 Task: Look for space in Parāsia, India from 5th September, 2023 to 13th September, 2023 for 6 adults in price range Rs.15000 to Rs.20000. Place can be entire place with 3 bedrooms having 3 beds and 3 bathrooms. Property type can be house, flat, guest house. Amenities needed are: washing machine. Booking option can be shelf check-in. Required host language is English.
Action: Mouse moved to (467, 69)
Screenshot: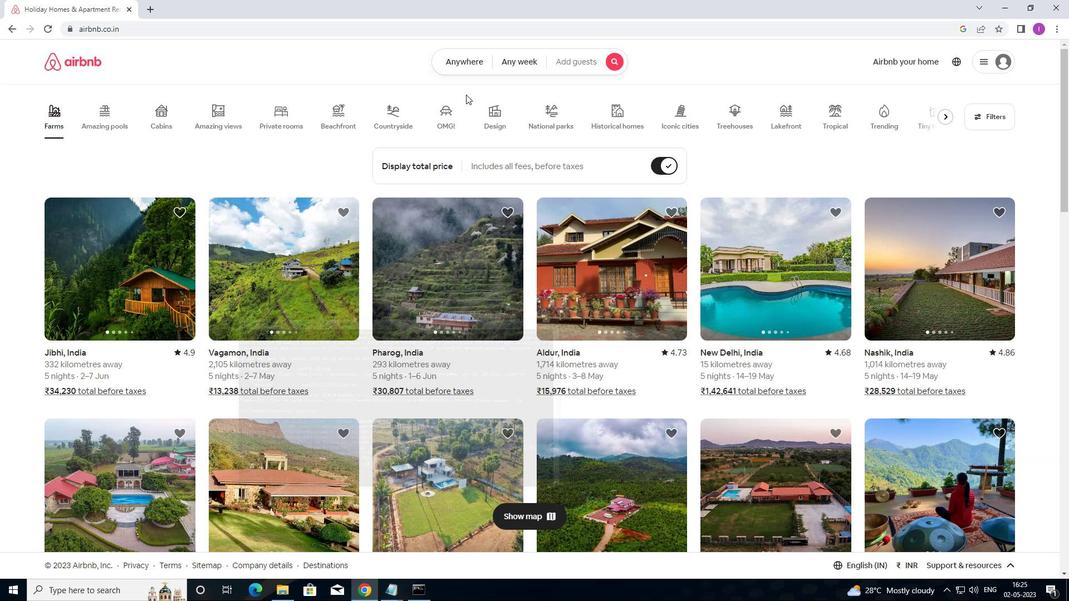 
Action: Mouse pressed left at (467, 69)
Screenshot: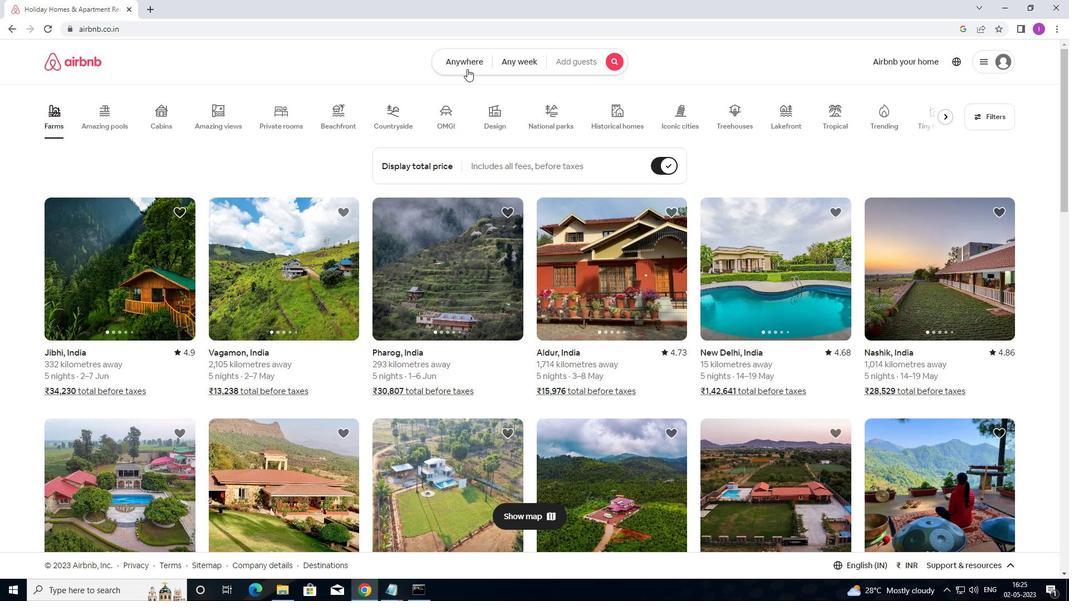 
Action: Mouse moved to (362, 109)
Screenshot: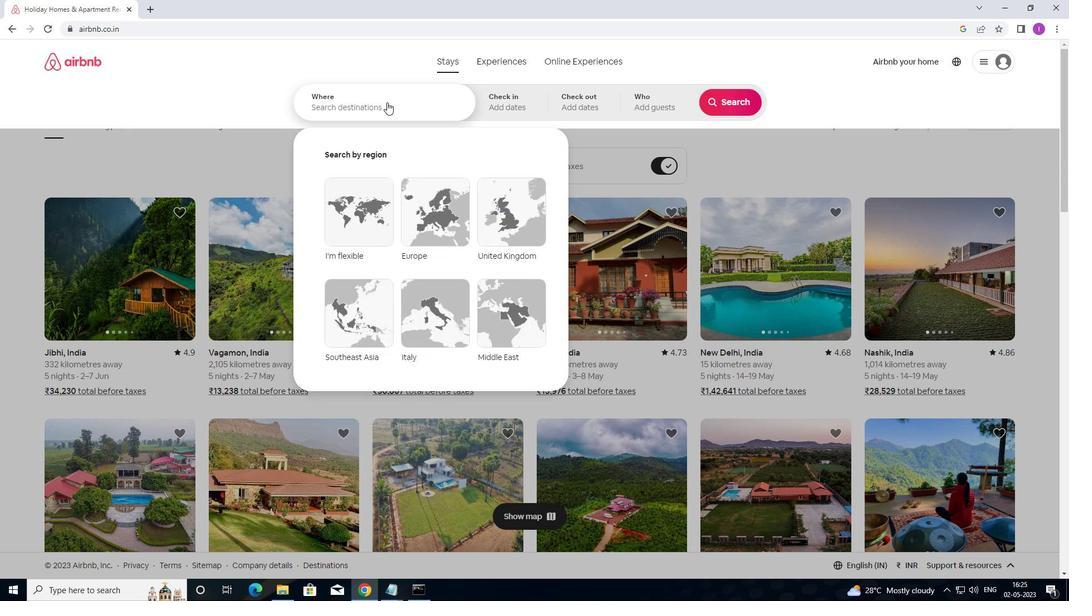 
Action: Mouse pressed left at (362, 109)
Screenshot: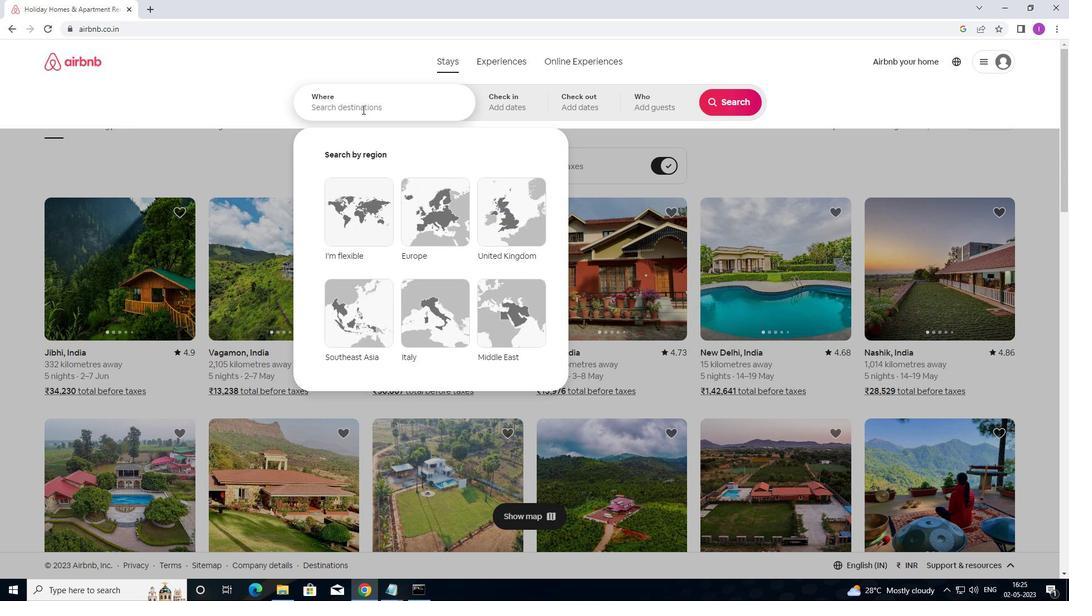 
Action: Mouse moved to (424, 110)
Screenshot: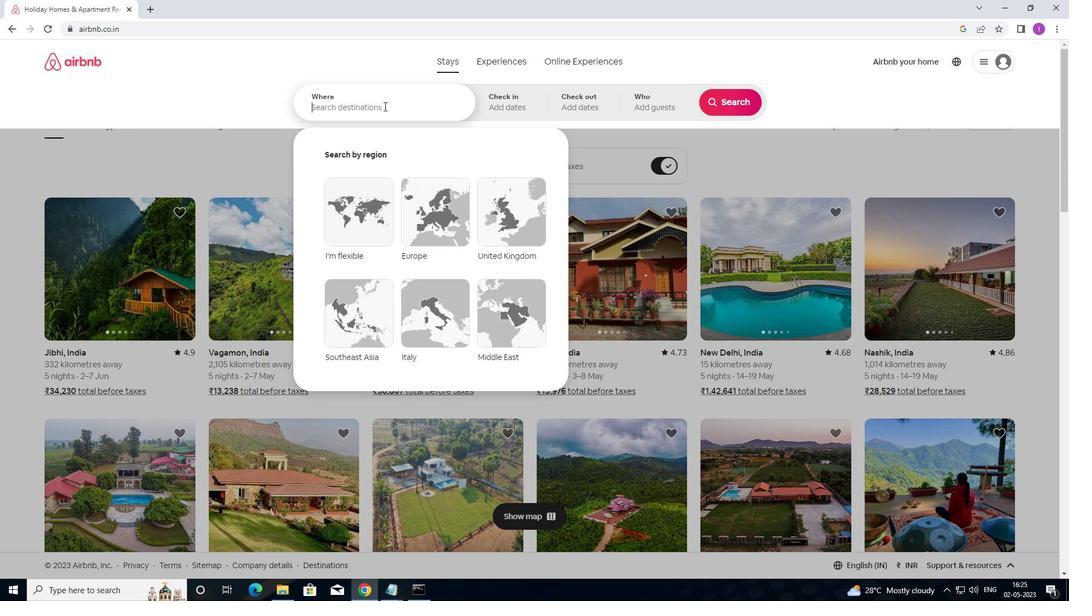 
Action: Key pressed <Key.shift>PARASIA,<Key.shift>INDIA
Screenshot: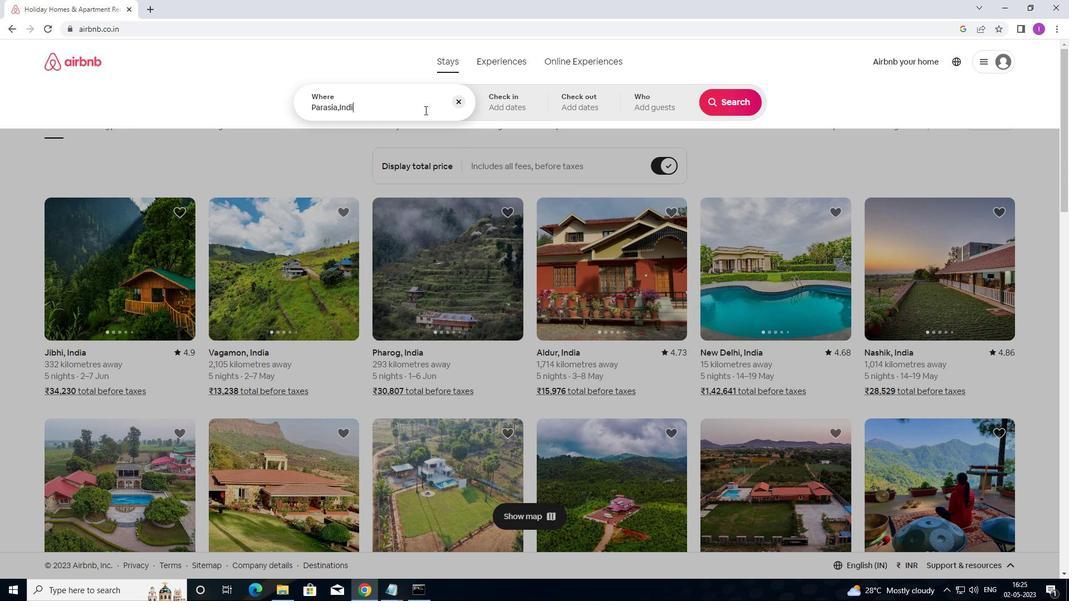 
Action: Mouse moved to (517, 111)
Screenshot: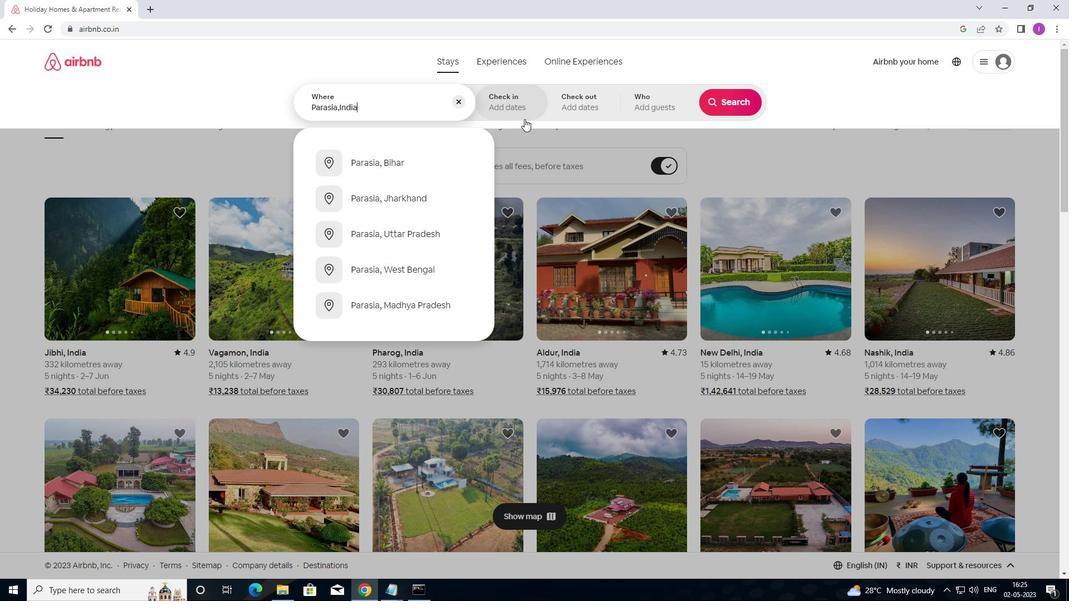 
Action: Mouse pressed left at (517, 111)
Screenshot: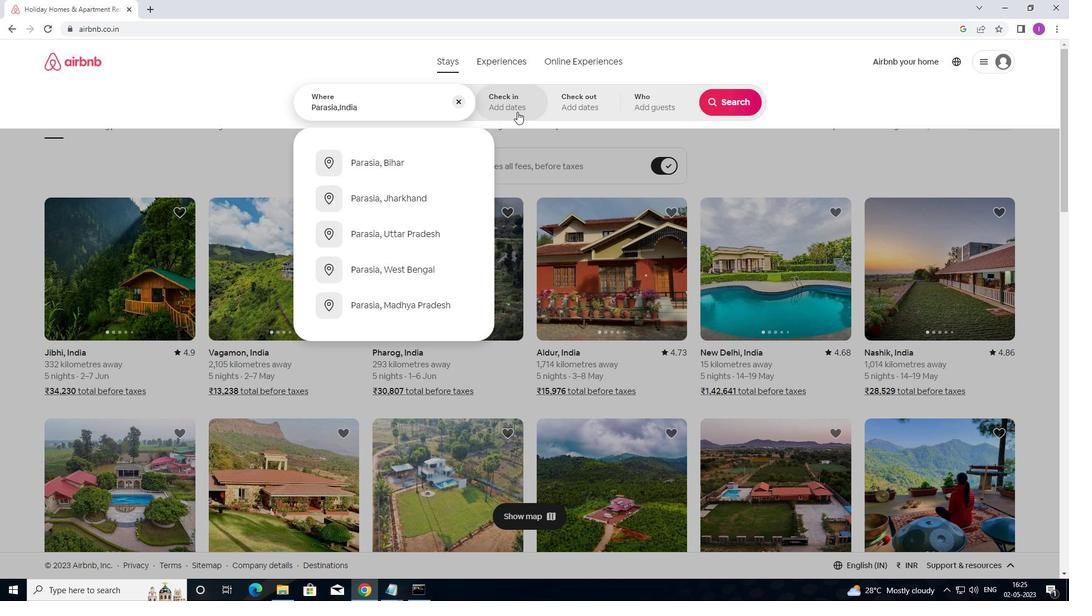 
Action: Mouse moved to (725, 189)
Screenshot: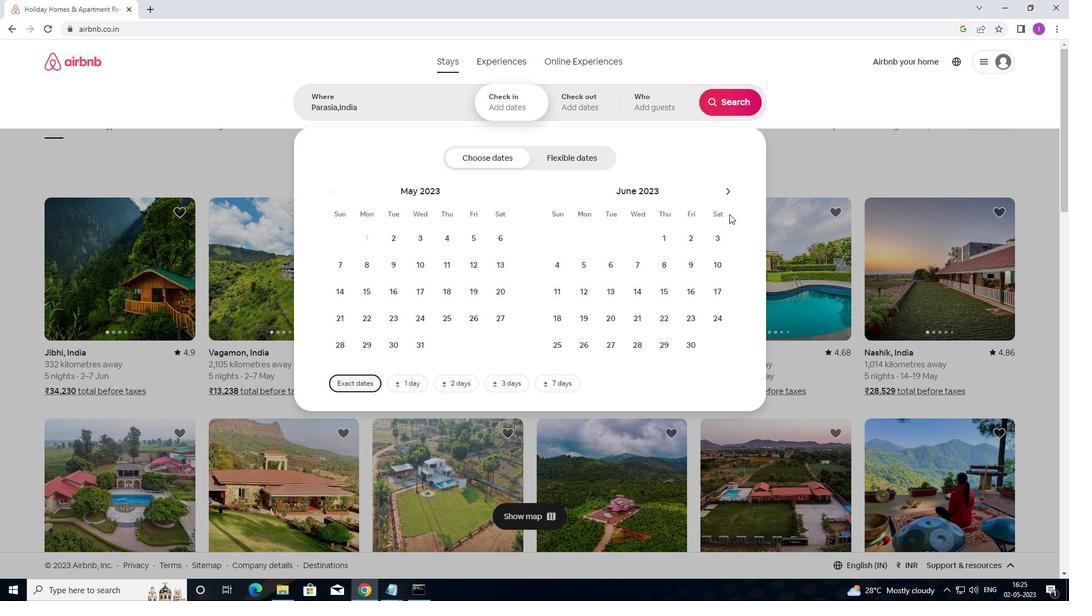 
Action: Mouse pressed left at (725, 189)
Screenshot: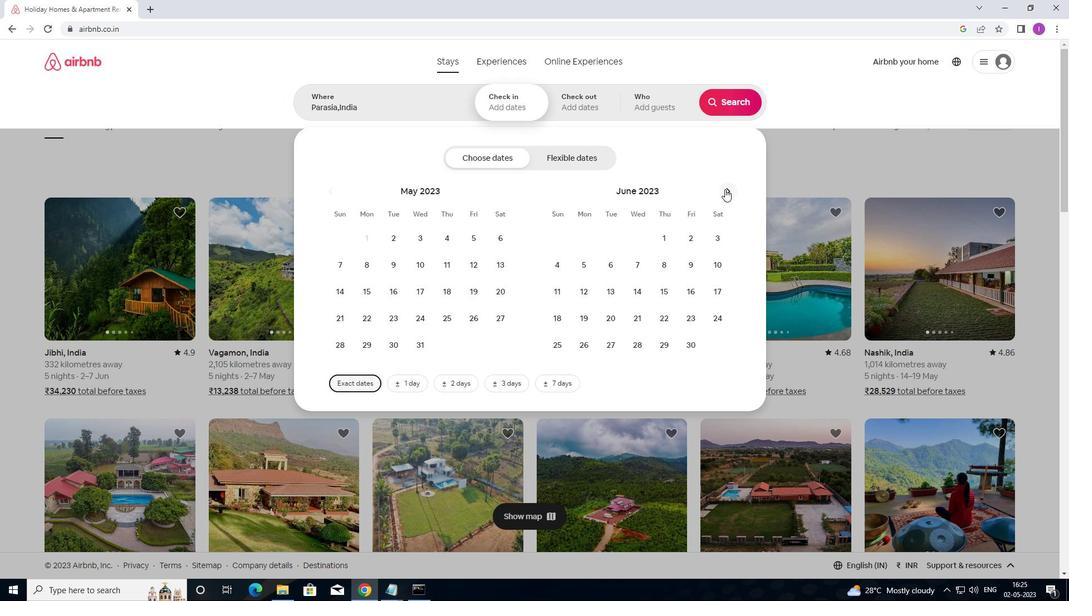
Action: Mouse pressed left at (725, 189)
Screenshot: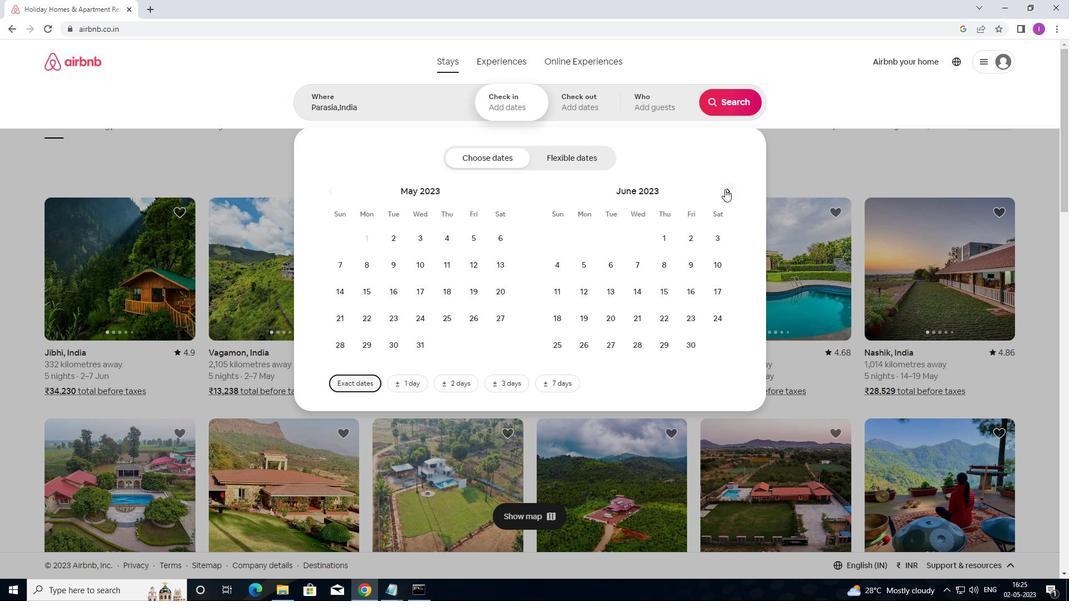 
Action: Mouse pressed left at (725, 189)
Screenshot: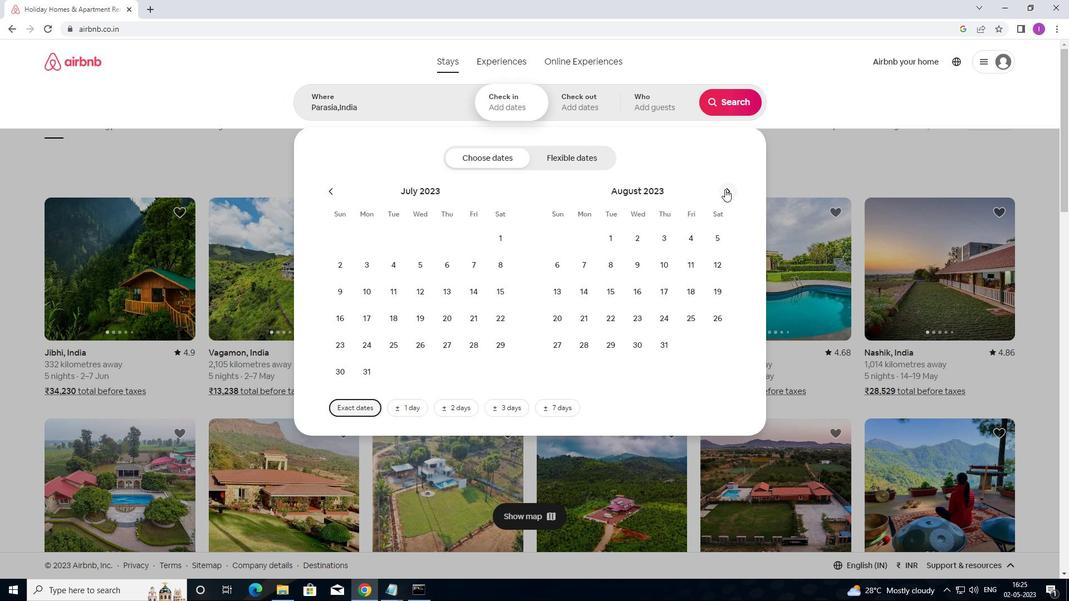 
Action: Mouse moved to (614, 268)
Screenshot: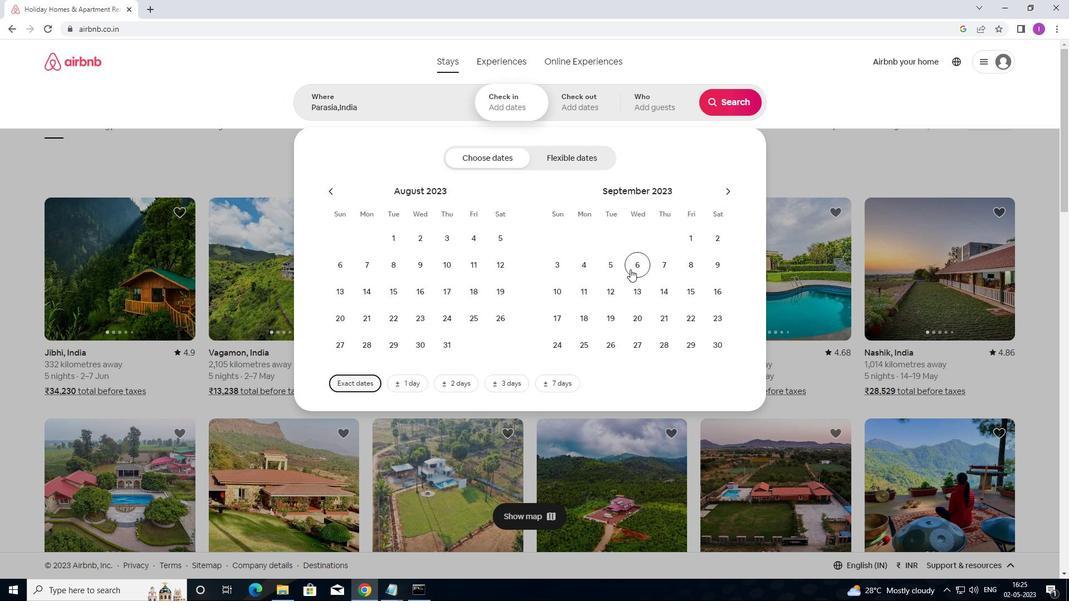
Action: Mouse pressed left at (614, 268)
Screenshot: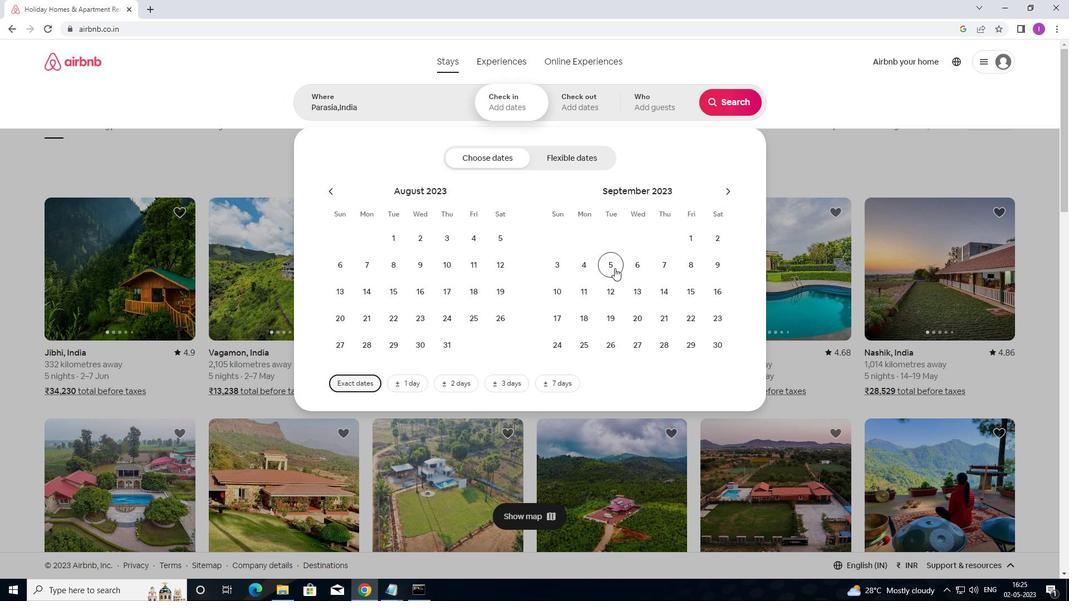 
Action: Mouse moved to (633, 297)
Screenshot: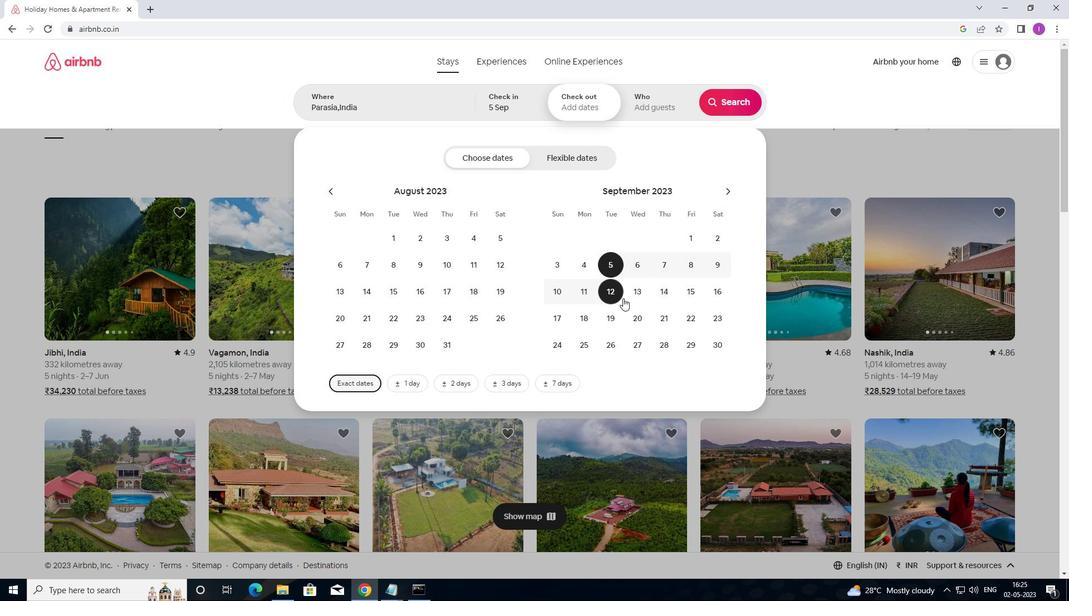 
Action: Mouse pressed left at (633, 297)
Screenshot: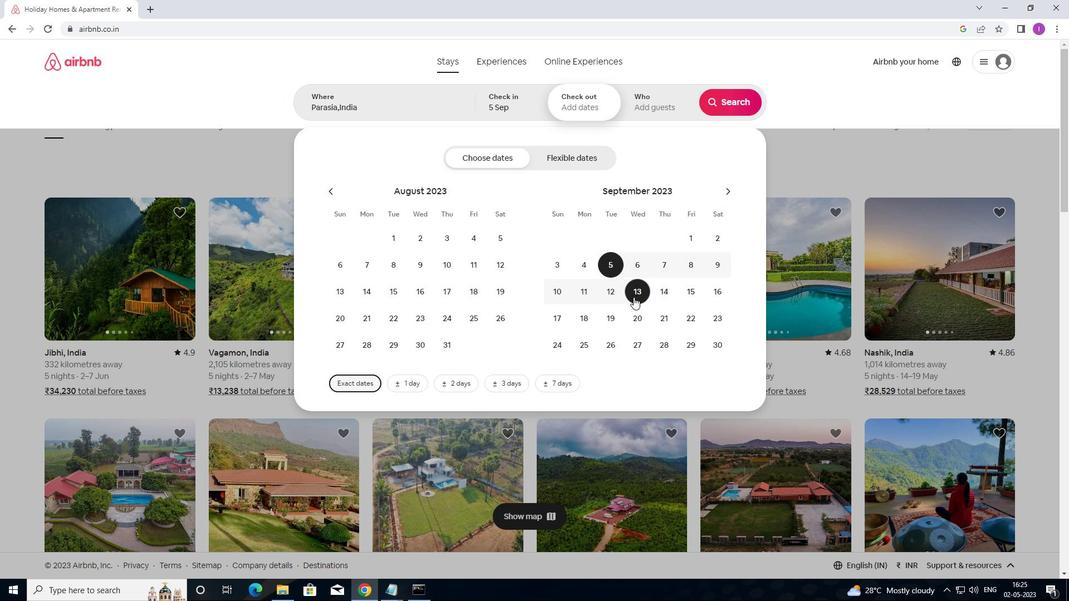 
Action: Mouse moved to (660, 114)
Screenshot: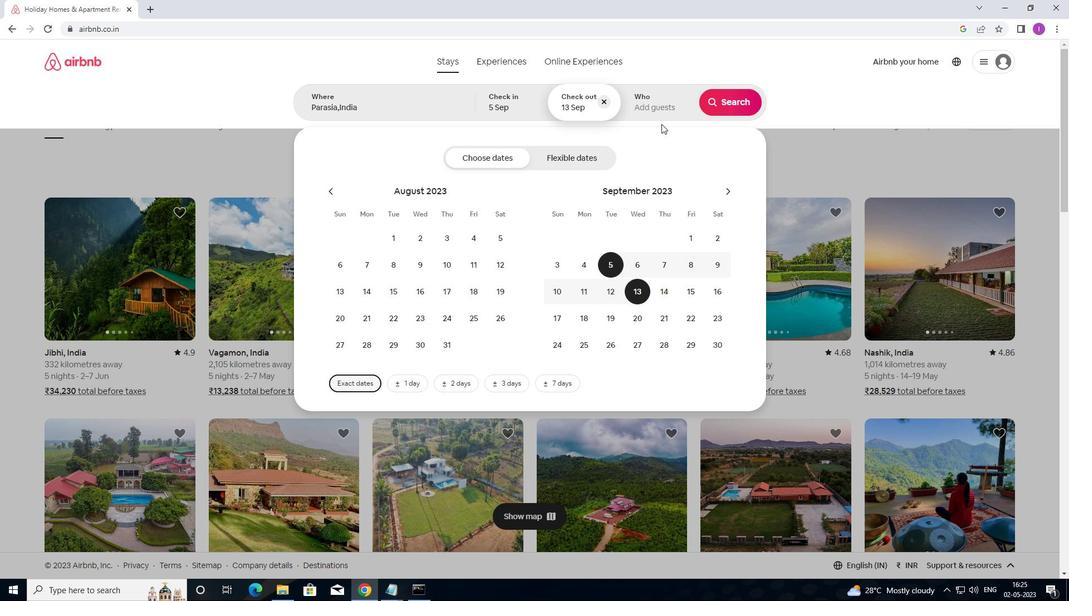 
Action: Mouse pressed left at (660, 114)
Screenshot: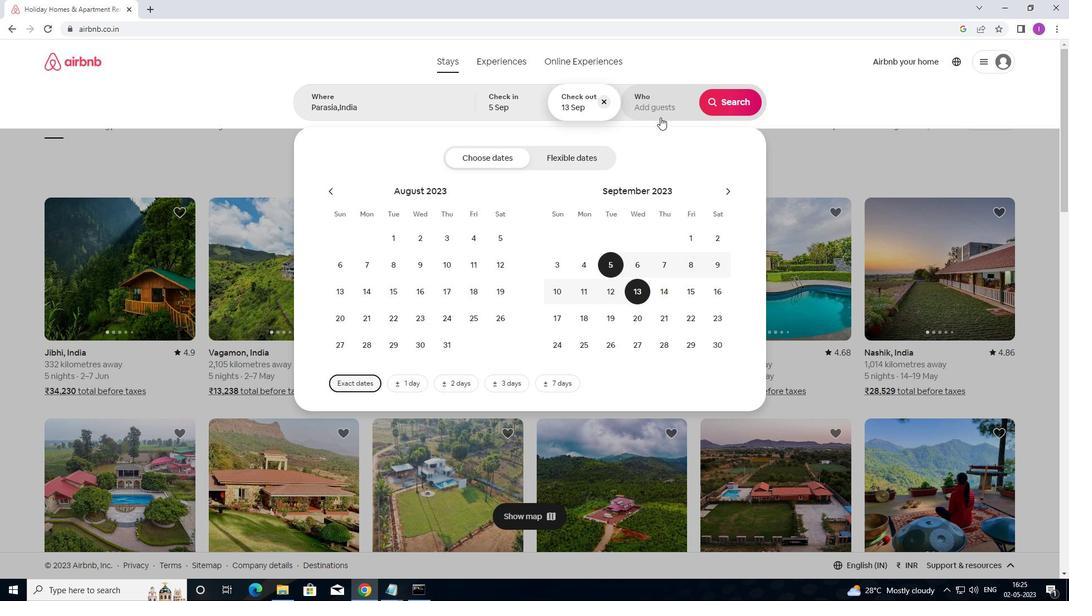 
Action: Mouse moved to (746, 160)
Screenshot: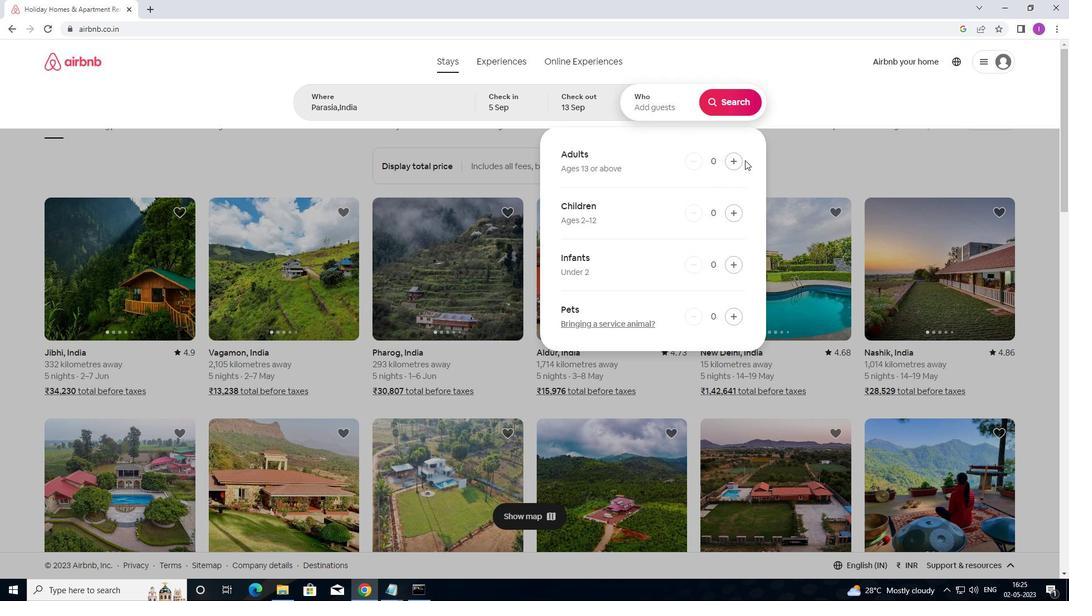 
Action: Mouse pressed left at (746, 160)
Screenshot: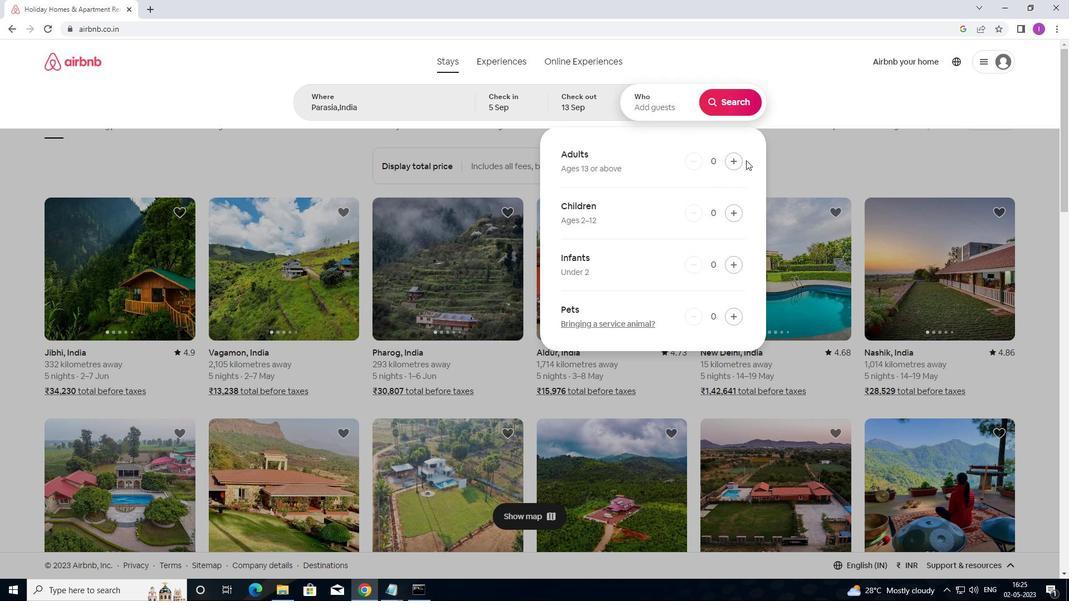 
Action: Mouse pressed left at (746, 160)
Screenshot: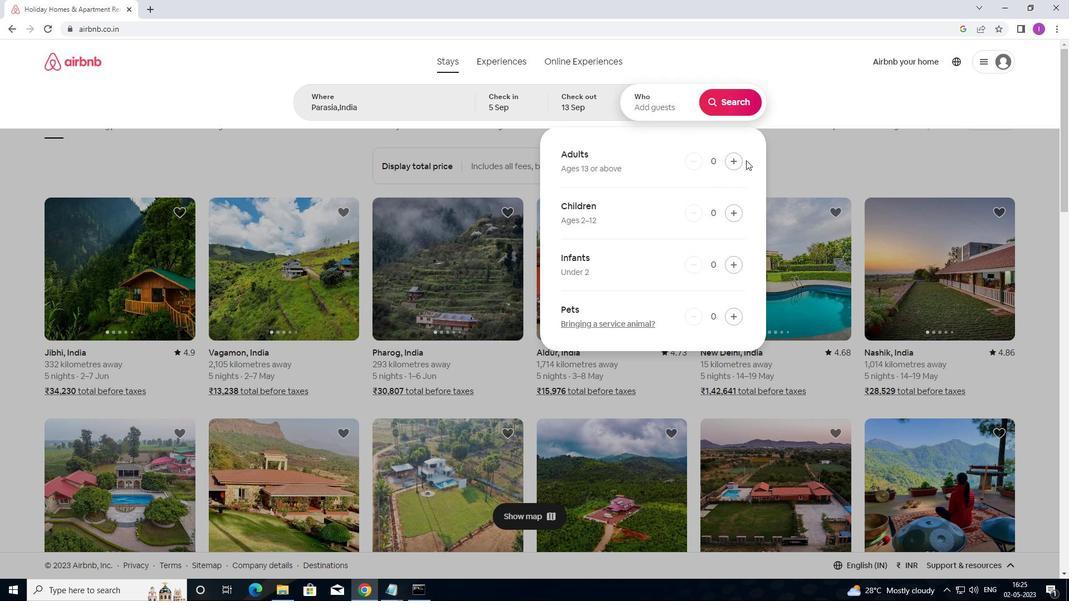 
Action: Mouse moved to (734, 162)
Screenshot: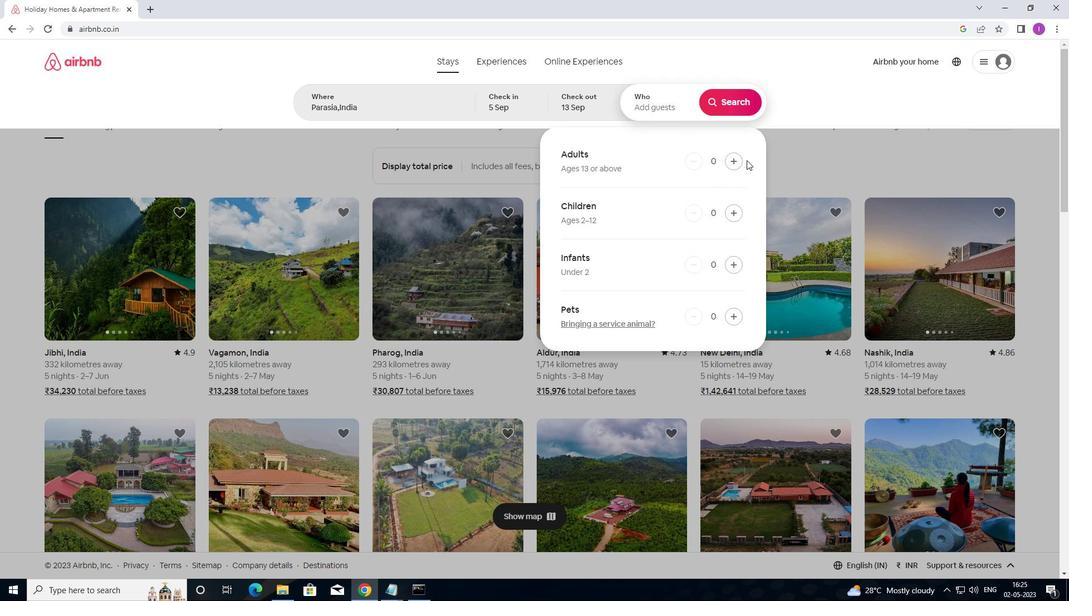 
Action: Mouse pressed left at (734, 162)
Screenshot: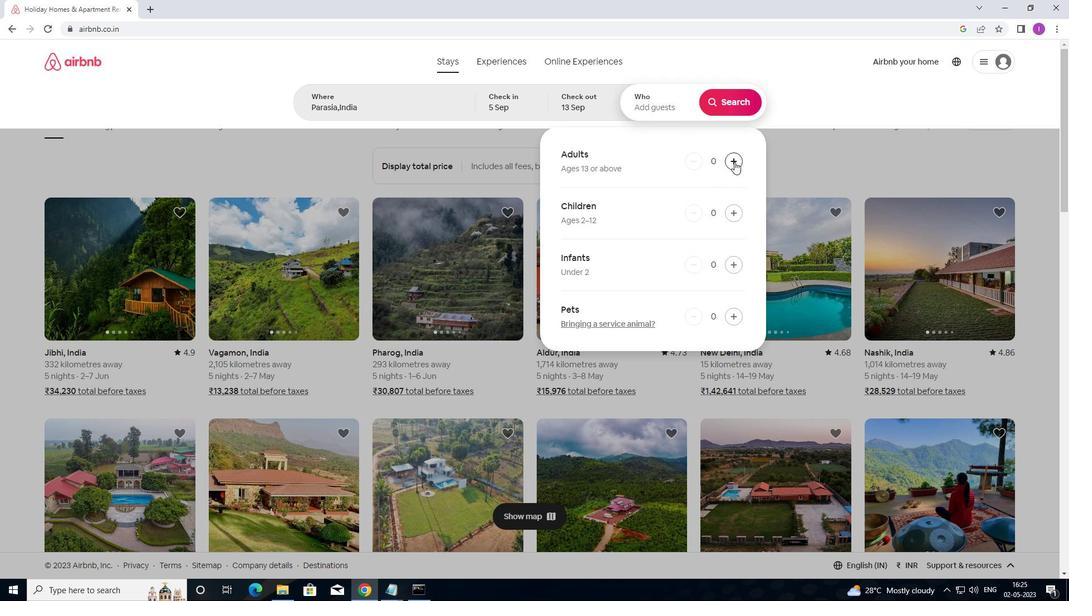 
Action: Mouse pressed left at (734, 162)
Screenshot: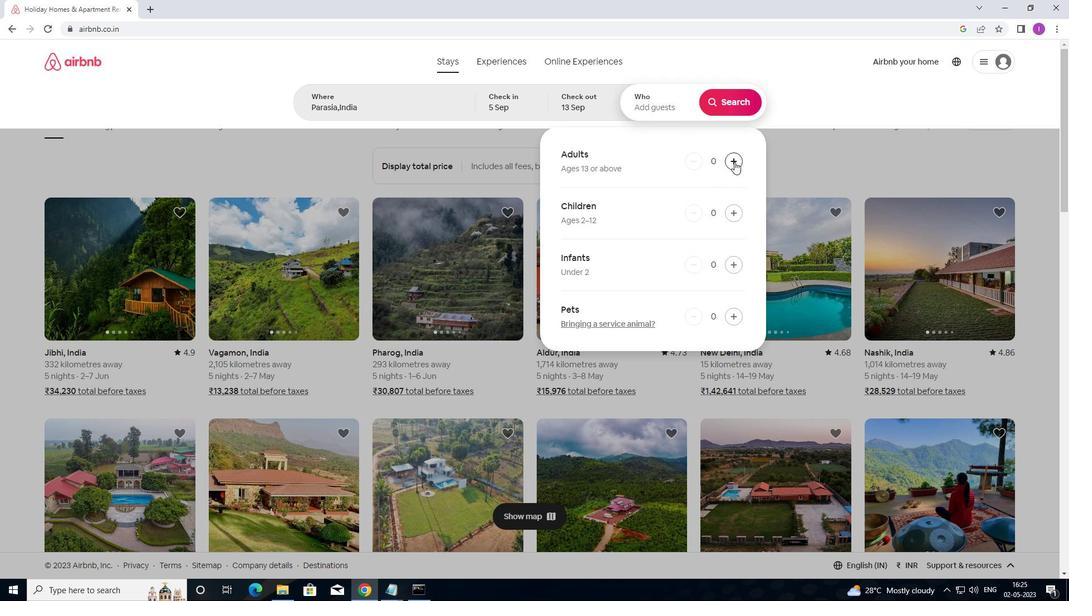 
Action: Mouse pressed left at (734, 162)
Screenshot: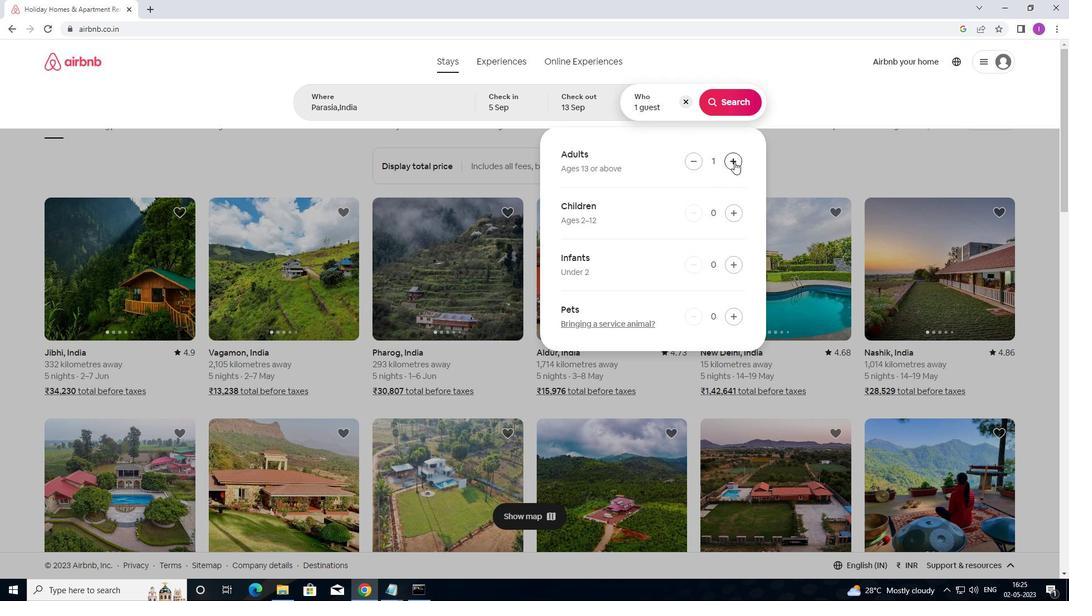 
Action: Mouse pressed left at (734, 162)
Screenshot: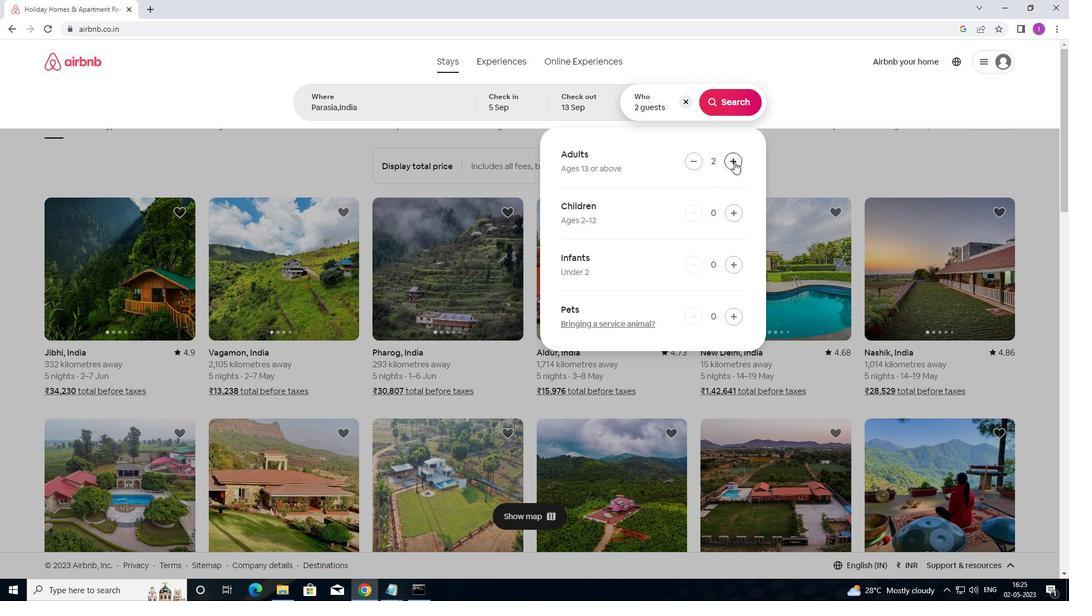 
Action: Mouse pressed left at (734, 162)
Screenshot: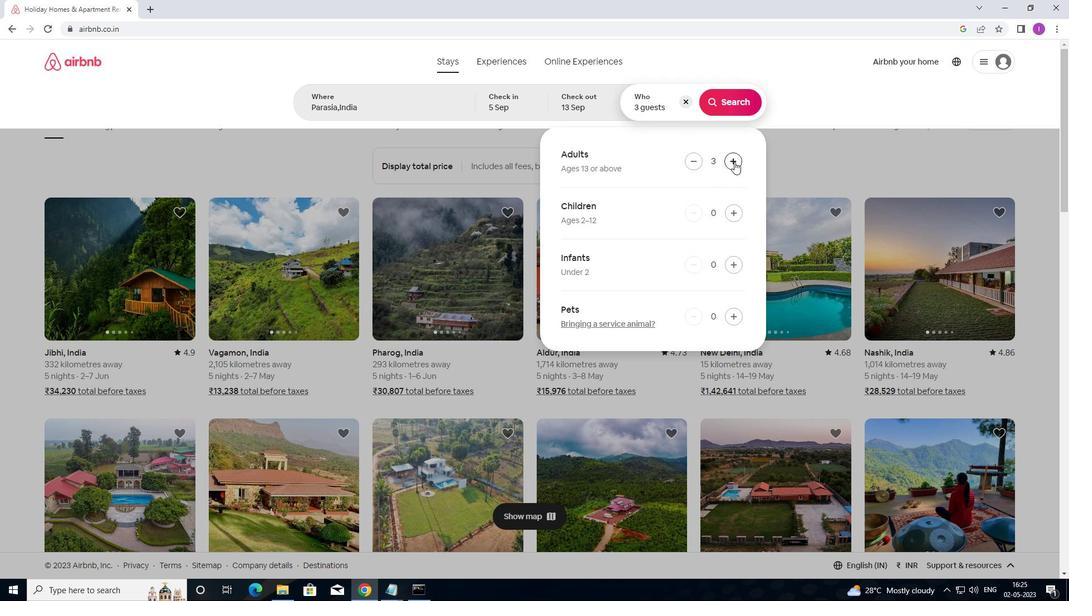 
Action: Mouse moved to (733, 162)
Screenshot: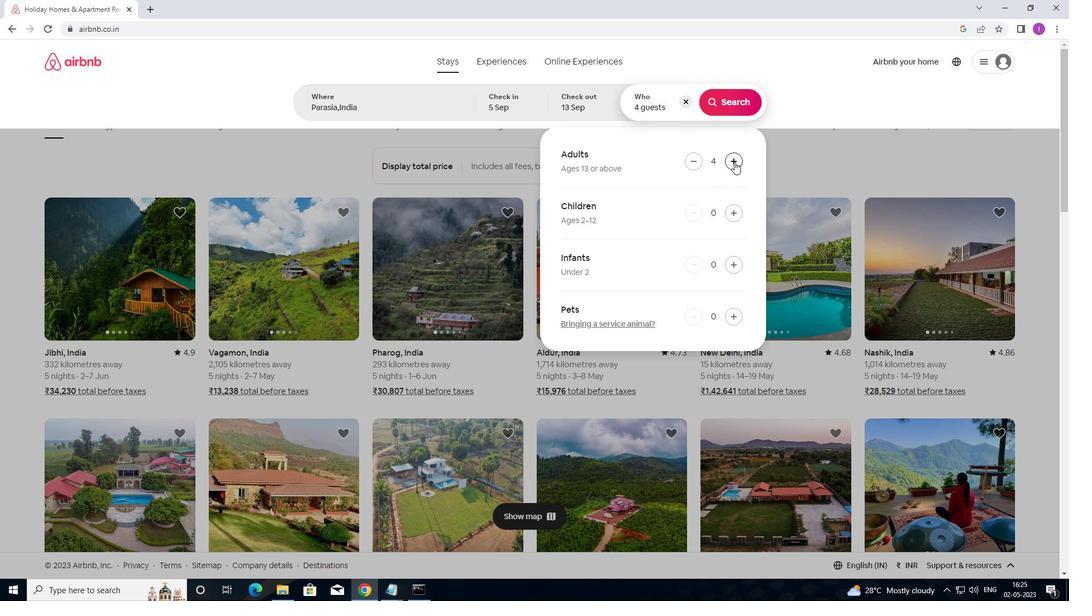 
Action: Mouse pressed left at (733, 162)
Screenshot: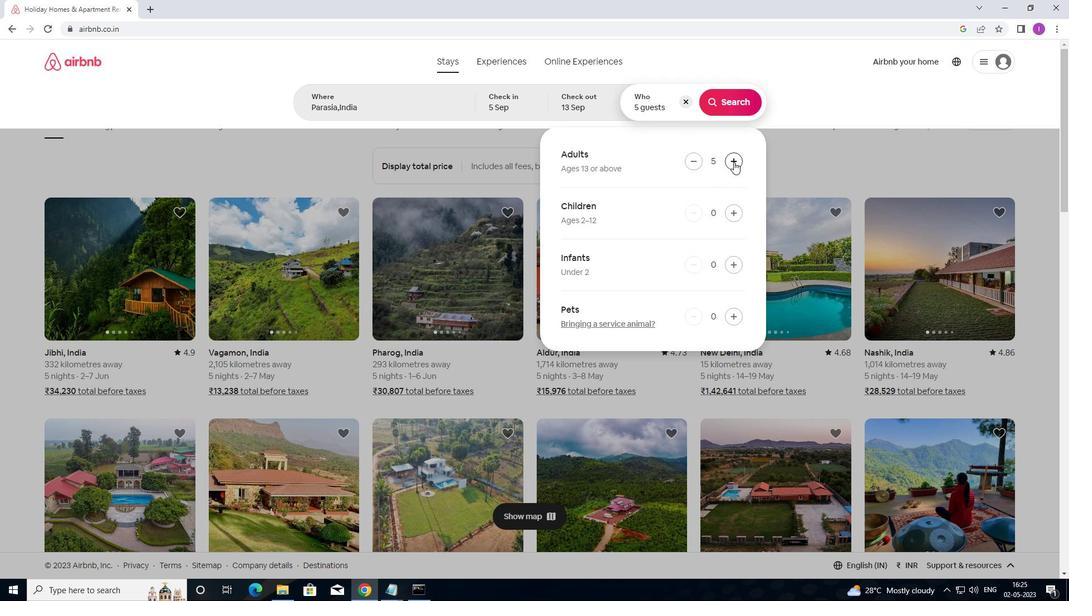 
Action: Mouse moved to (732, 106)
Screenshot: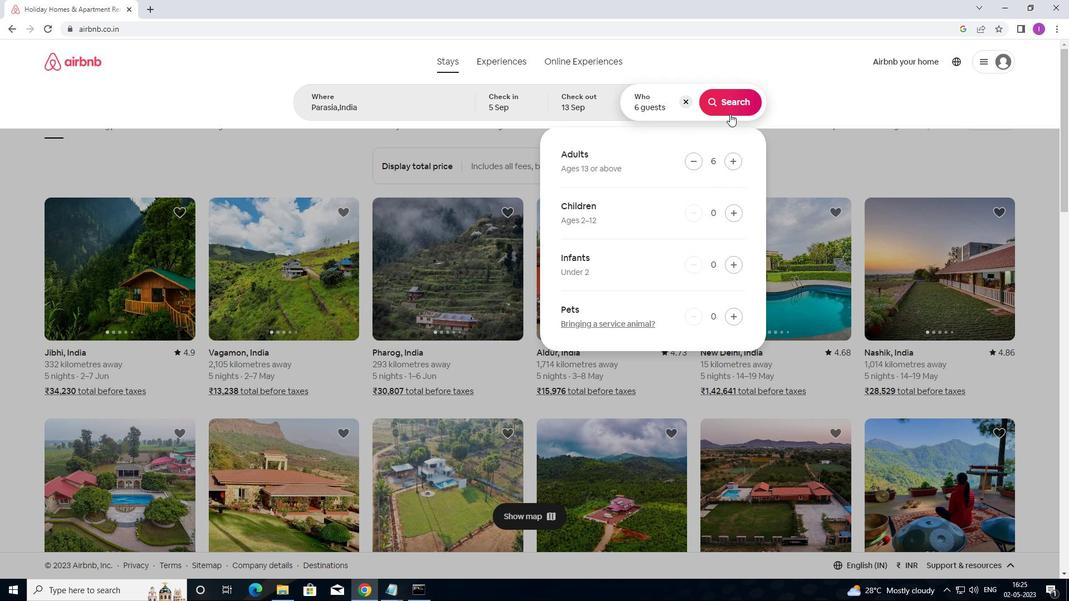 
Action: Mouse pressed left at (732, 106)
Screenshot: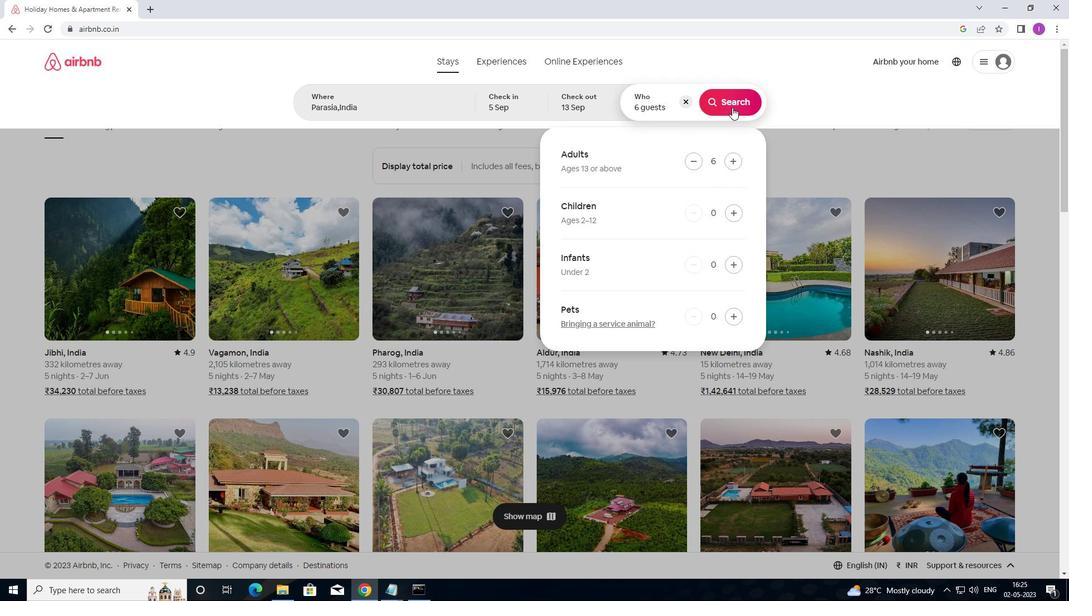 
Action: Mouse moved to (1038, 108)
Screenshot: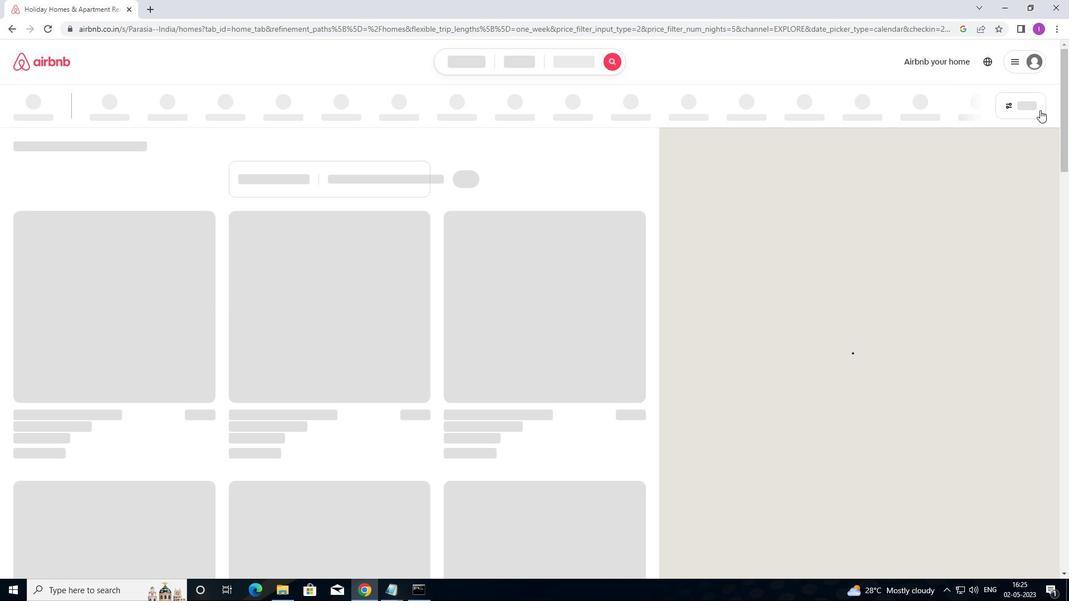 
Action: Mouse pressed left at (1038, 108)
Screenshot: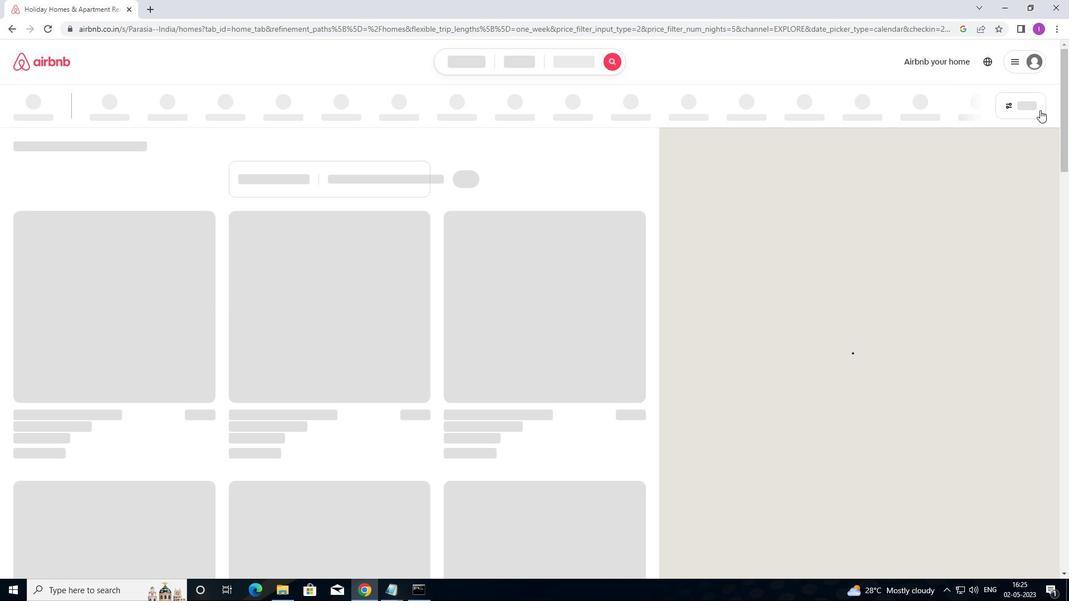 
Action: Mouse moved to (423, 175)
Screenshot: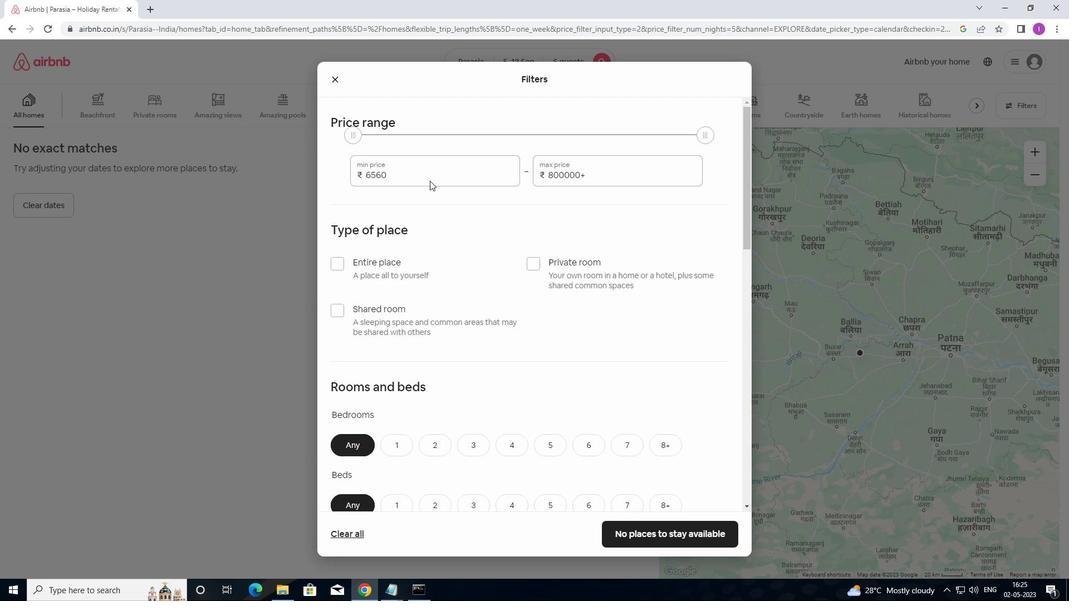 
Action: Mouse pressed left at (423, 175)
Screenshot: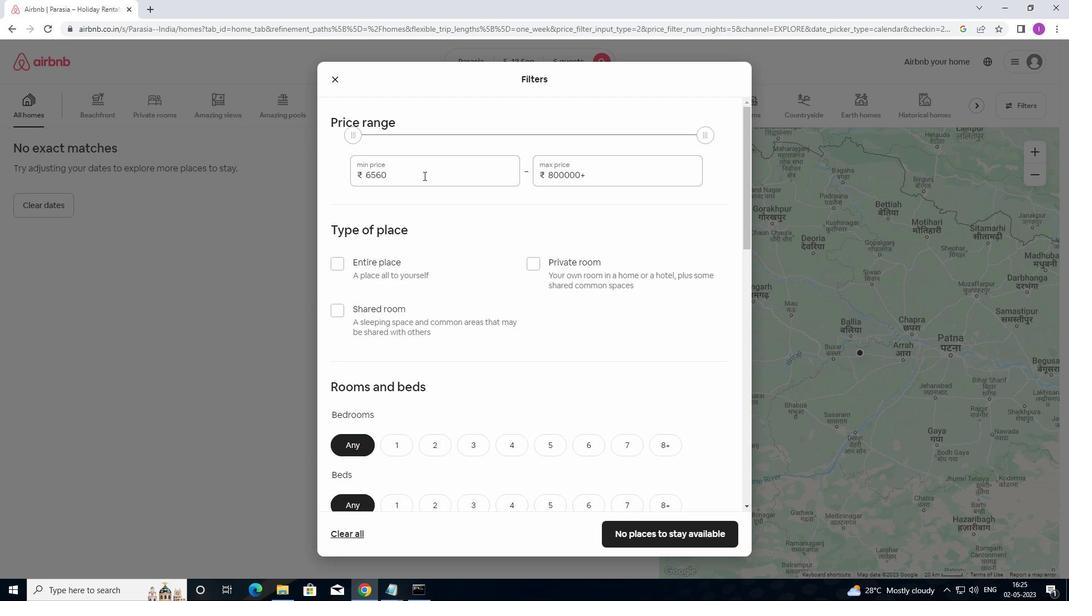 
Action: Mouse moved to (393, 177)
Screenshot: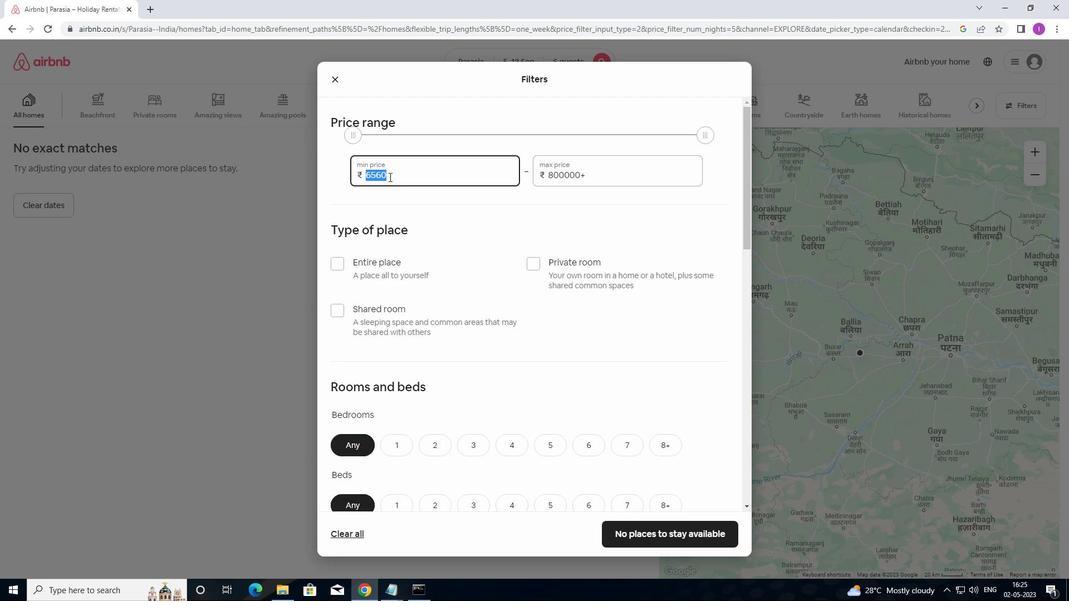 
Action: Key pressed 1
Screenshot: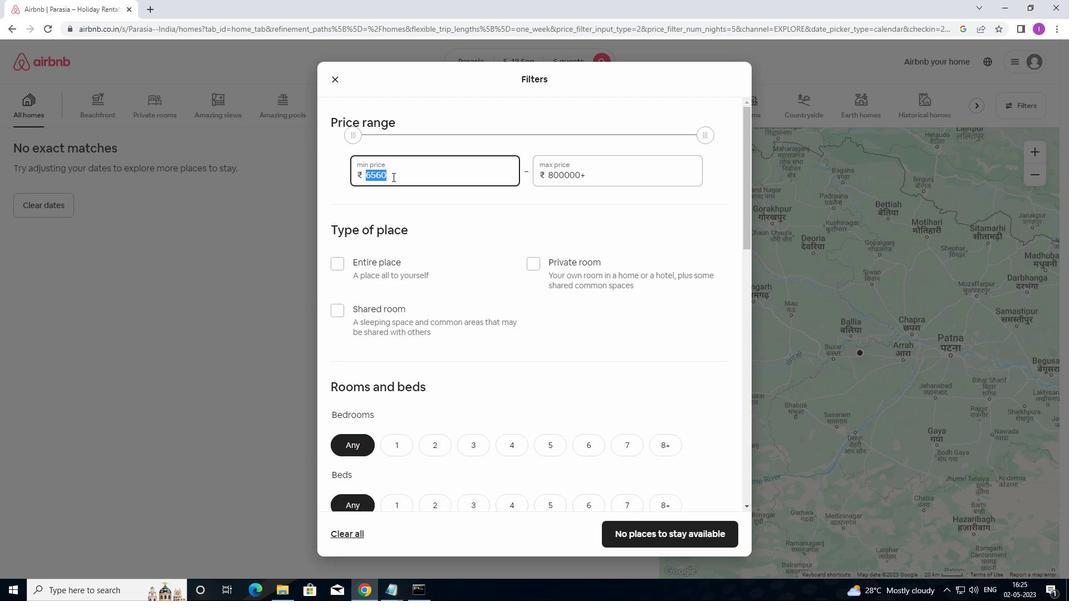 
Action: Mouse moved to (399, 176)
Screenshot: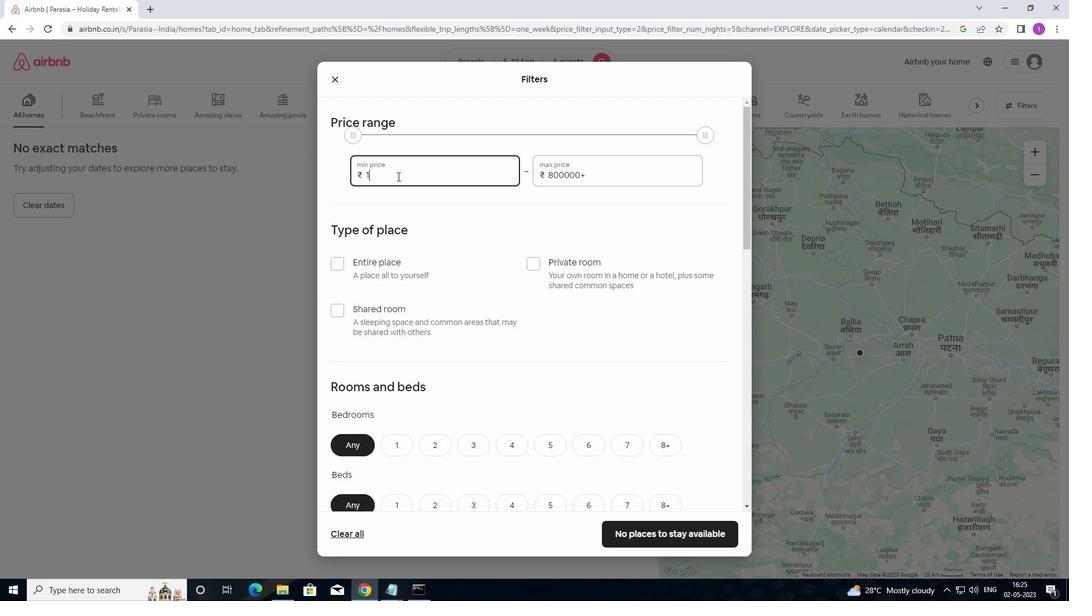 
Action: Key pressed 5
Screenshot: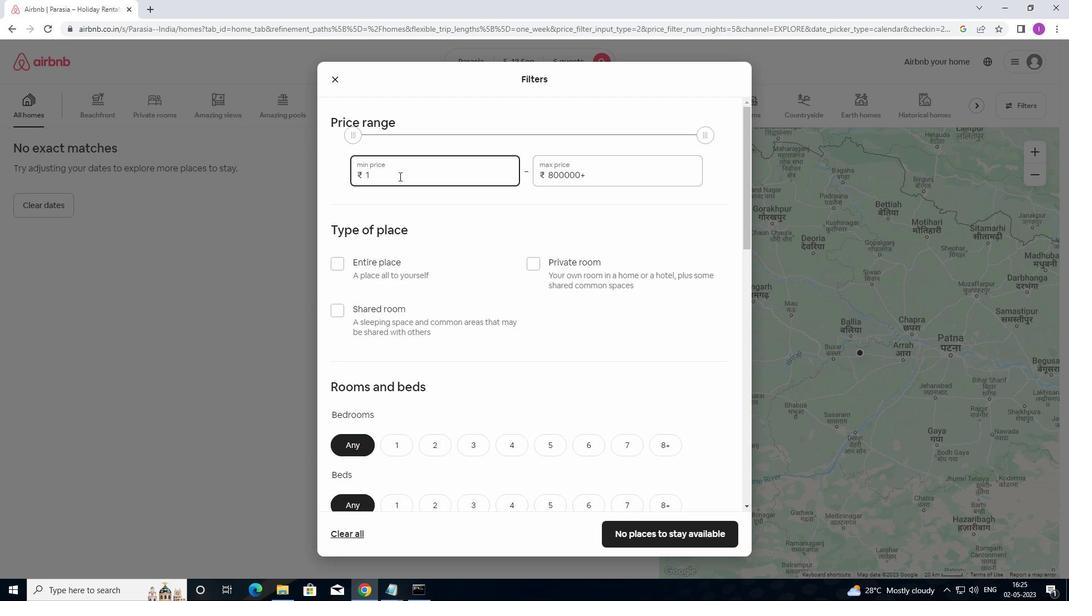 
Action: Mouse moved to (401, 175)
Screenshot: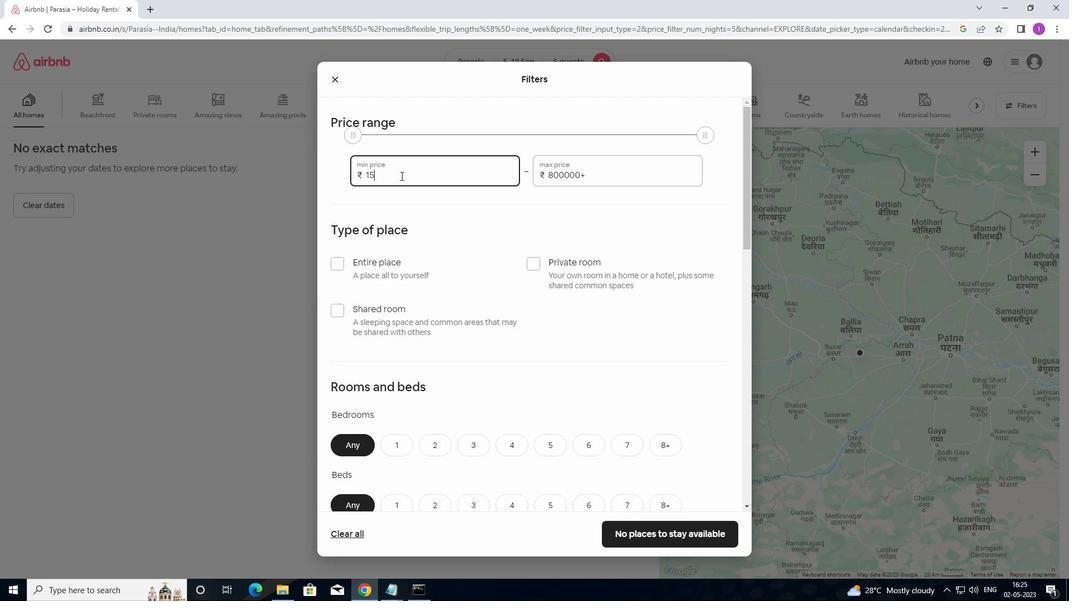
Action: Key pressed 00
Screenshot: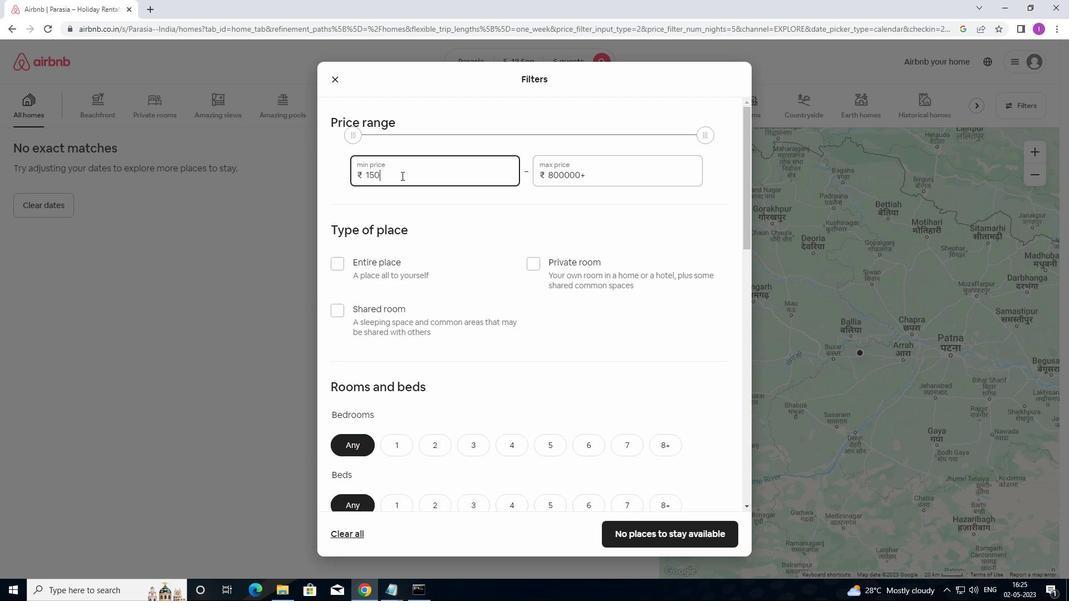 
Action: Mouse moved to (412, 178)
Screenshot: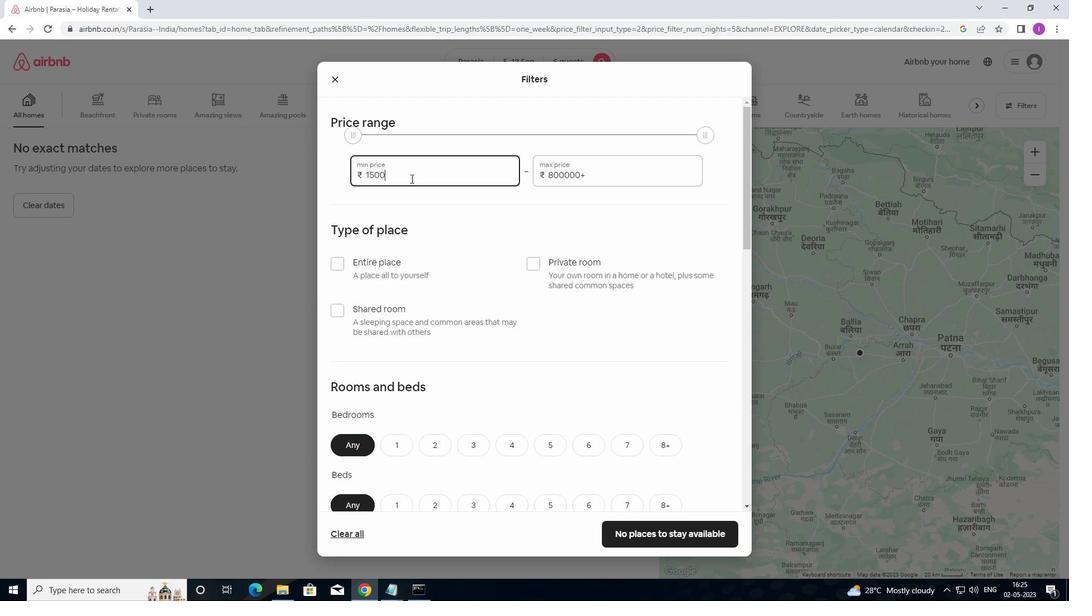 
Action: Key pressed 0
Screenshot: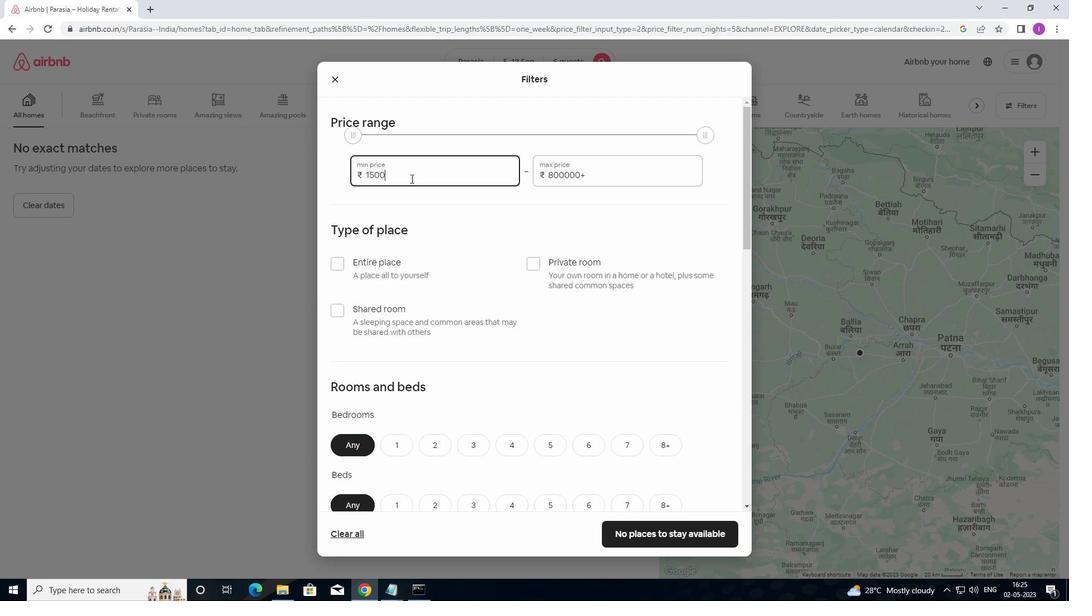 
Action: Mouse moved to (589, 172)
Screenshot: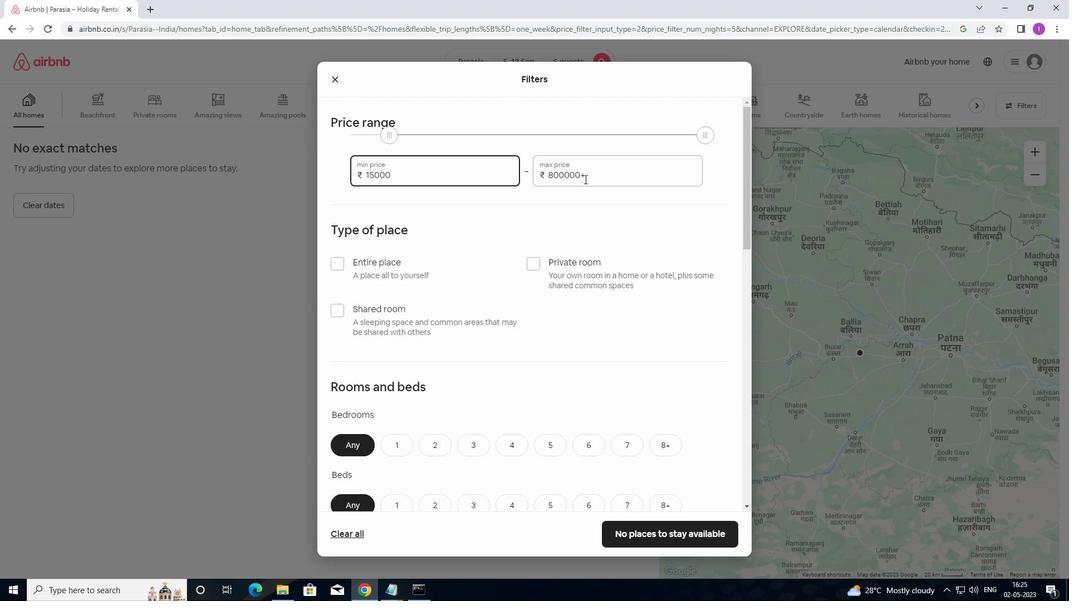 
Action: Mouse pressed left at (589, 172)
Screenshot: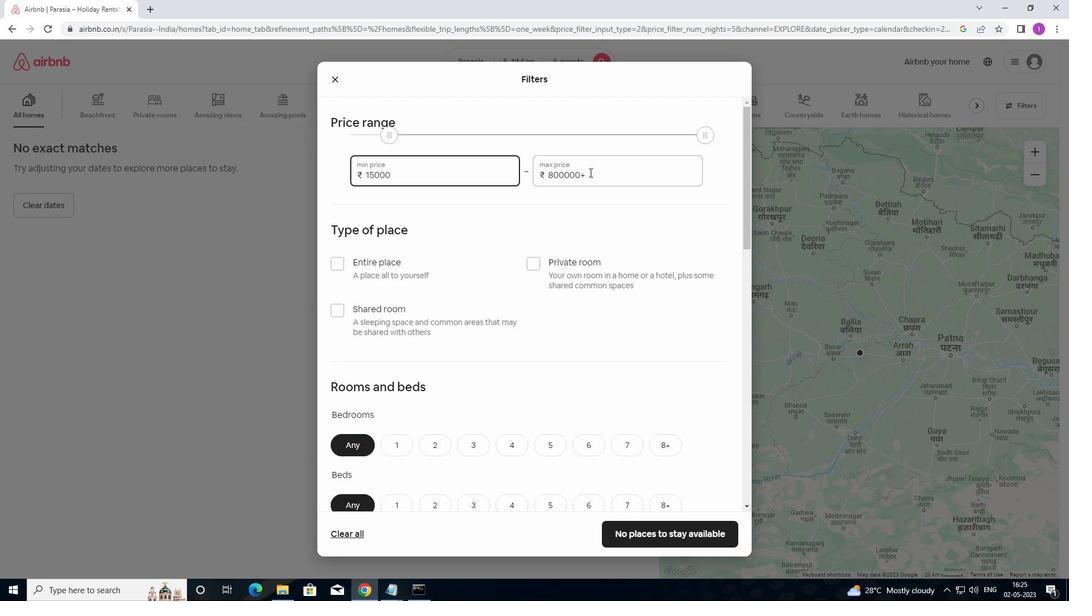 
Action: Mouse moved to (669, 189)
Screenshot: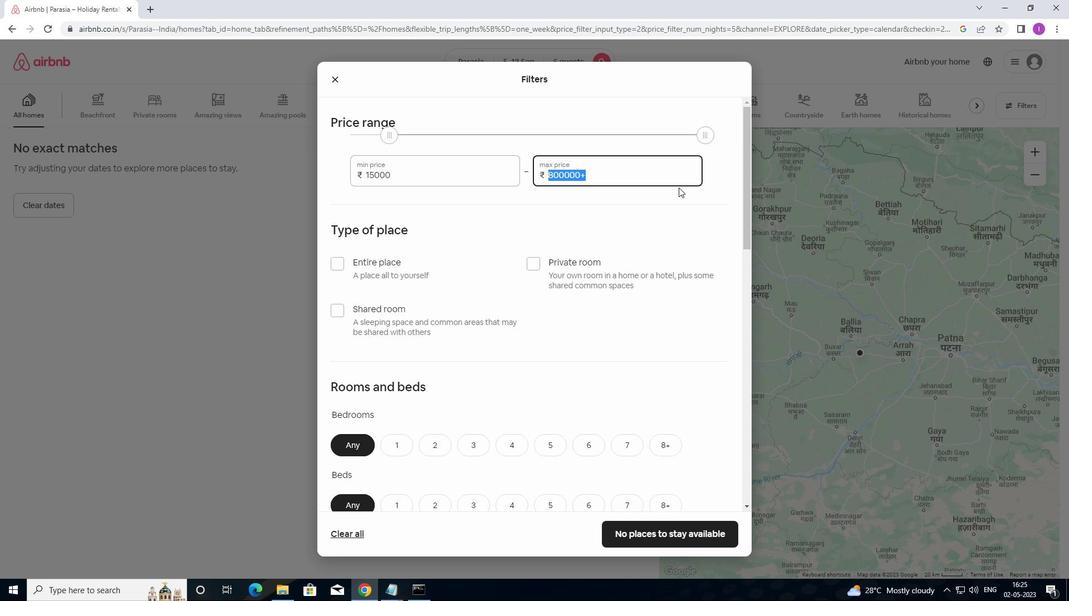 
Action: Key pressed 2
Screenshot: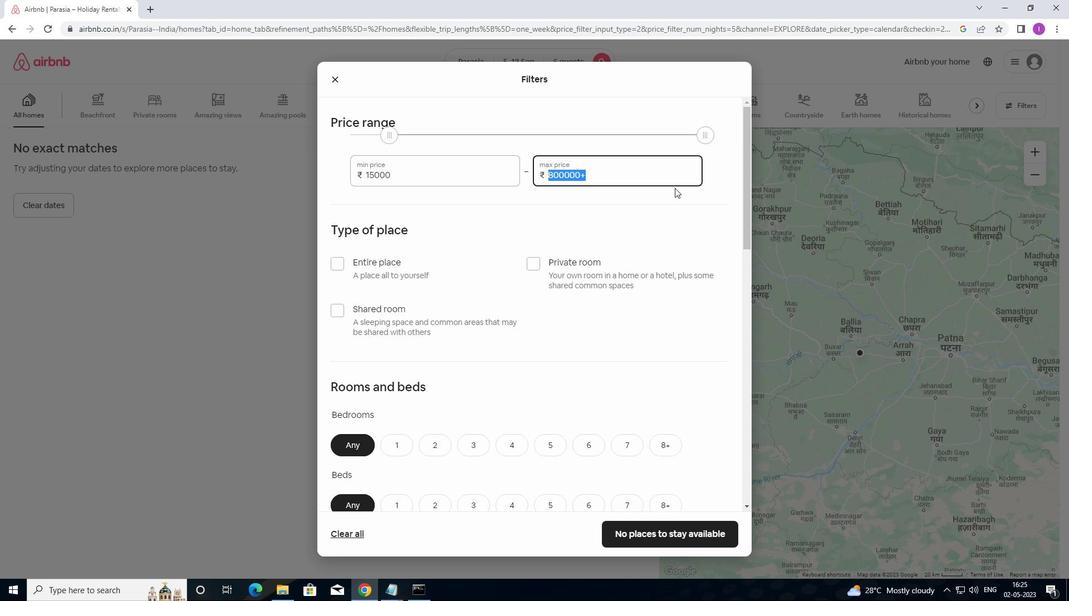 
Action: Mouse moved to (659, 191)
Screenshot: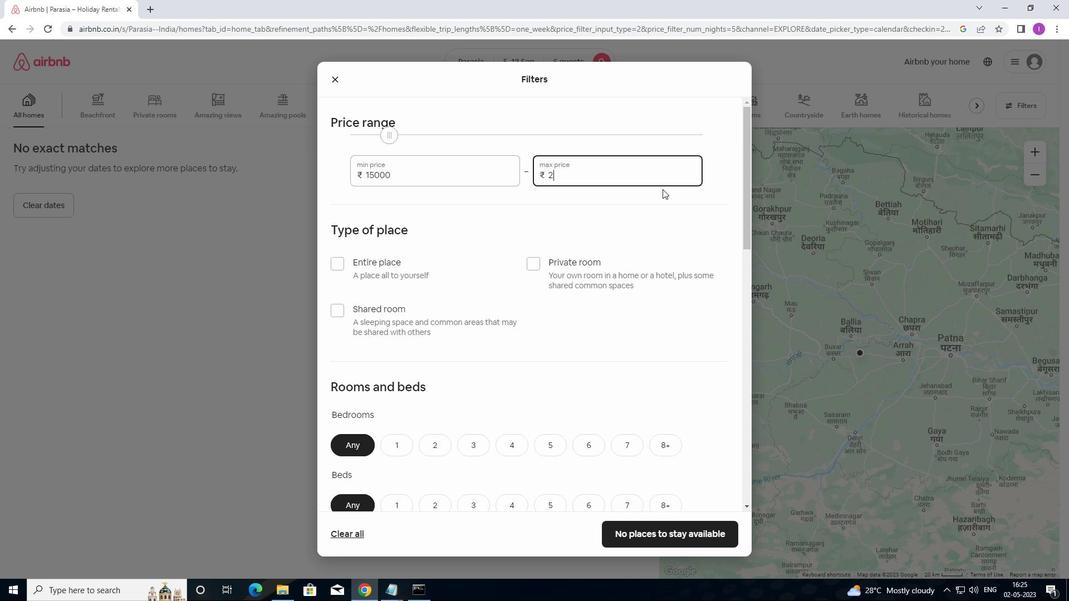 
Action: Key pressed 00000
Screenshot: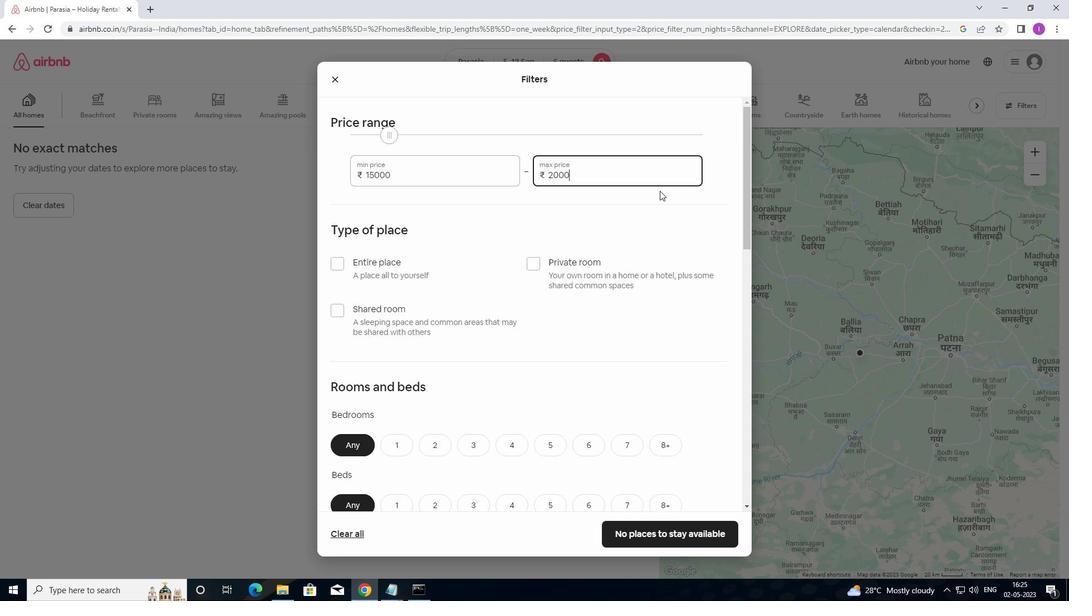 
Action: Mouse moved to (655, 191)
Screenshot: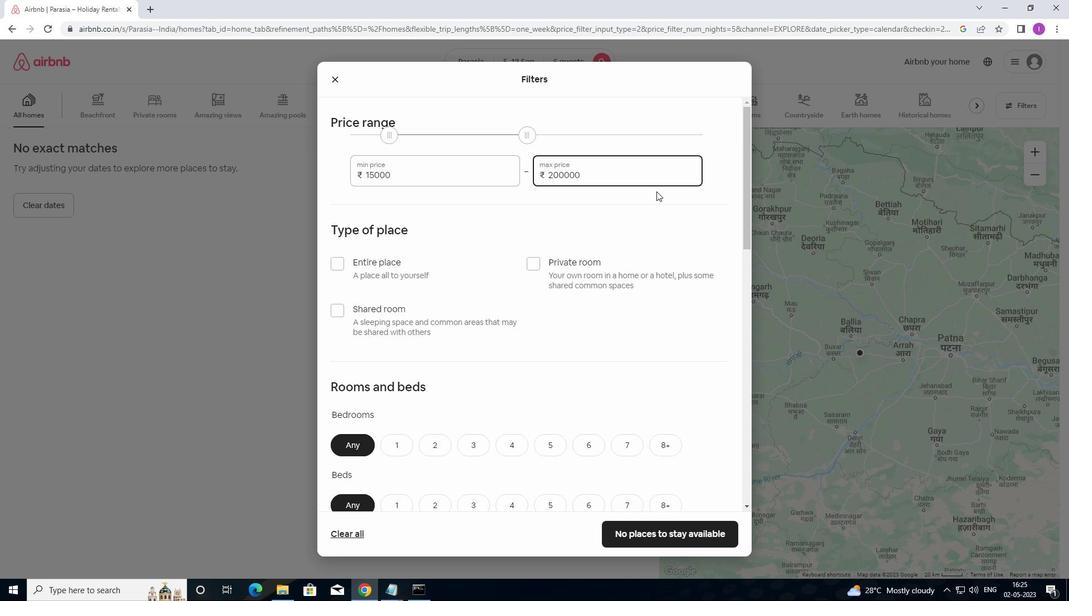 
Action: Key pressed <Key.backspace>
Screenshot: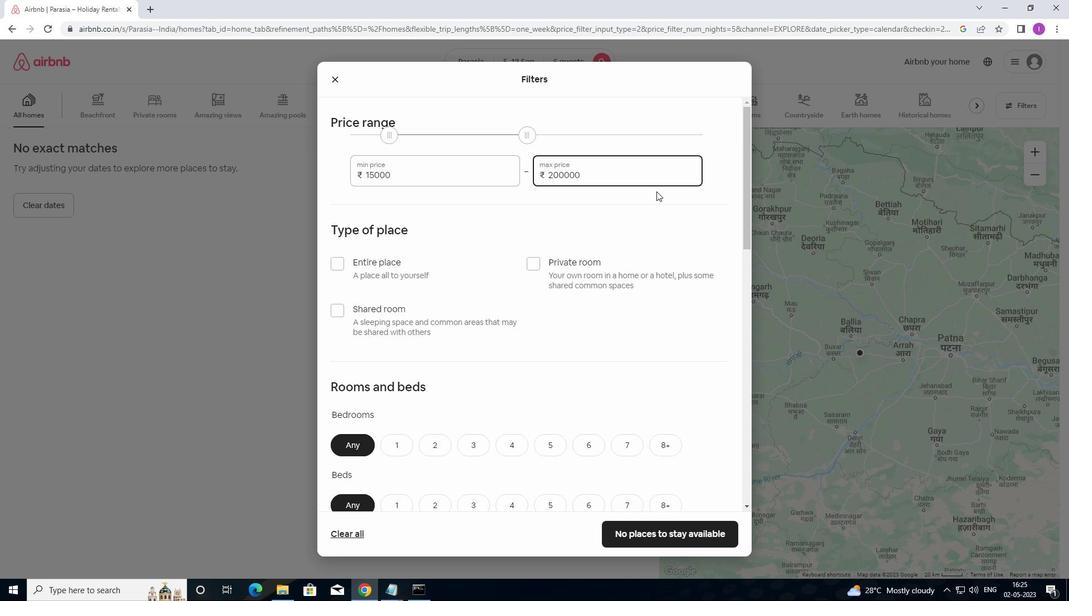 
Action: Mouse moved to (346, 263)
Screenshot: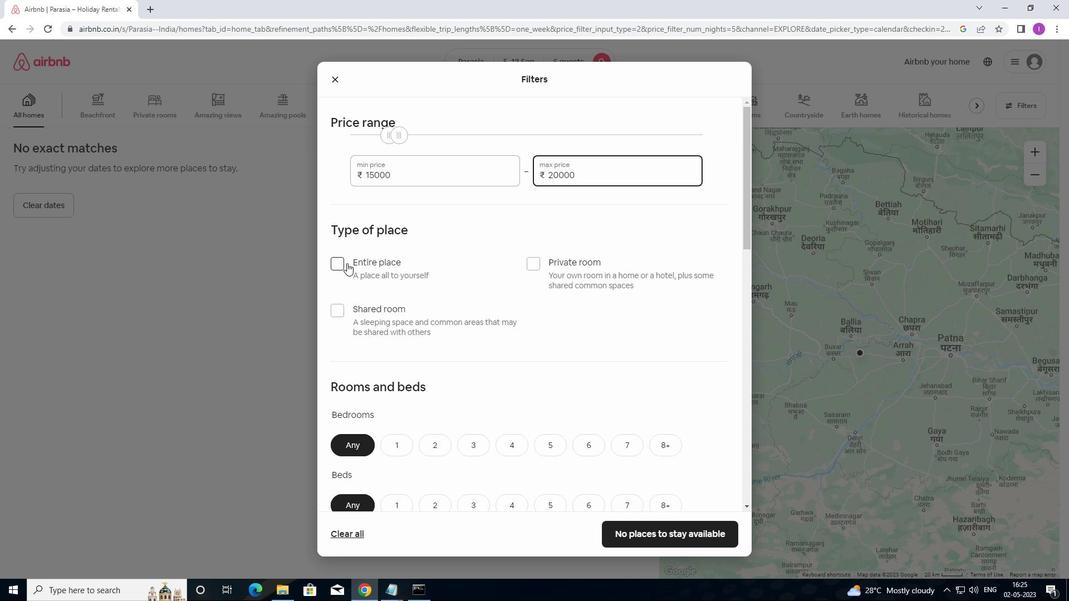 
Action: Mouse pressed left at (346, 263)
Screenshot: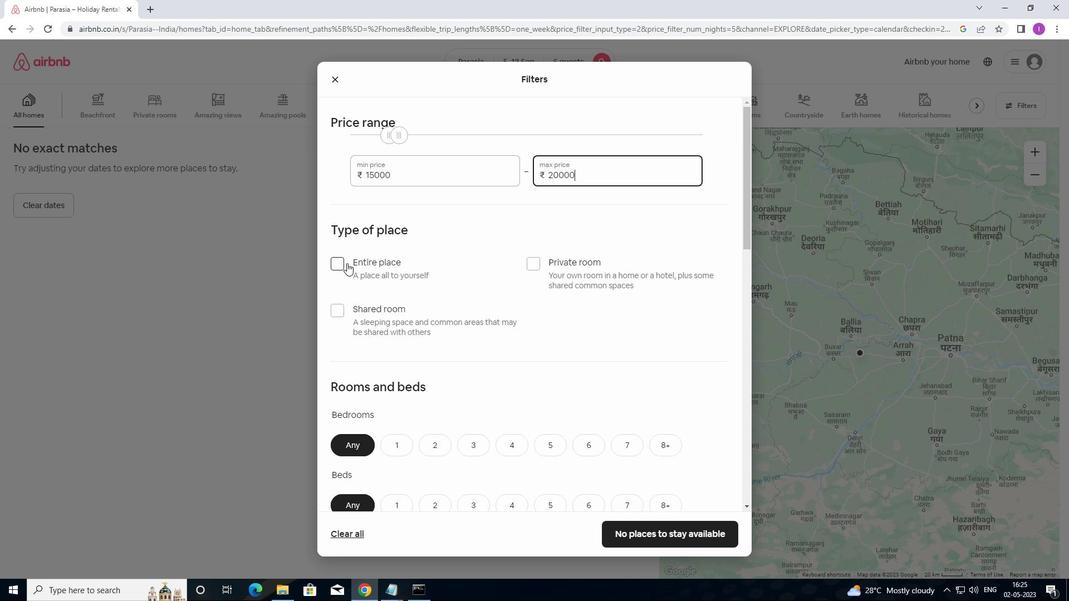 
Action: Mouse moved to (482, 442)
Screenshot: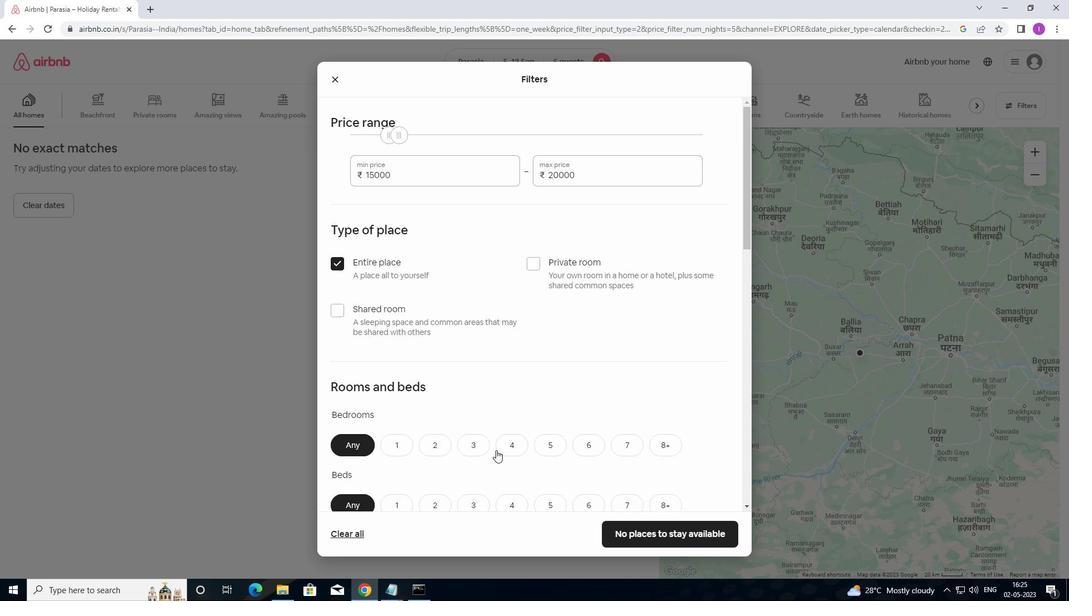 
Action: Mouse pressed left at (482, 442)
Screenshot: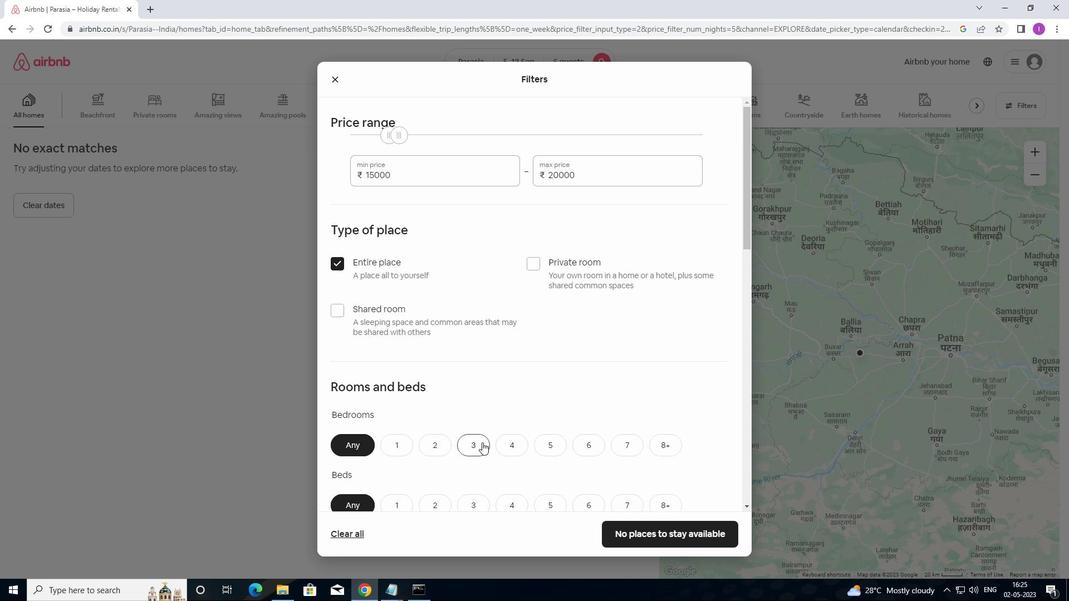 
Action: Mouse moved to (528, 442)
Screenshot: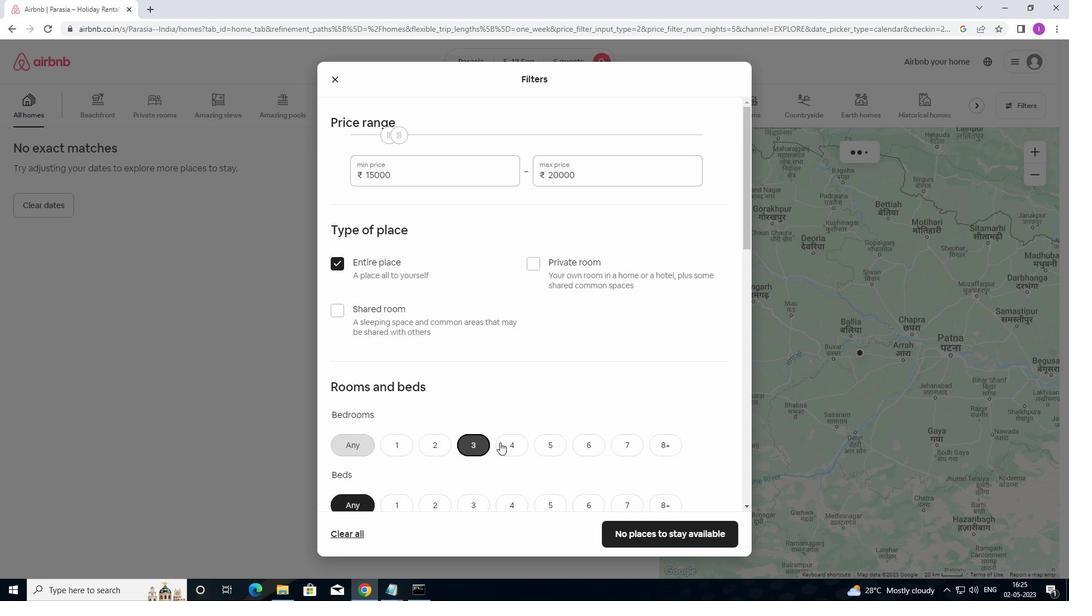 
Action: Mouse scrolled (528, 441) with delta (0, 0)
Screenshot: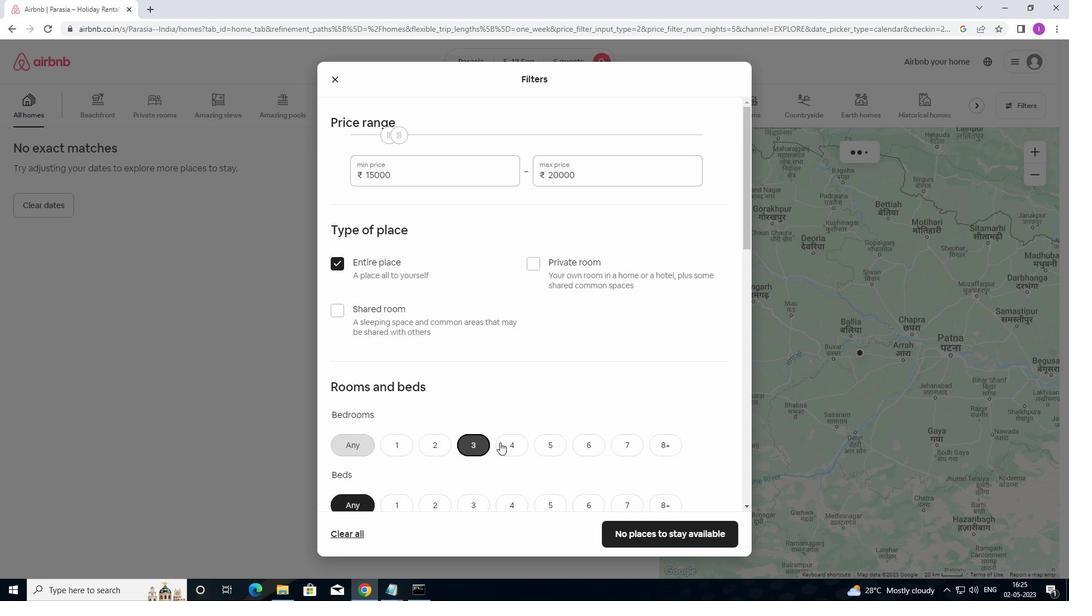 
Action: Mouse moved to (530, 440)
Screenshot: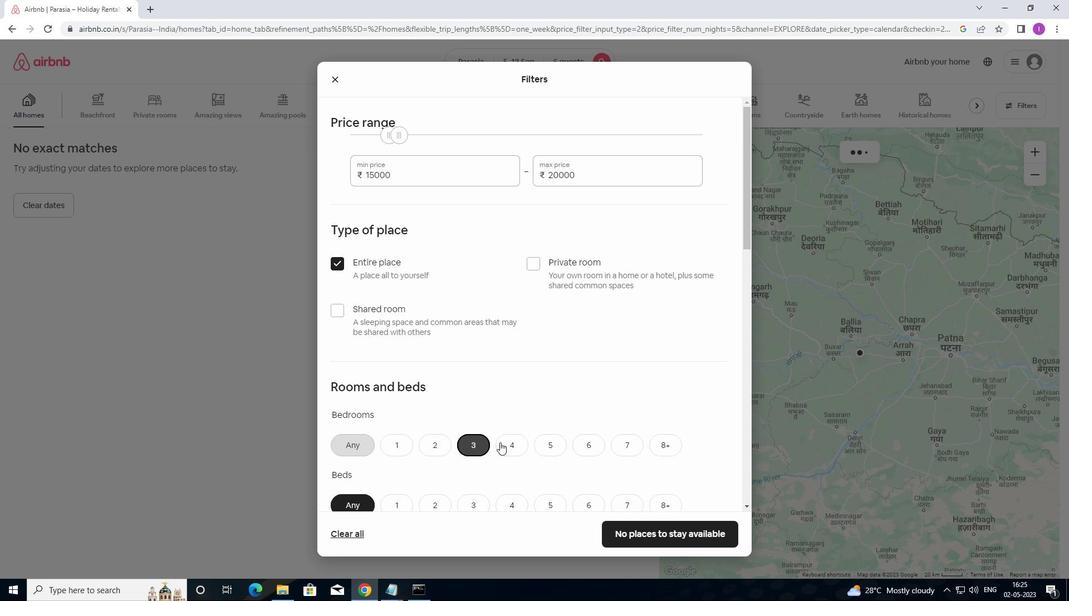 
Action: Mouse scrolled (530, 439) with delta (0, 0)
Screenshot: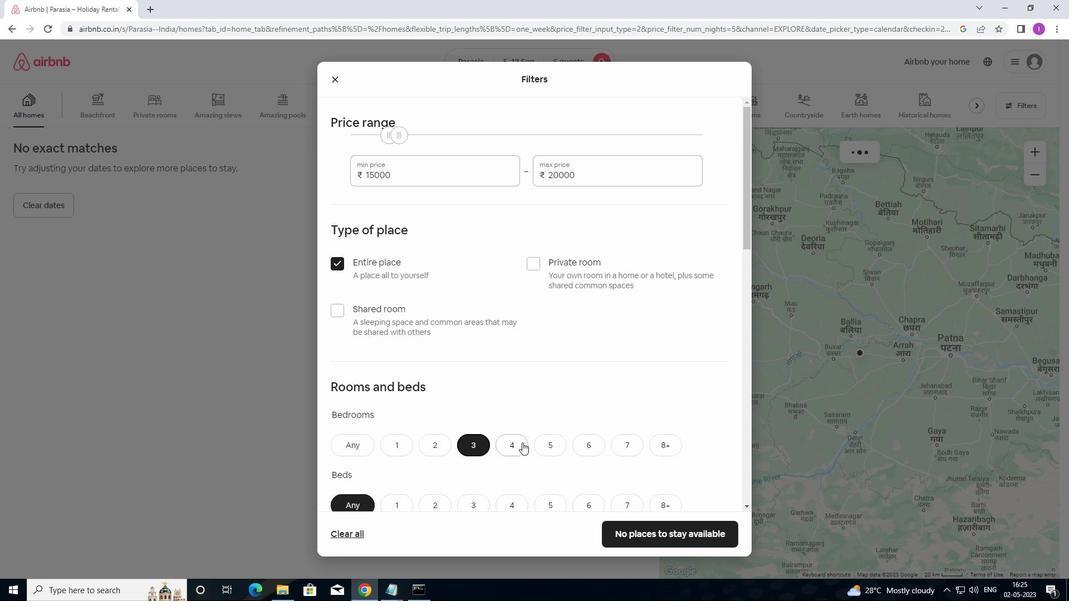 
Action: Mouse moved to (543, 434)
Screenshot: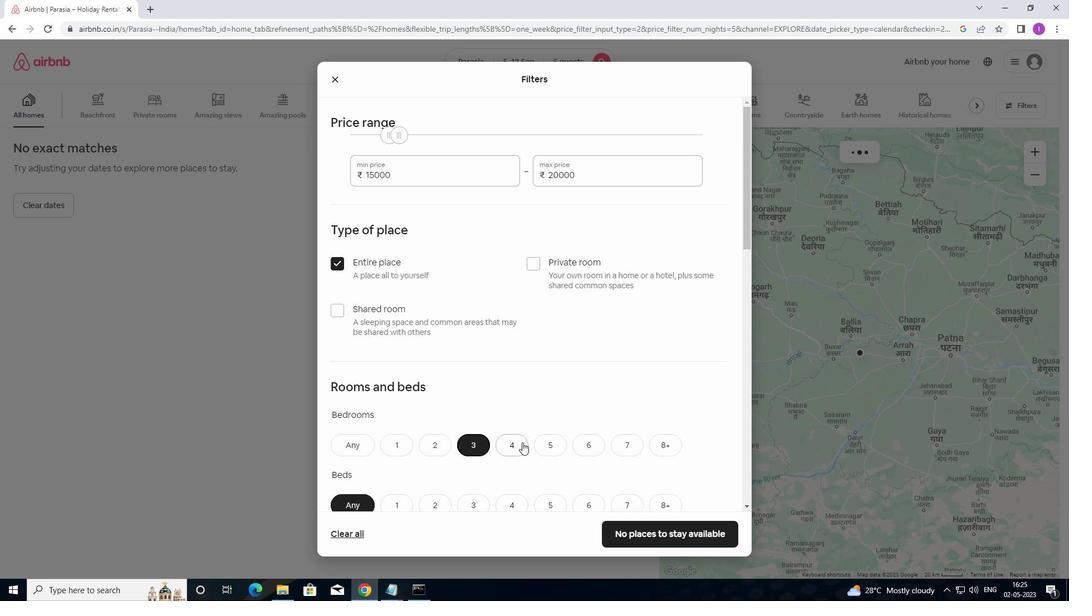 
Action: Mouse scrolled (543, 433) with delta (0, 0)
Screenshot: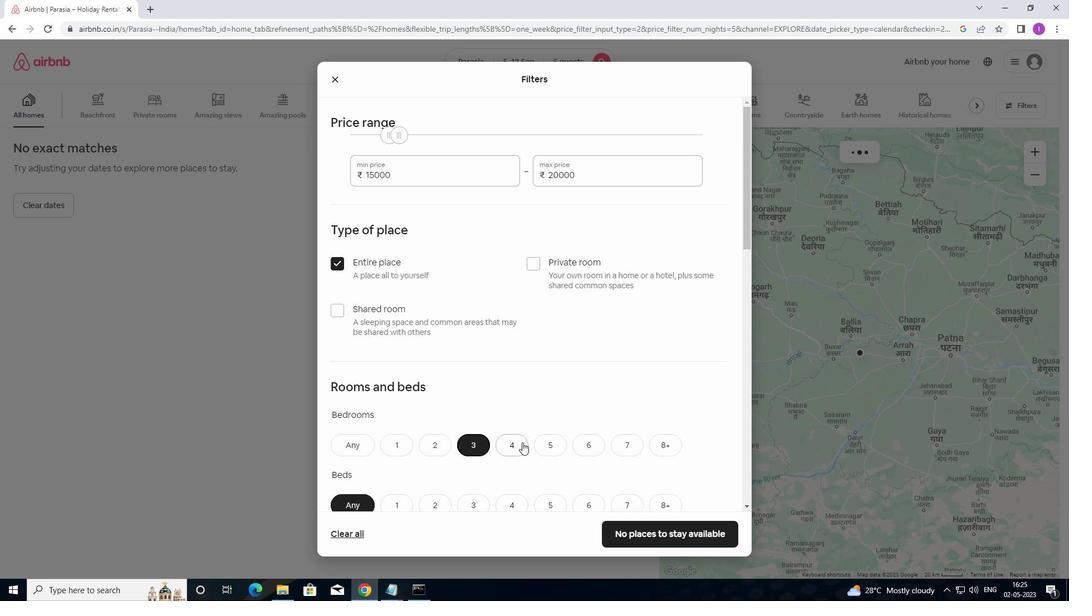 
Action: Mouse moved to (468, 336)
Screenshot: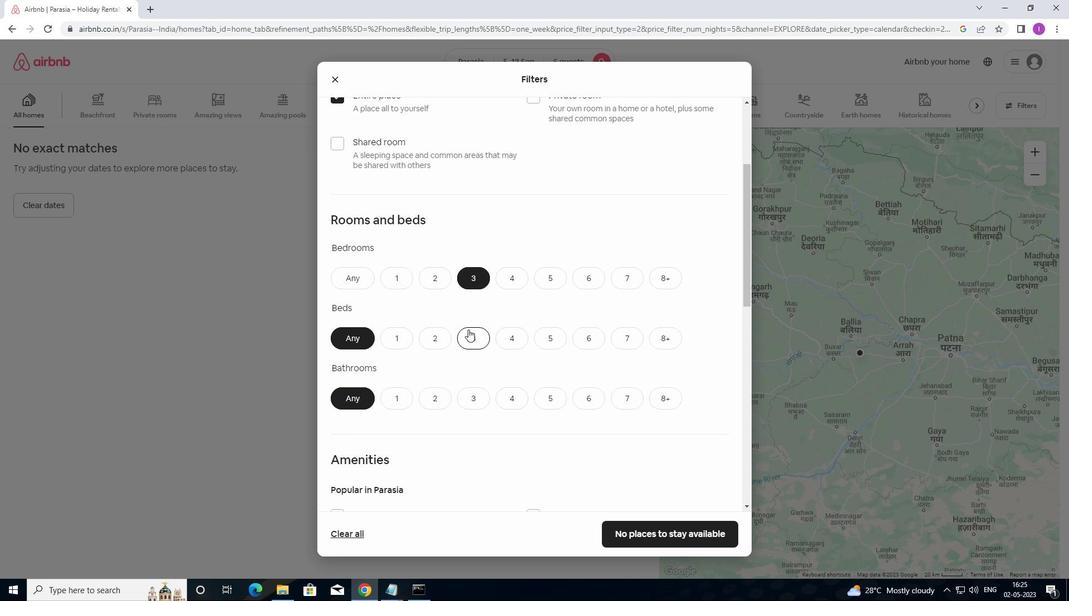 
Action: Mouse pressed left at (468, 336)
Screenshot: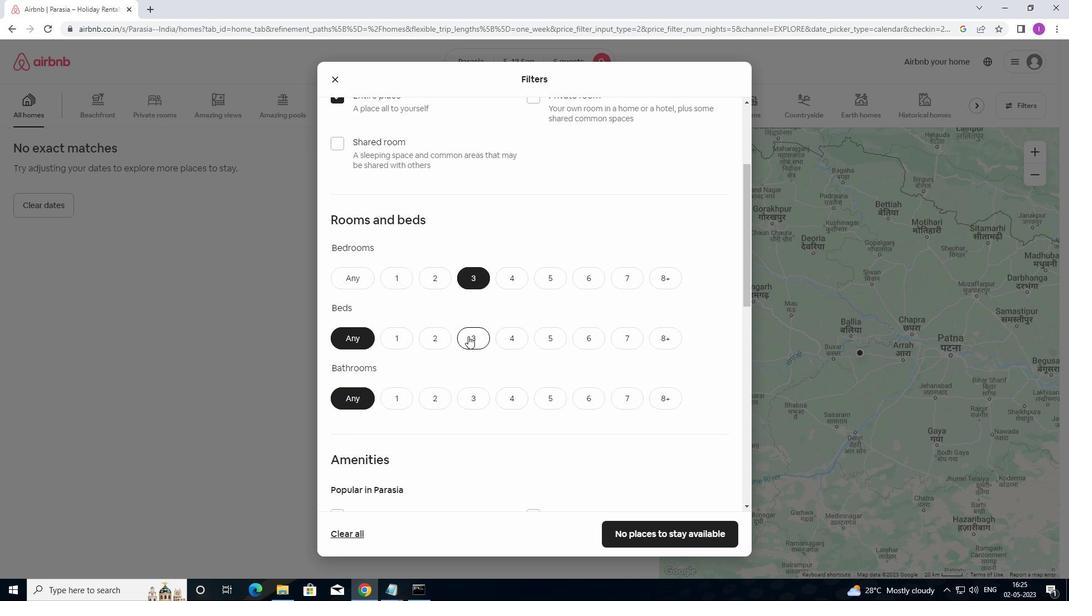 
Action: Mouse moved to (478, 396)
Screenshot: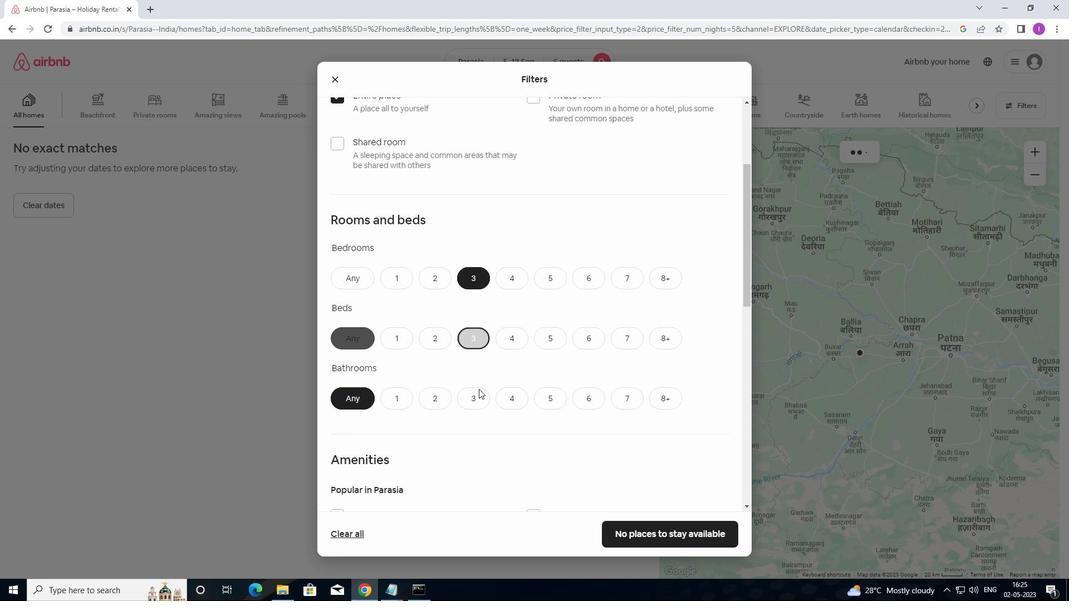 
Action: Mouse pressed left at (478, 396)
Screenshot: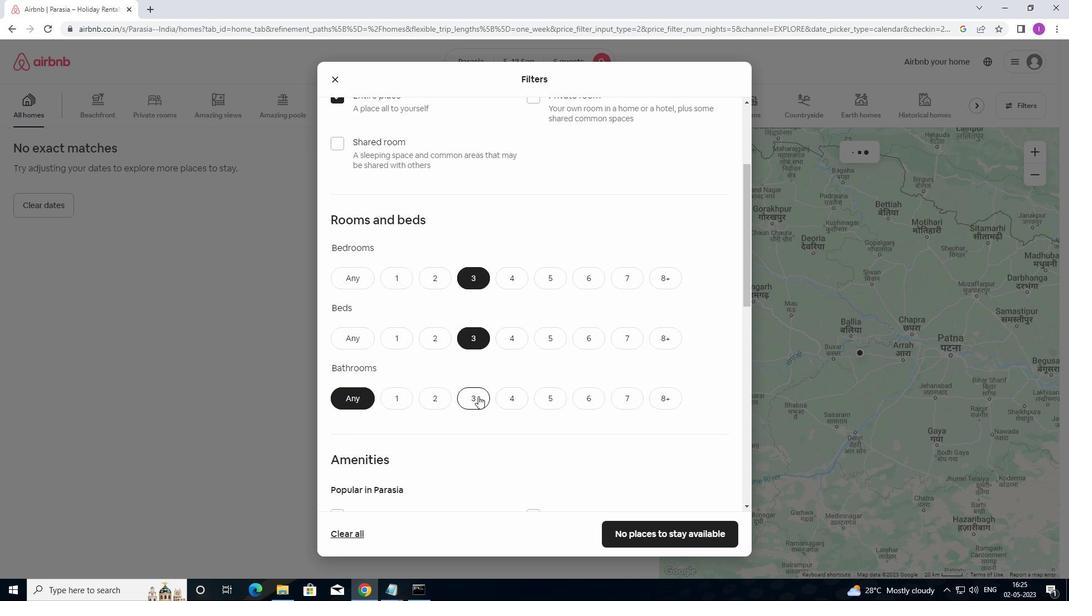 
Action: Mouse moved to (481, 395)
Screenshot: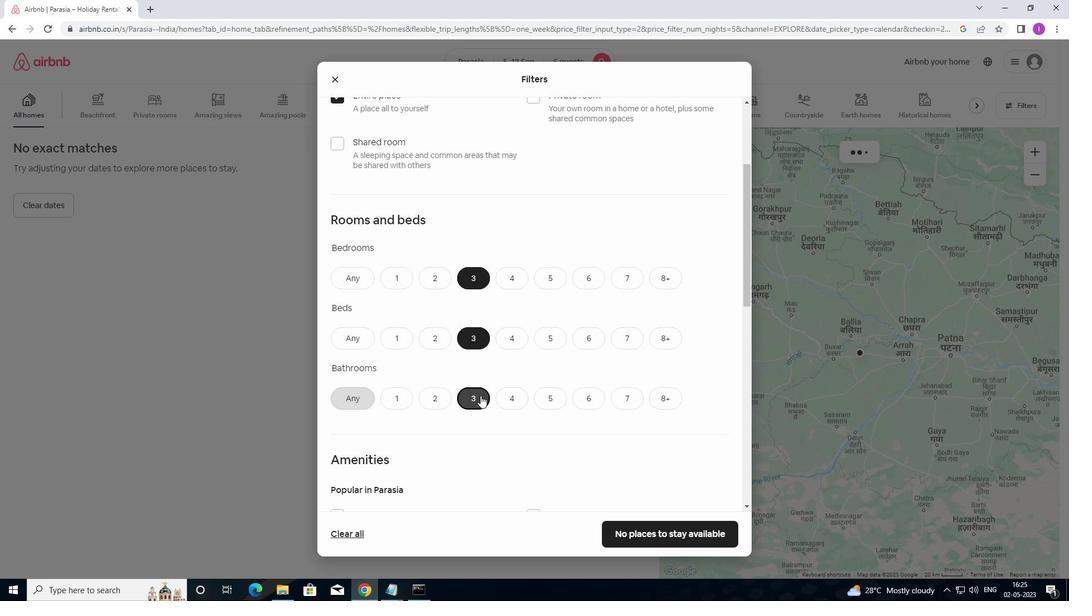 
Action: Mouse scrolled (481, 395) with delta (0, 0)
Screenshot: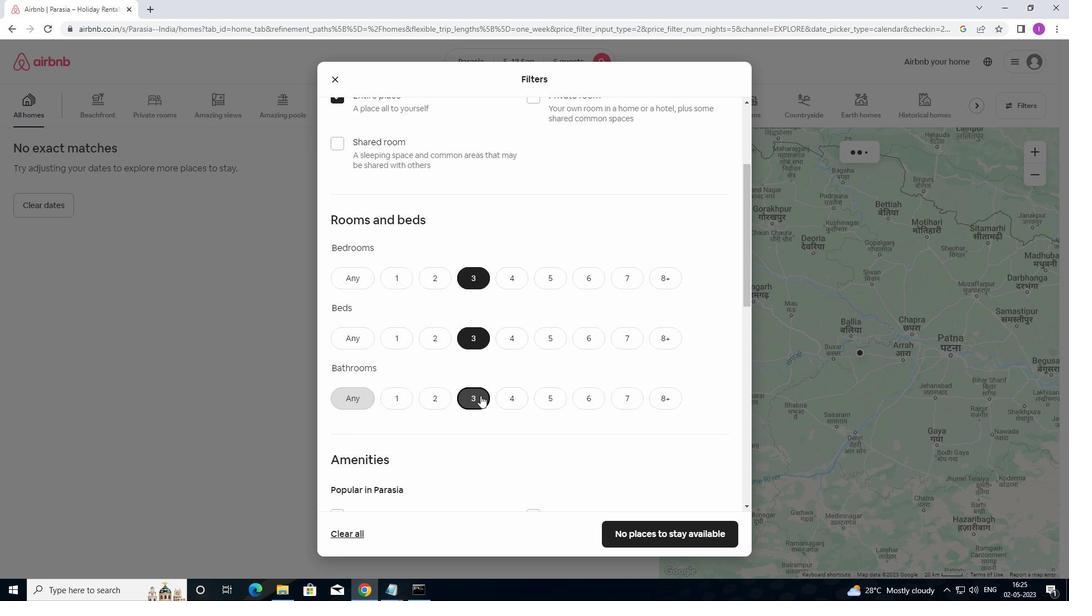 
Action: Mouse moved to (481, 395)
Screenshot: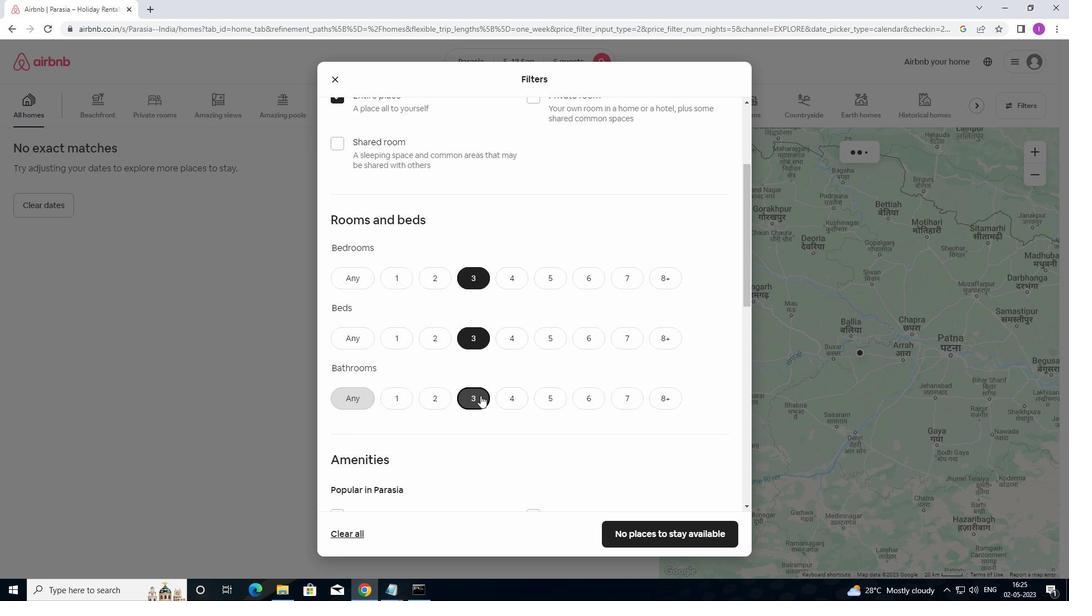 
Action: Mouse scrolled (481, 395) with delta (0, 0)
Screenshot: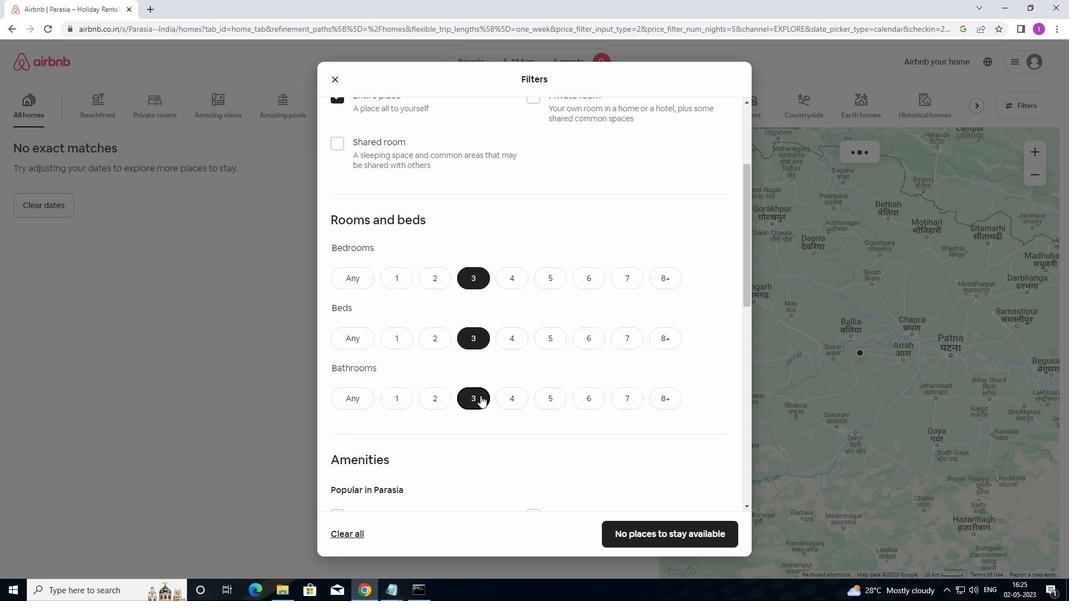 
Action: Mouse moved to (487, 389)
Screenshot: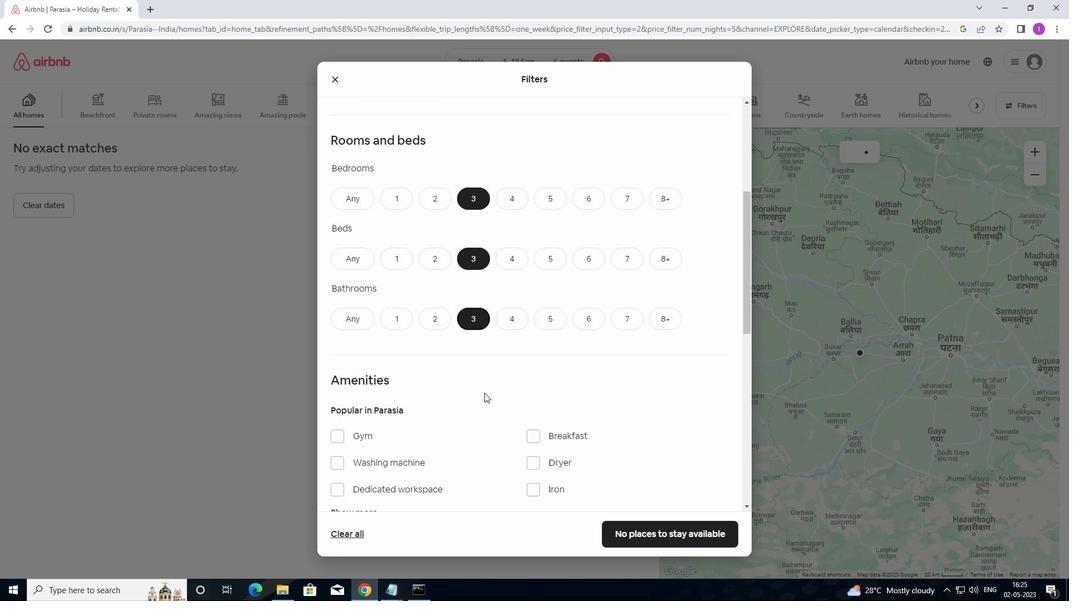 
Action: Mouse scrolled (487, 389) with delta (0, 0)
Screenshot: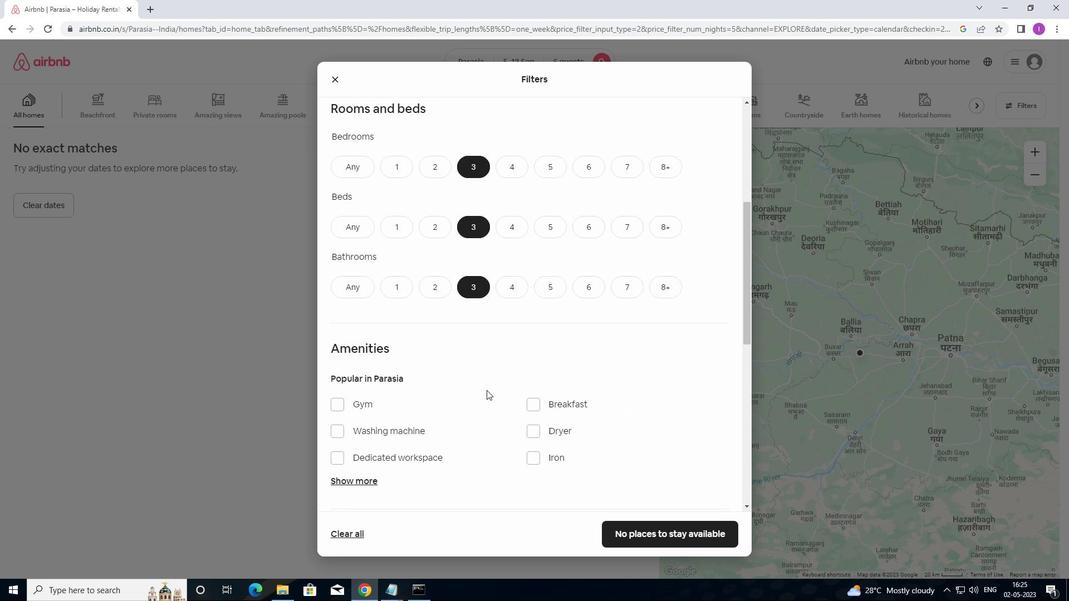 
Action: Mouse moved to (487, 389)
Screenshot: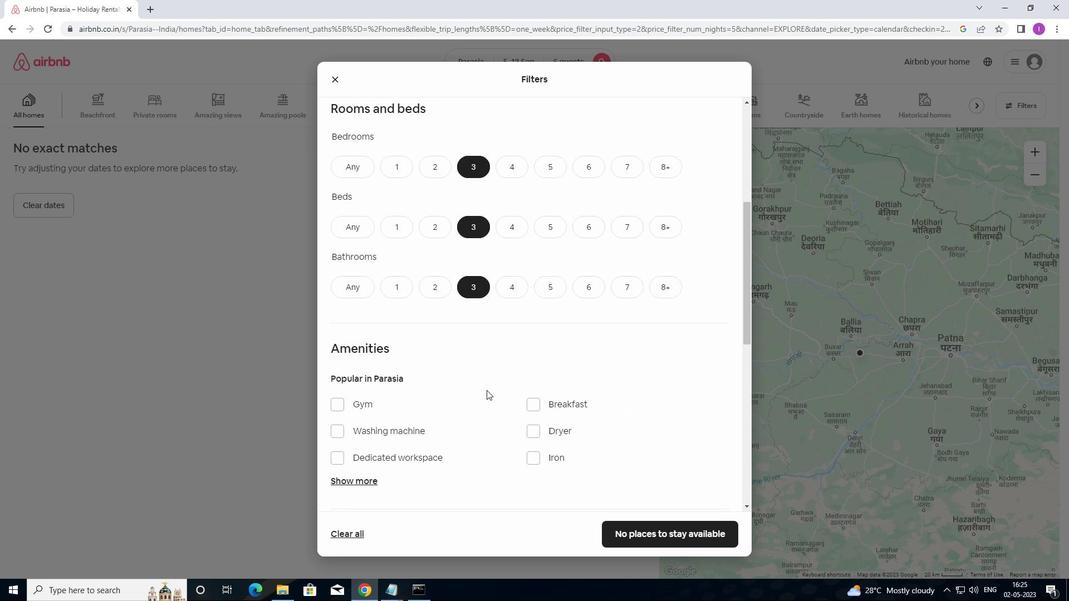 
Action: Mouse scrolled (487, 388) with delta (0, 0)
Screenshot: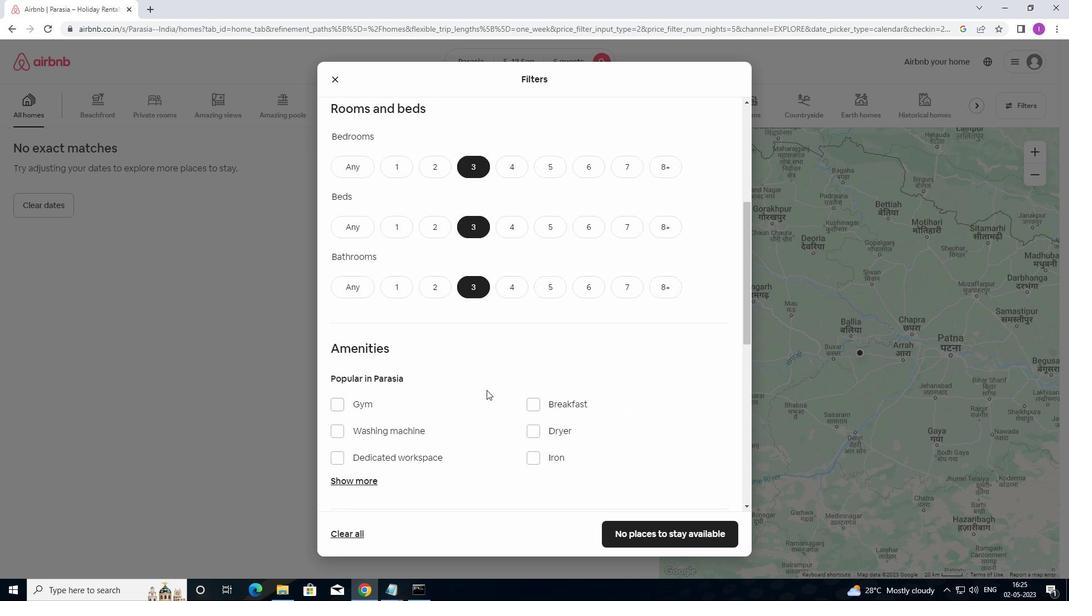 
Action: Mouse moved to (488, 387)
Screenshot: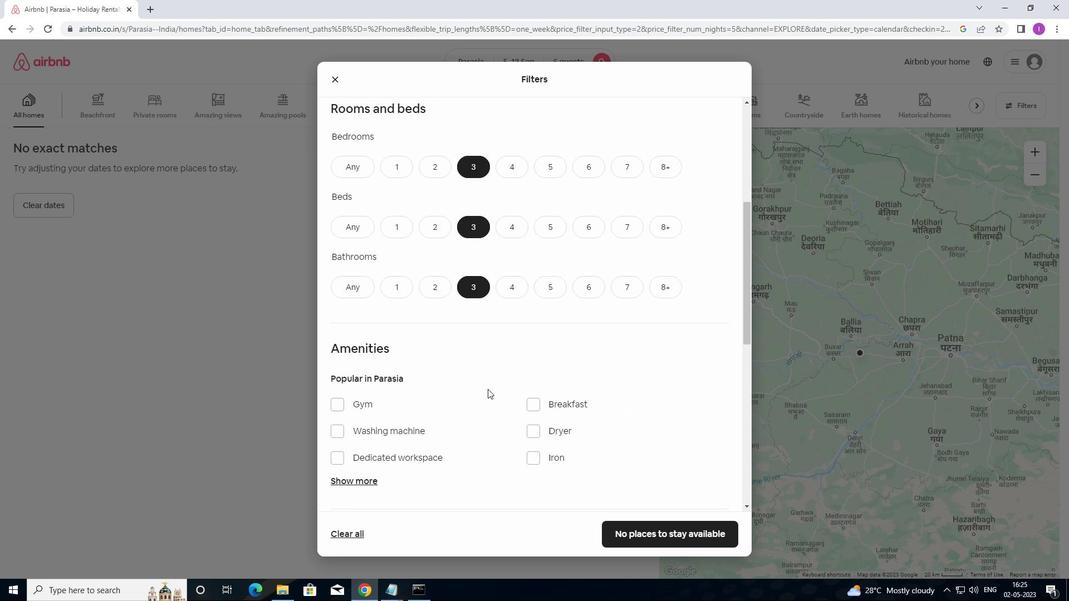 
Action: Mouse scrolled (488, 386) with delta (0, 0)
Screenshot: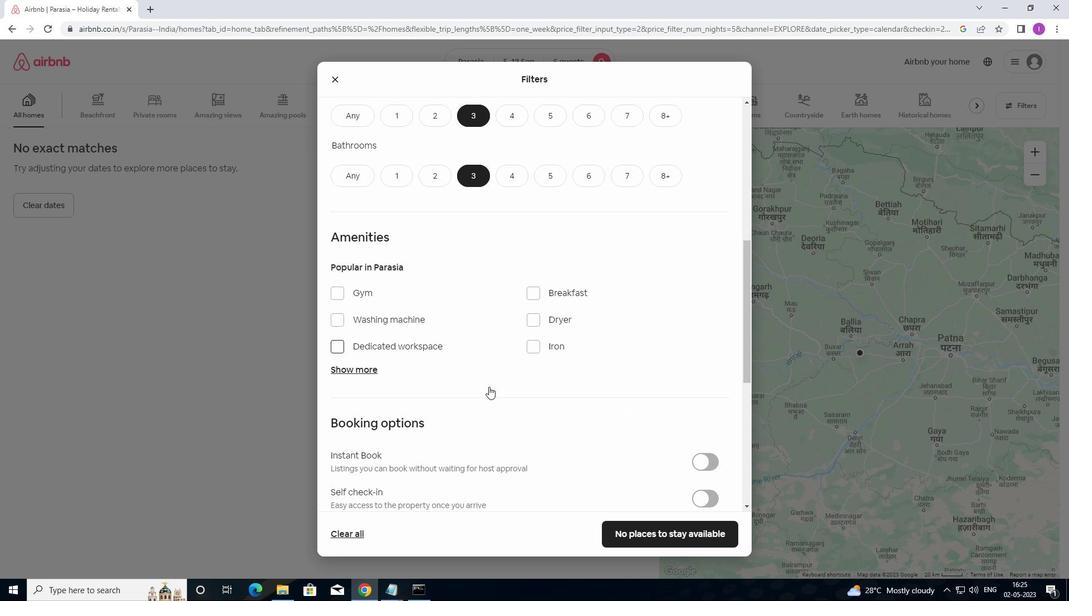 
Action: Mouse scrolled (488, 386) with delta (0, 0)
Screenshot: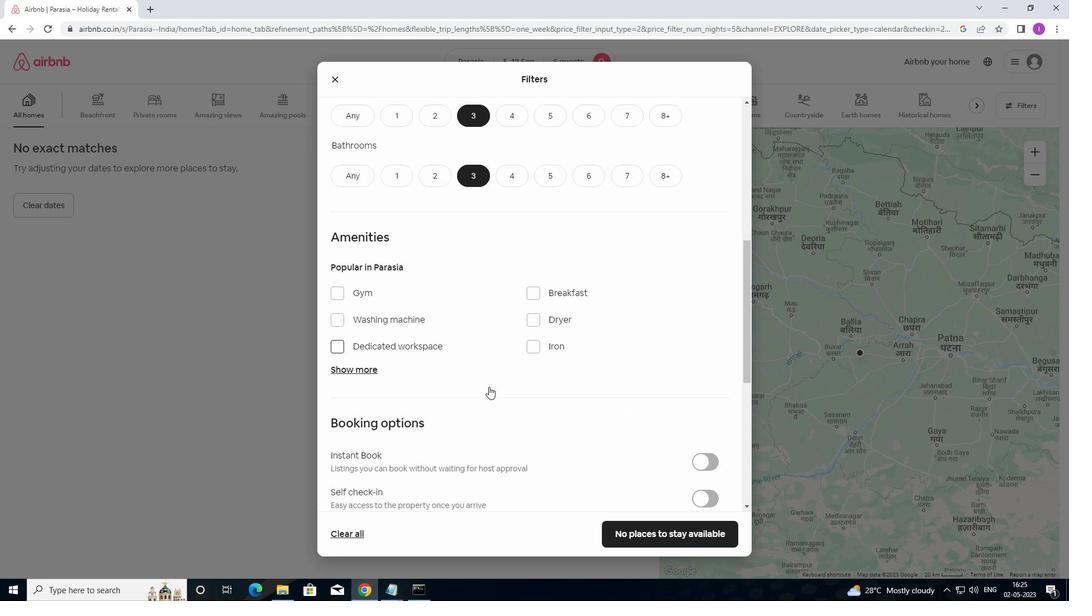 
Action: Mouse moved to (509, 384)
Screenshot: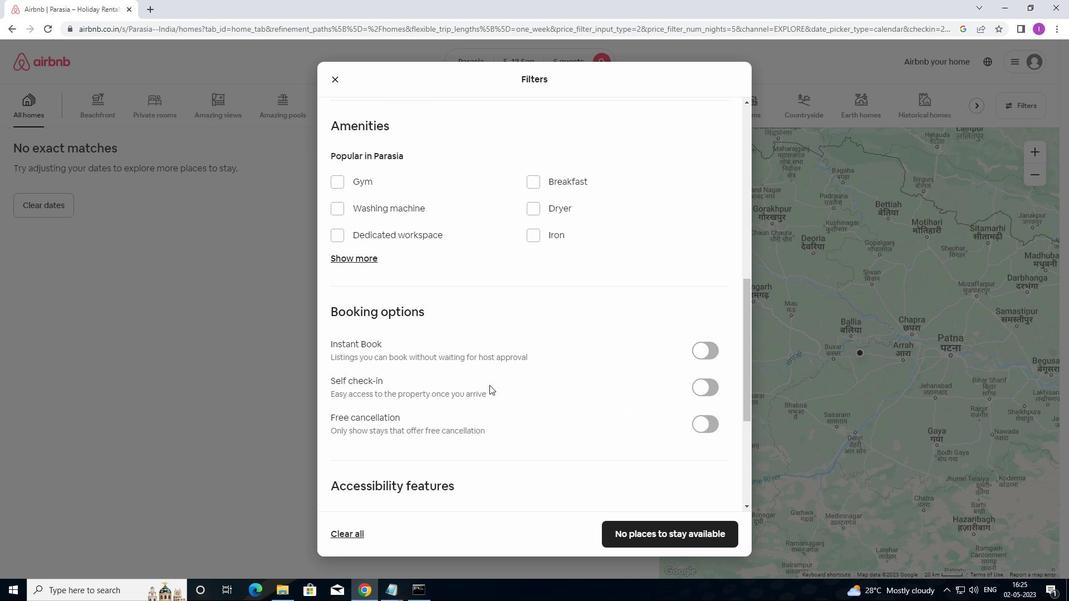 
Action: Mouse scrolled (509, 384) with delta (0, 0)
Screenshot: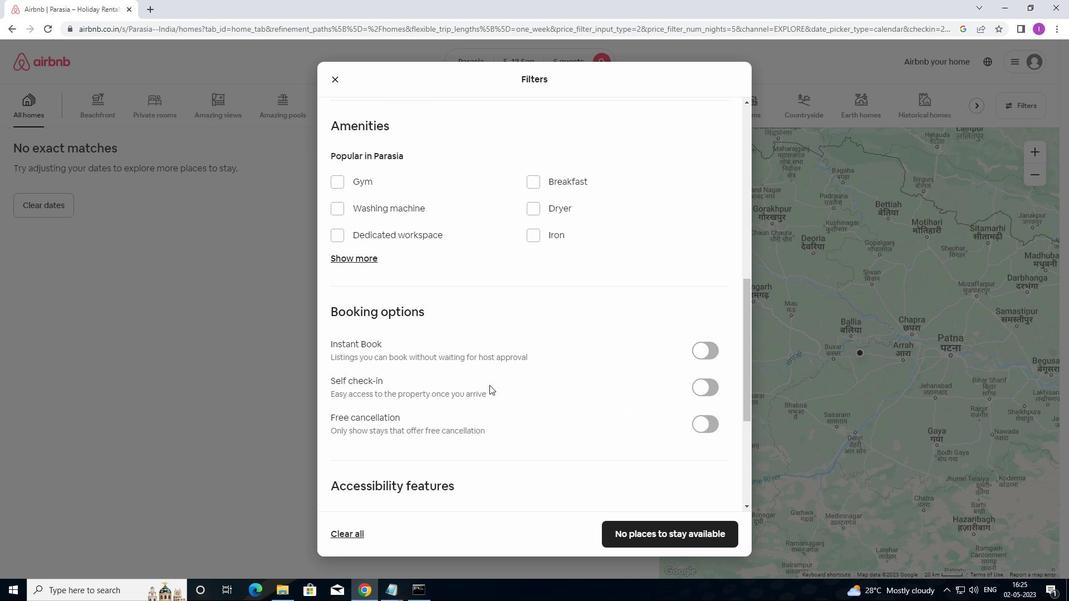 
Action: Mouse moved to (627, 368)
Screenshot: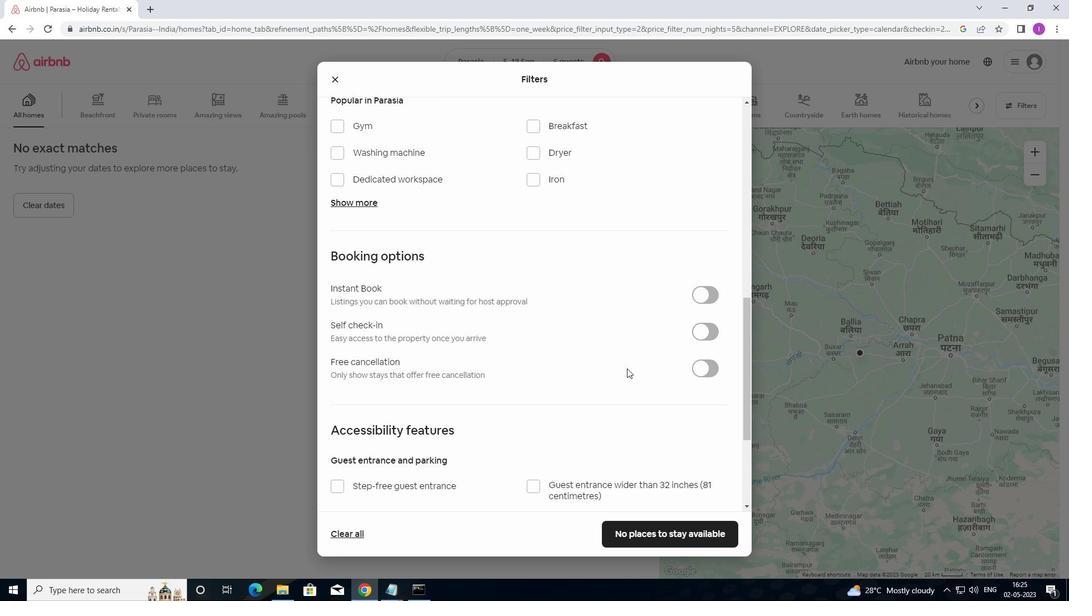 
Action: Mouse scrolled (627, 367) with delta (0, 0)
Screenshot: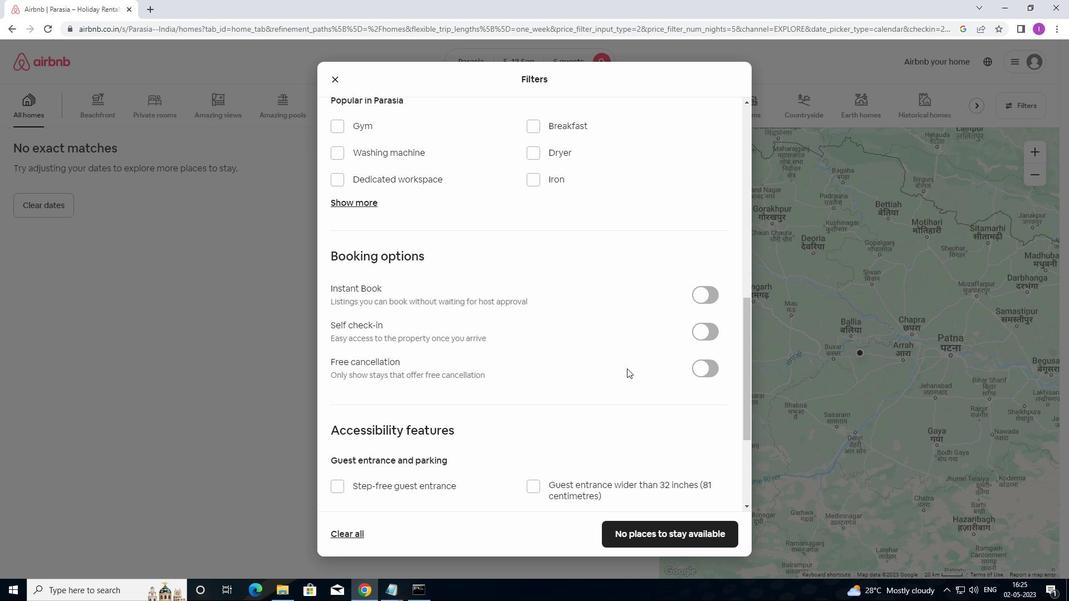 
Action: Mouse moved to (590, 208)
Screenshot: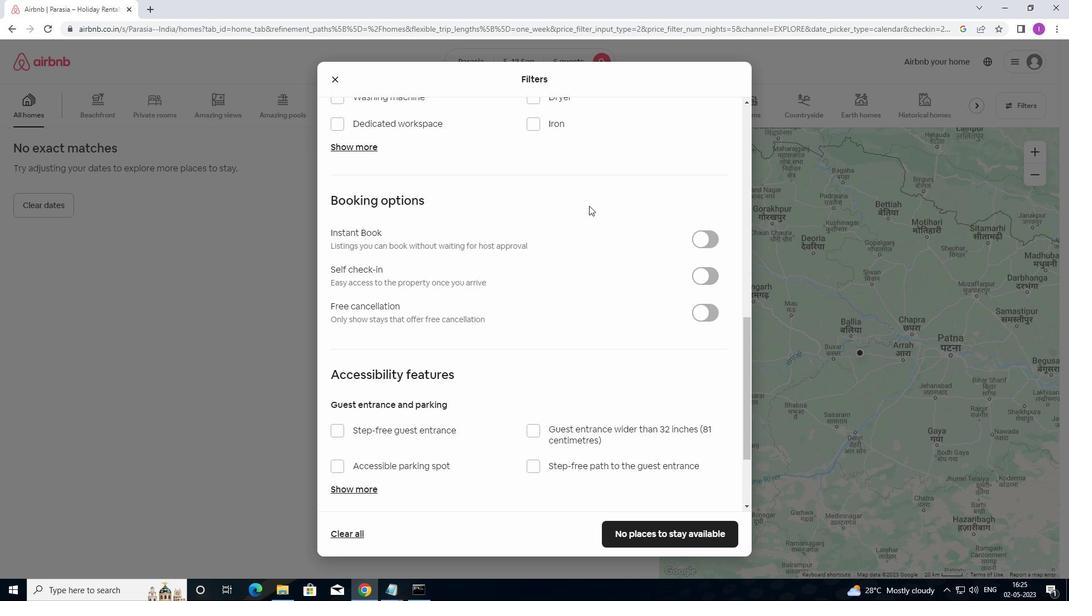 
Action: Mouse scrolled (590, 209) with delta (0, 0)
Screenshot: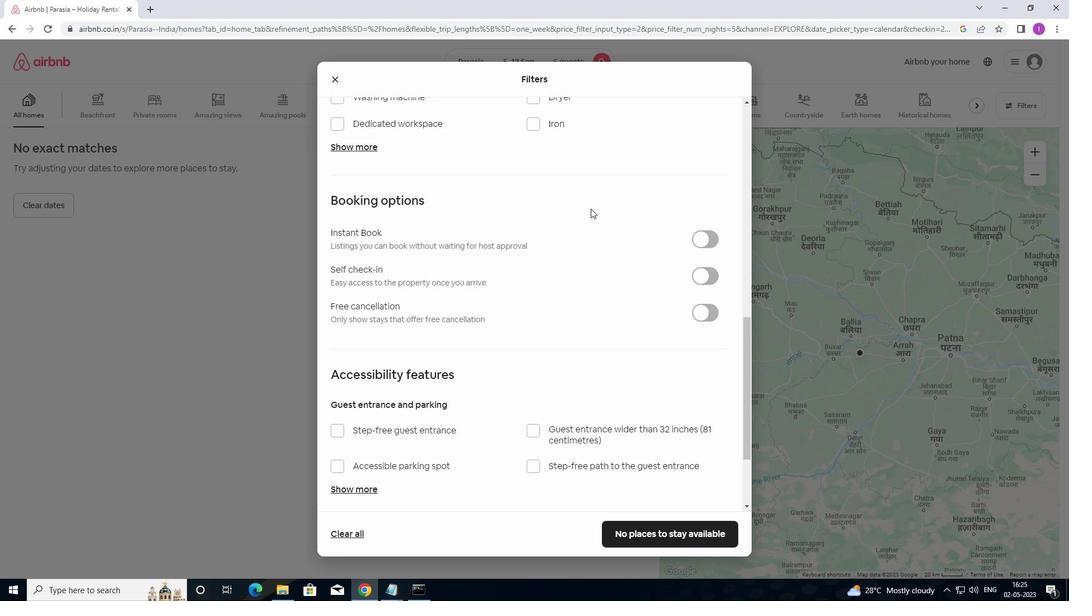 
Action: Mouse moved to (554, 240)
Screenshot: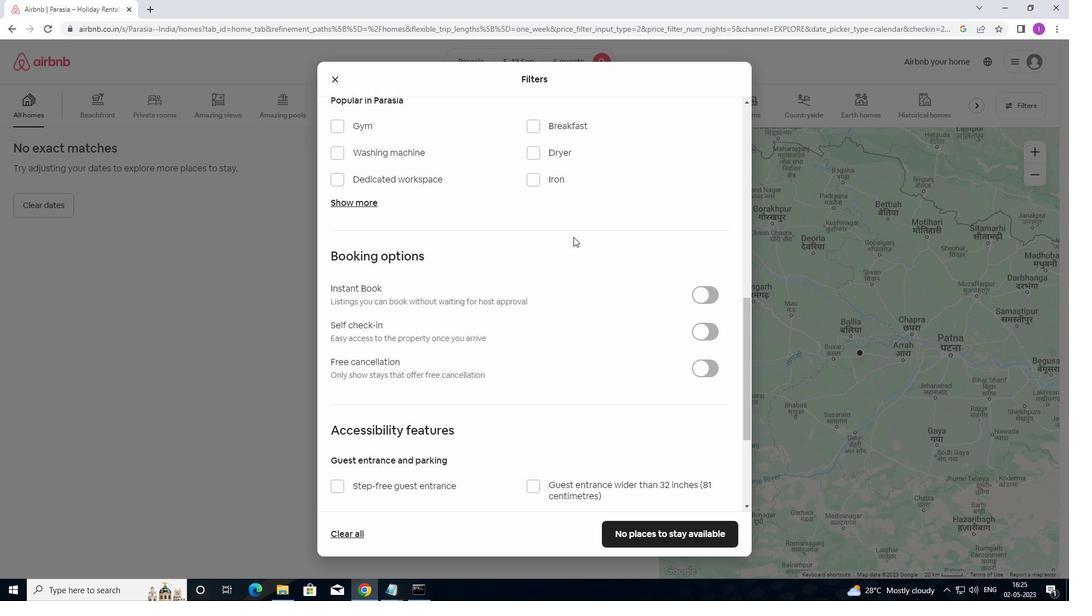 
Action: Mouse scrolled (554, 240) with delta (0, 0)
Screenshot: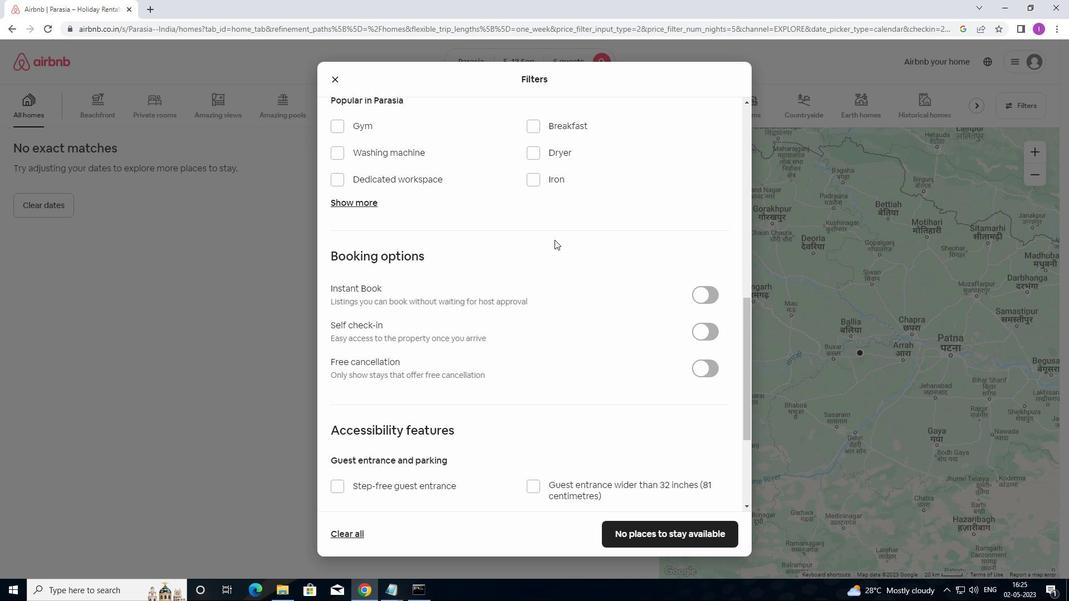 
Action: Mouse moved to (336, 209)
Screenshot: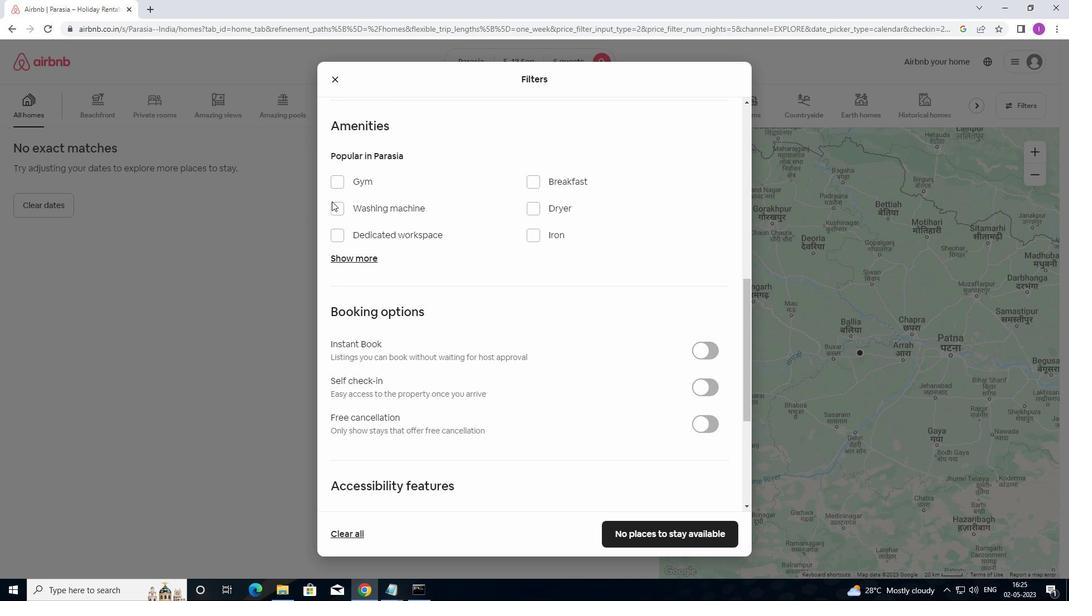 
Action: Mouse pressed left at (336, 209)
Screenshot: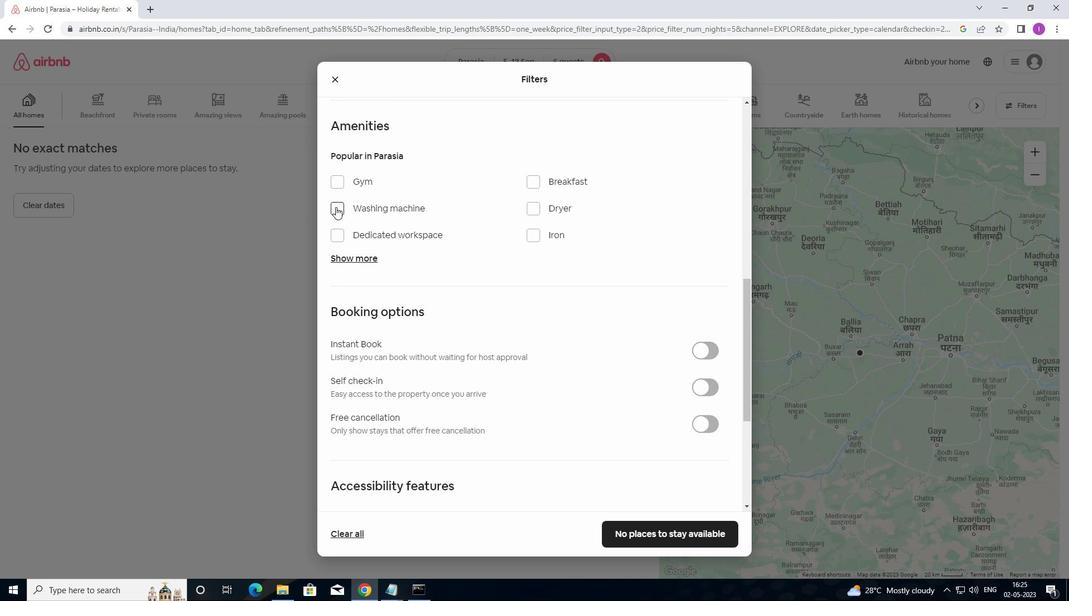 
Action: Mouse moved to (587, 361)
Screenshot: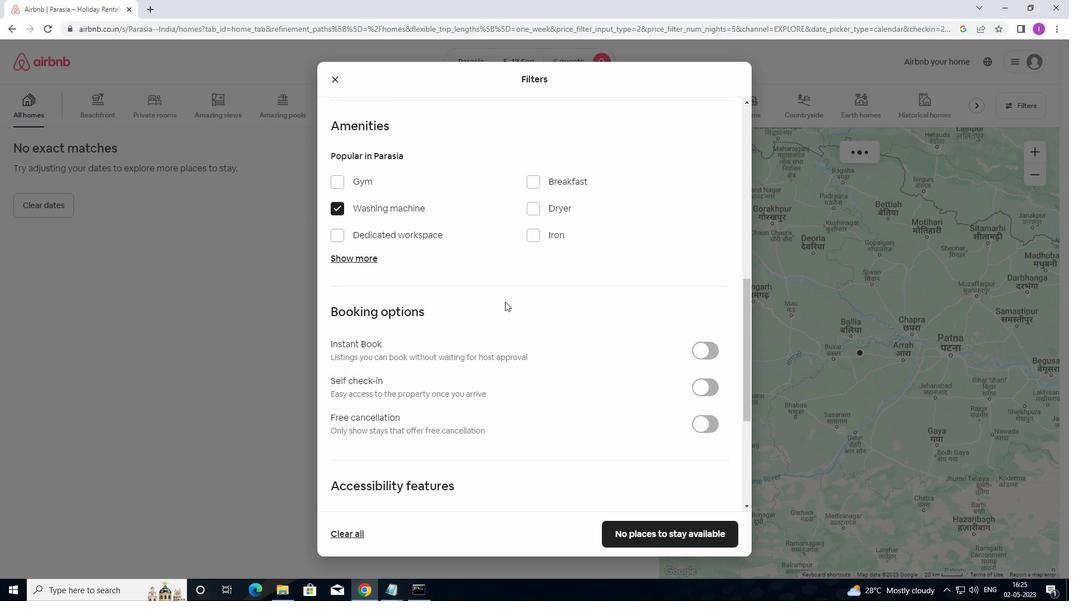 
Action: Mouse scrolled (587, 360) with delta (0, 0)
Screenshot: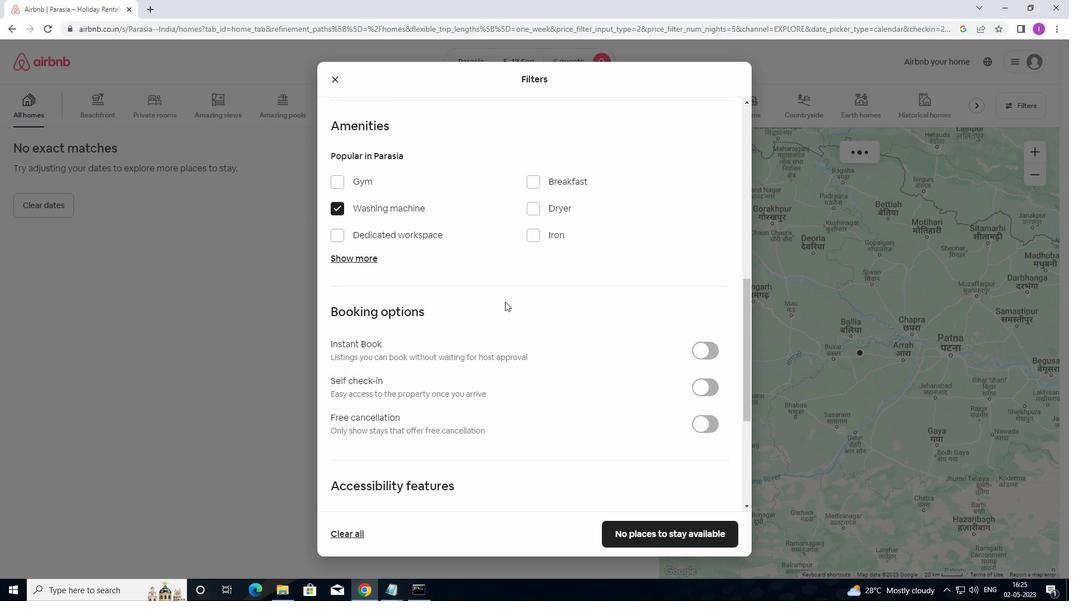 
Action: Mouse moved to (601, 363)
Screenshot: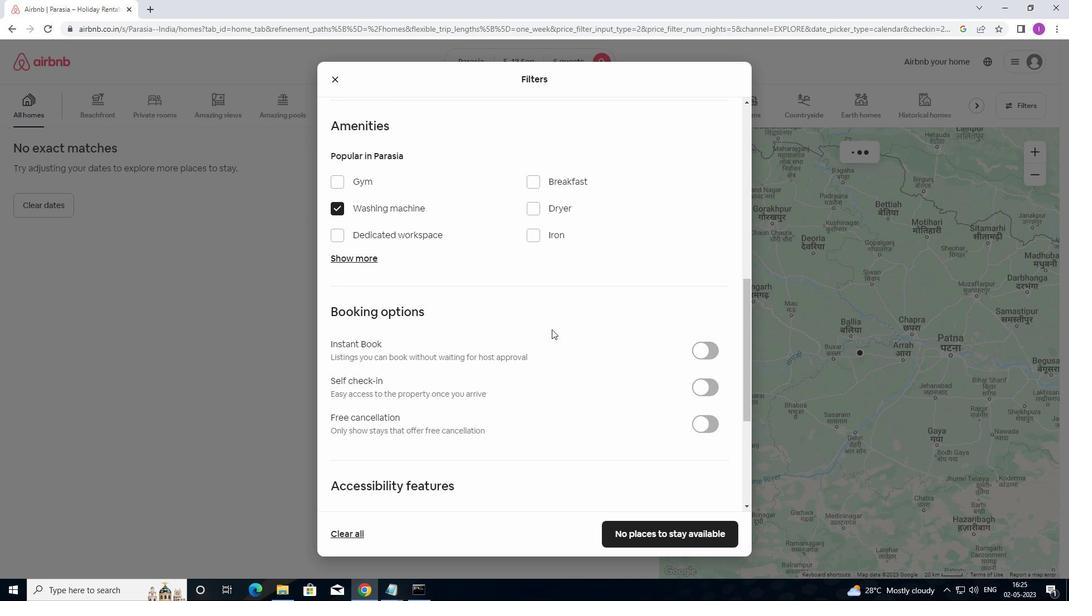 
Action: Mouse scrolled (601, 362) with delta (0, 0)
Screenshot: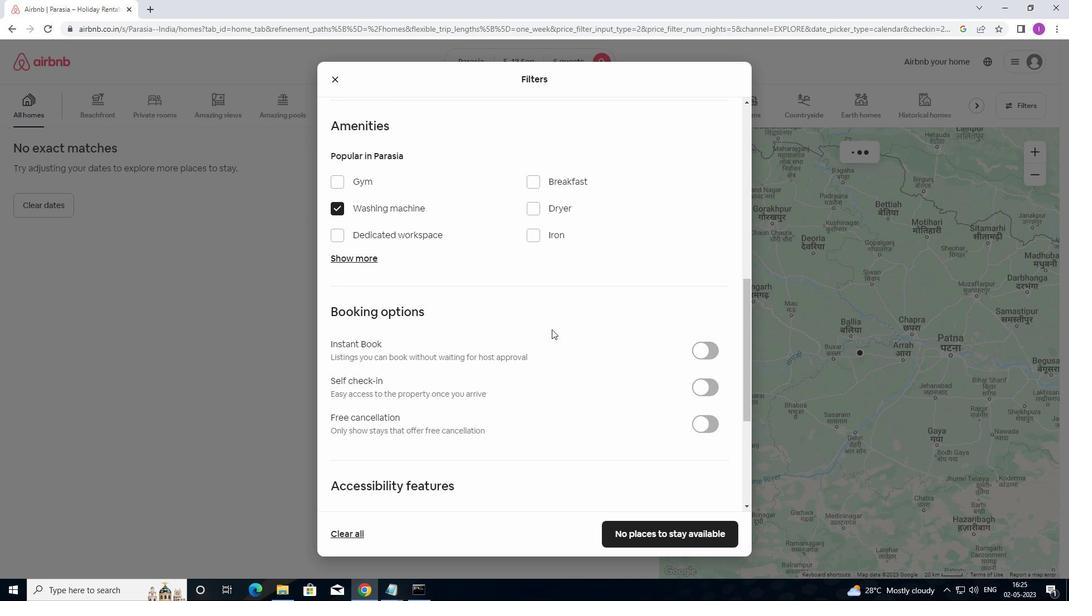 
Action: Mouse moved to (701, 269)
Screenshot: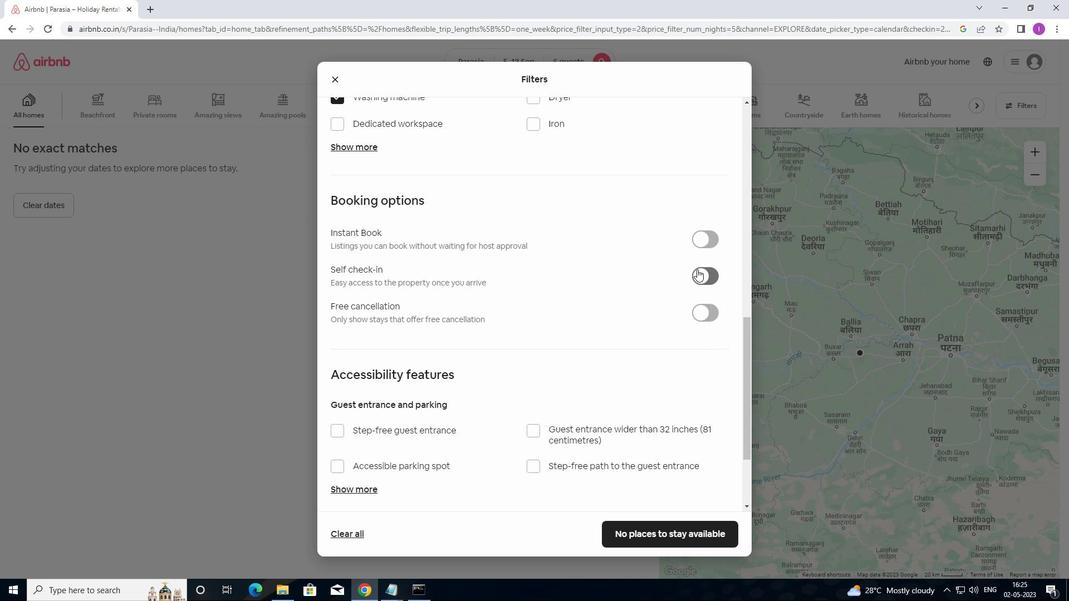 
Action: Mouse pressed left at (701, 269)
Screenshot: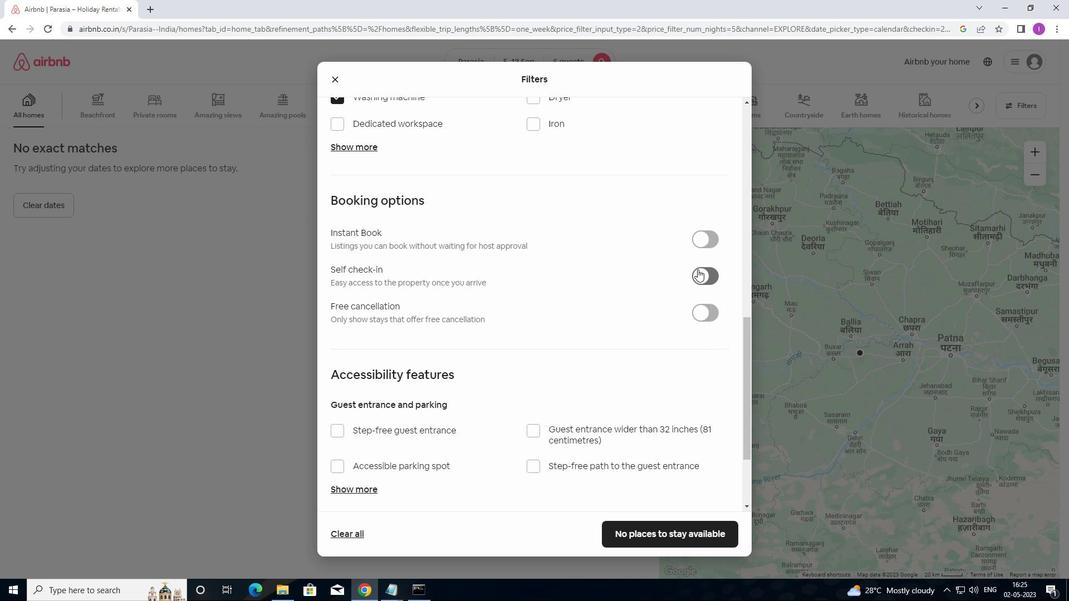 
Action: Mouse moved to (581, 354)
Screenshot: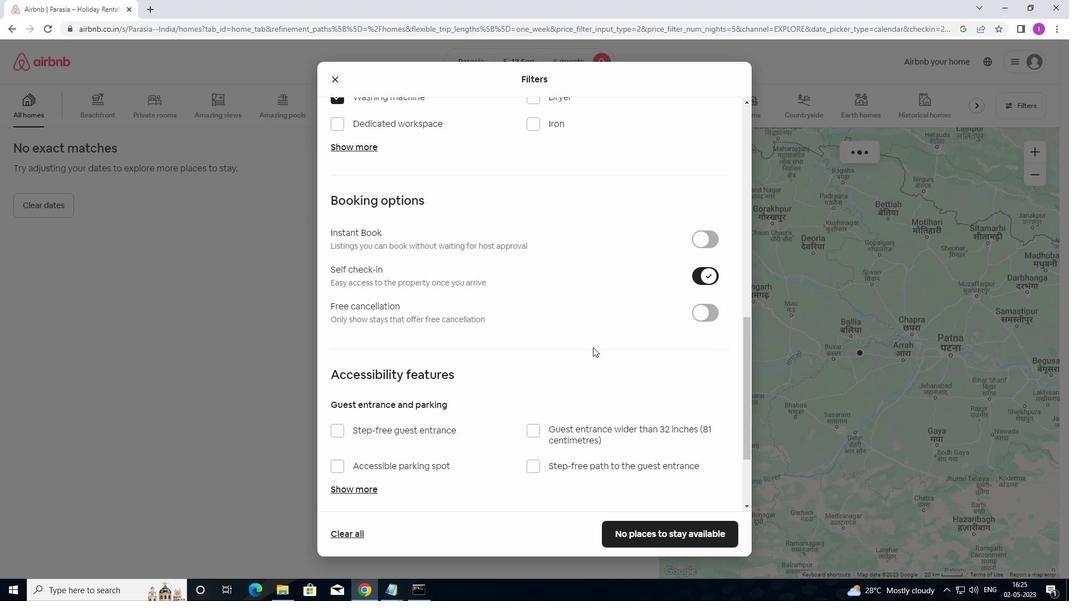 
Action: Mouse scrolled (581, 353) with delta (0, 0)
Screenshot: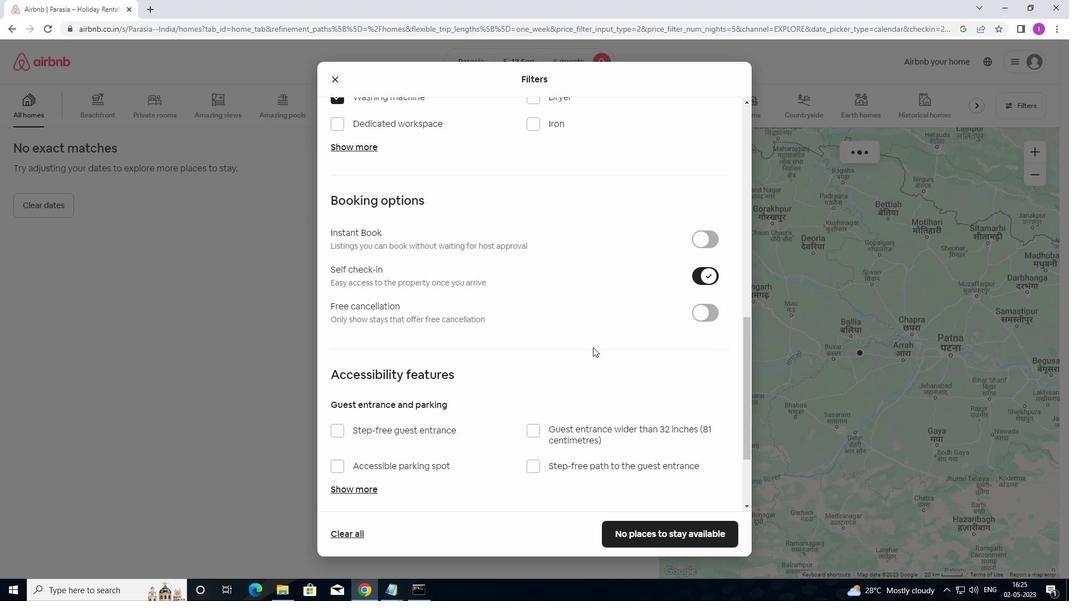 
Action: Mouse moved to (580, 354)
Screenshot: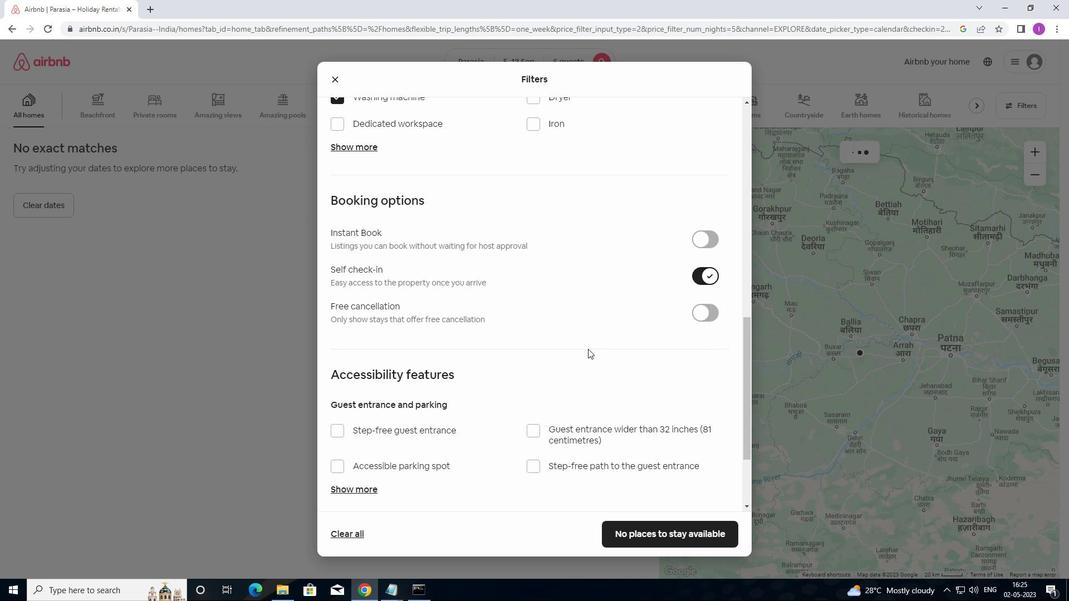 
Action: Mouse scrolled (580, 354) with delta (0, 0)
Screenshot: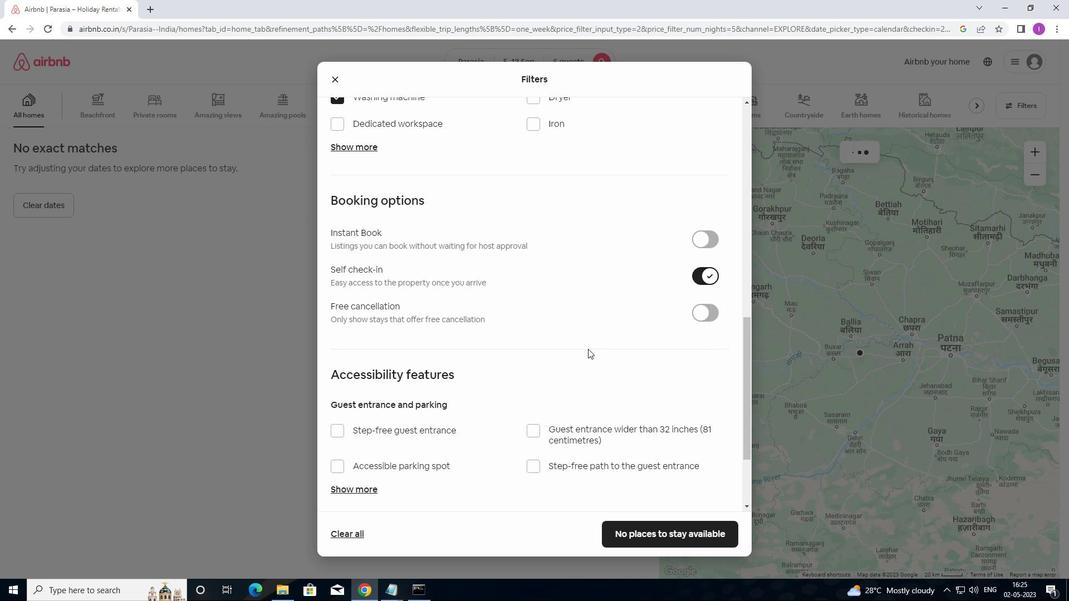 
Action: Mouse scrolled (580, 354) with delta (0, 0)
Screenshot: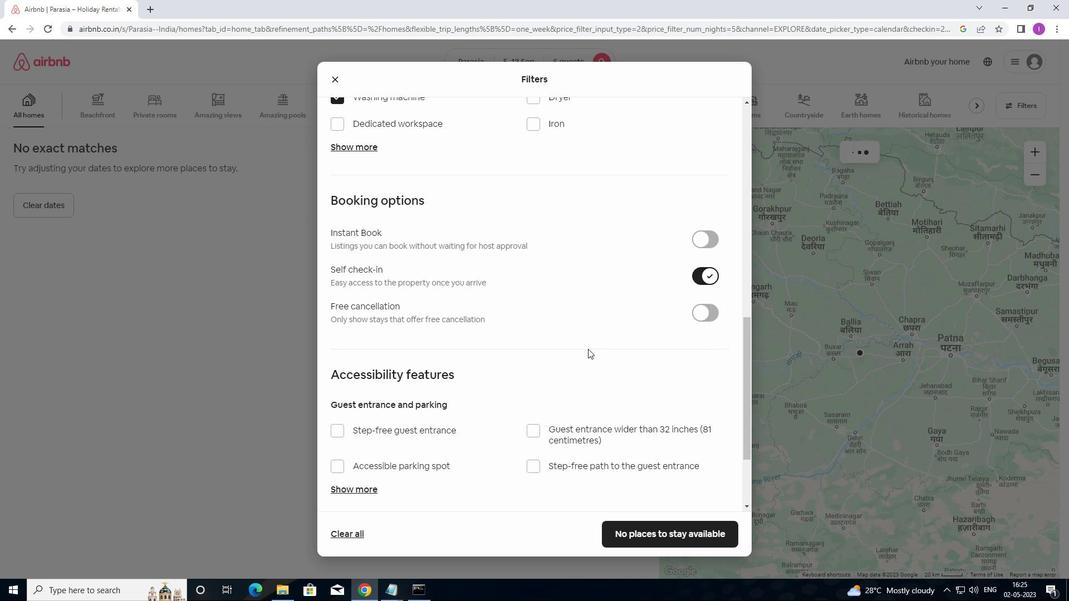 
Action: Mouse moved to (580, 355)
Screenshot: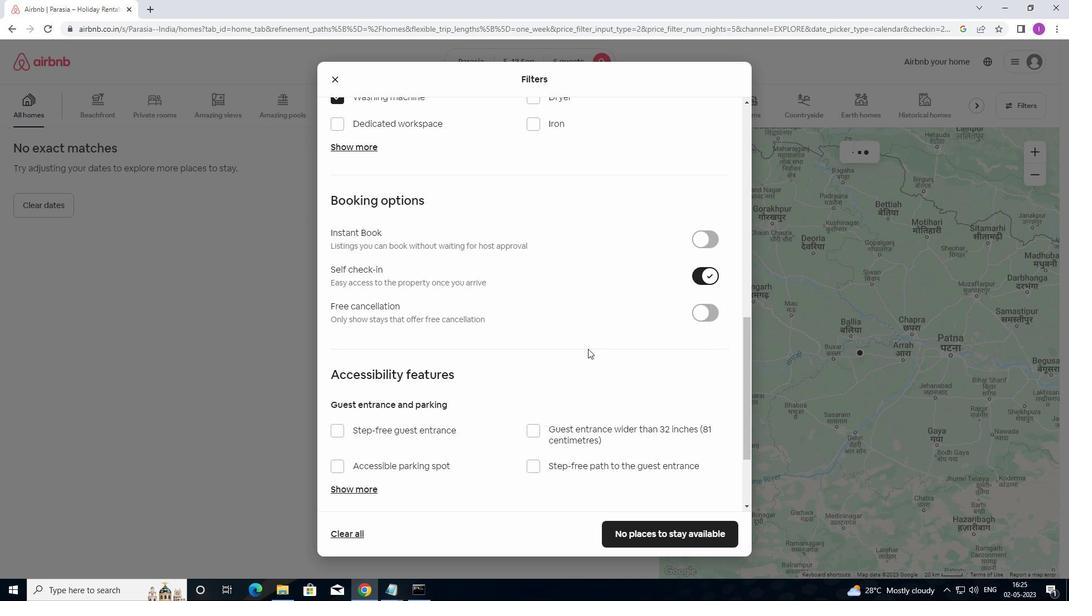 
Action: Mouse scrolled (580, 355) with delta (0, 0)
Screenshot: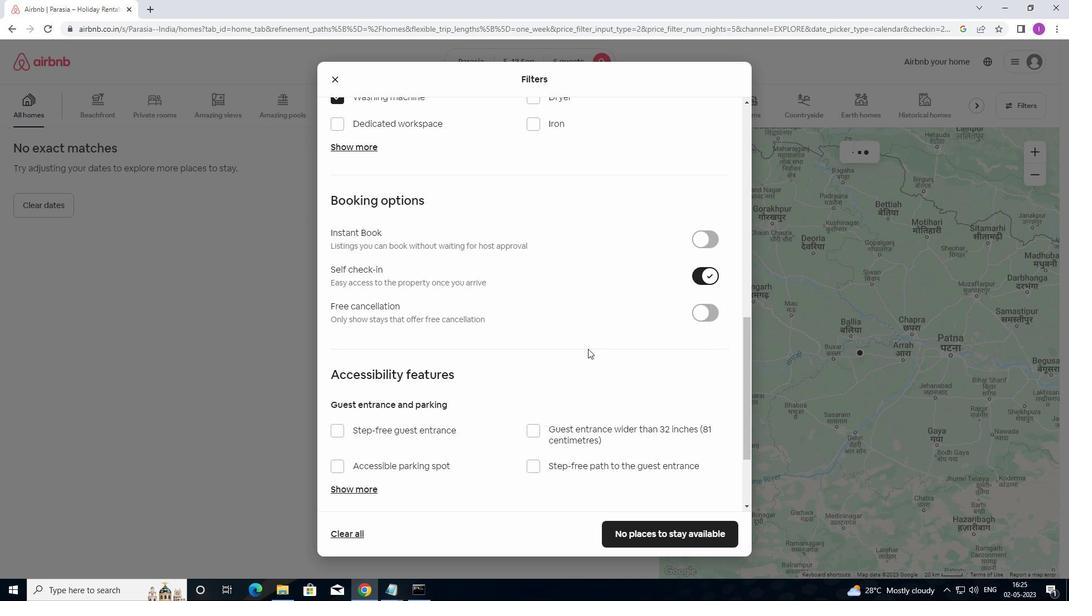
Action: Mouse moved to (580, 356)
Screenshot: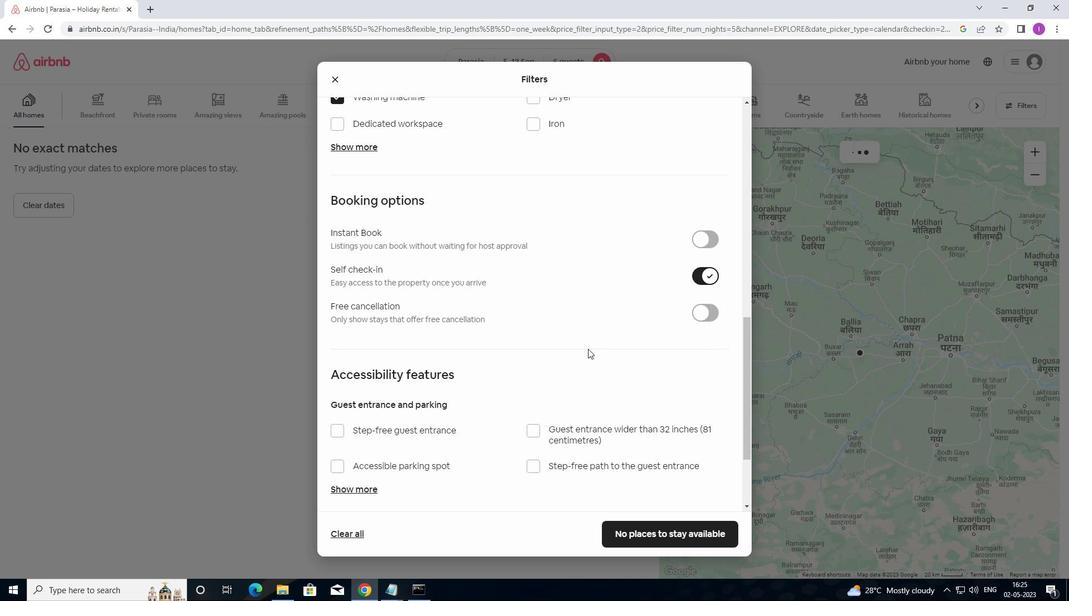 
Action: Mouse scrolled (580, 355) with delta (0, 0)
Screenshot: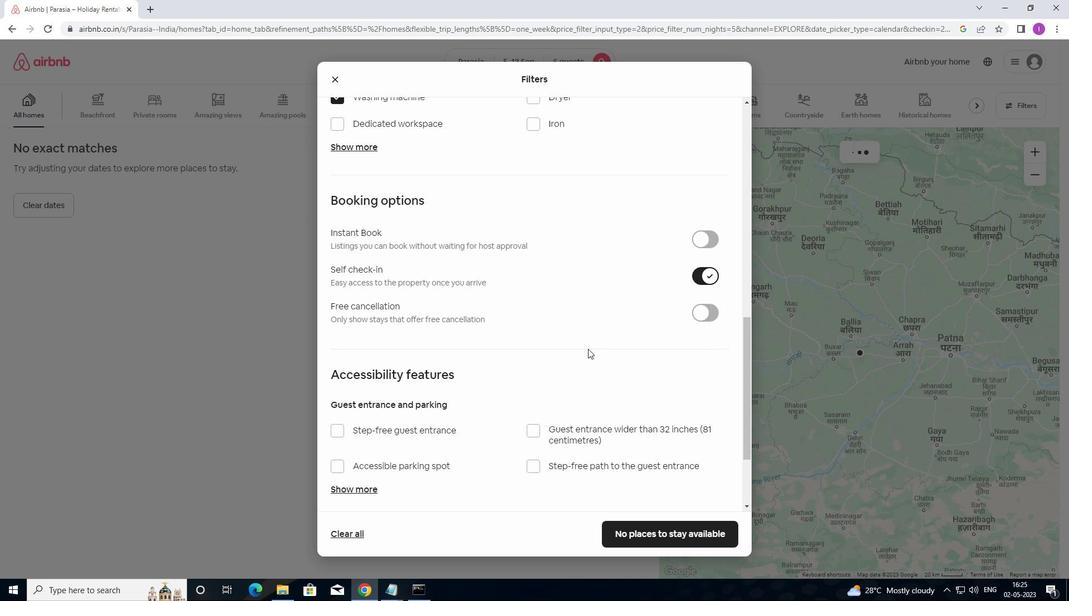 
Action: Mouse moved to (578, 362)
Screenshot: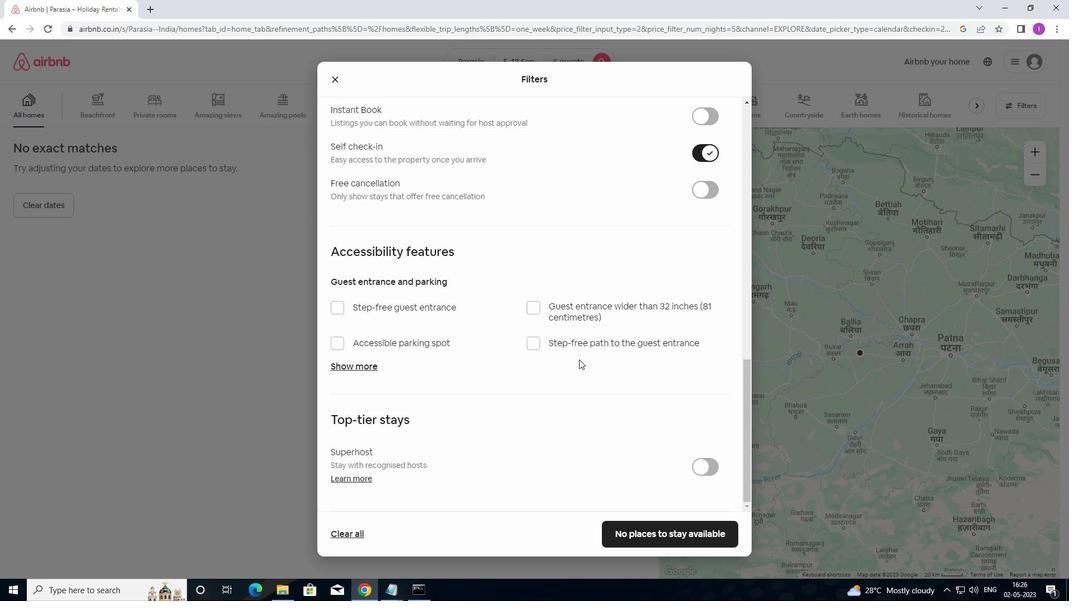 
Action: Mouse scrolled (578, 361) with delta (0, 0)
Screenshot: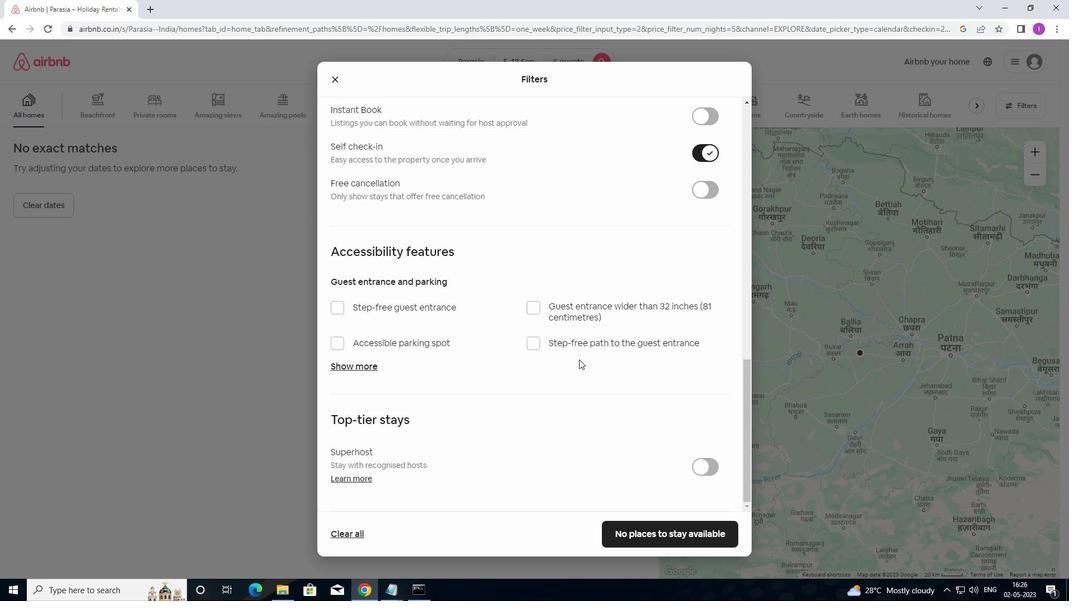 
Action: Mouse moved to (578, 363)
Screenshot: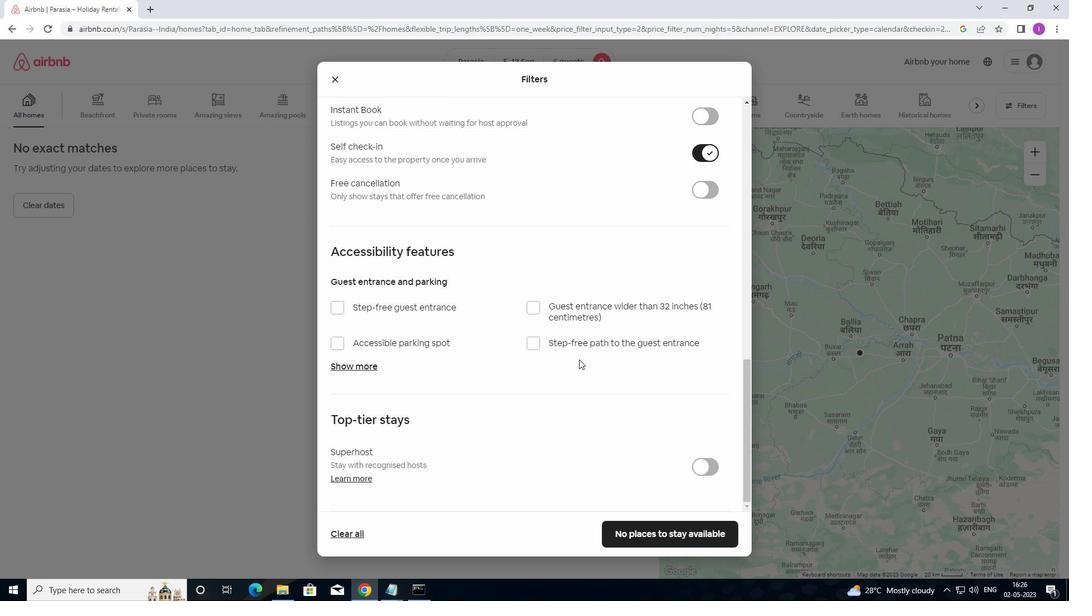 
Action: Mouse scrolled (578, 363) with delta (0, 0)
Screenshot: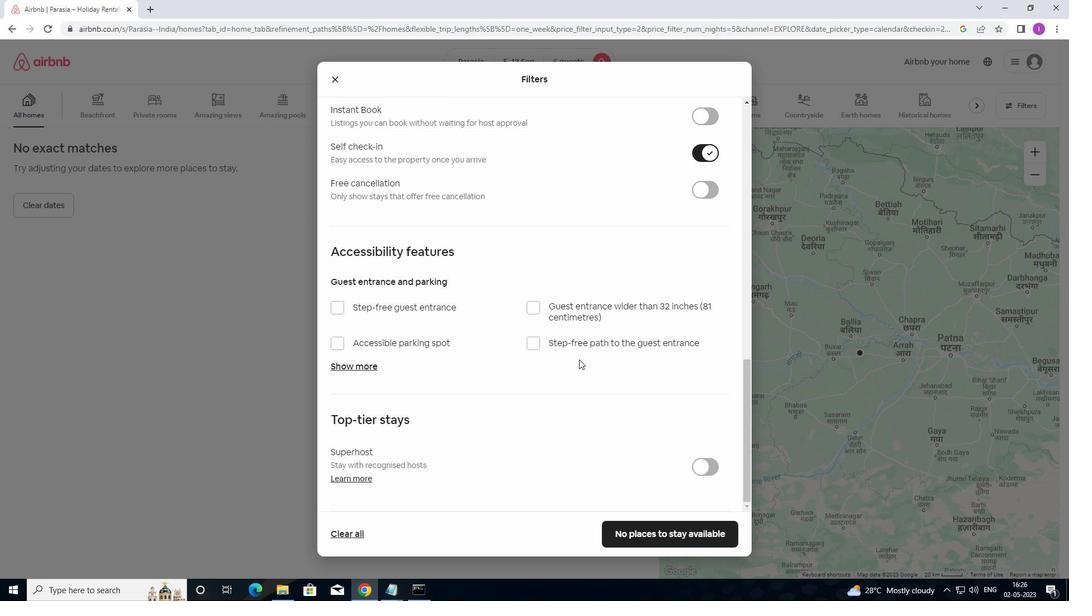 
Action: Mouse moved to (578, 365)
Screenshot: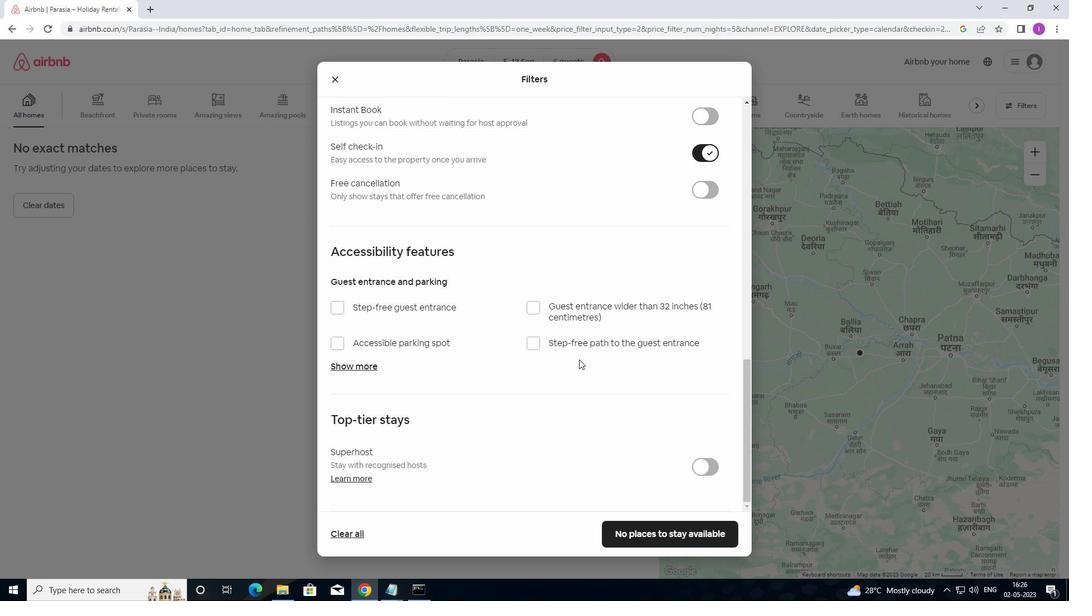 
Action: Mouse scrolled (578, 365) with delta (0, 0)
Screenshot: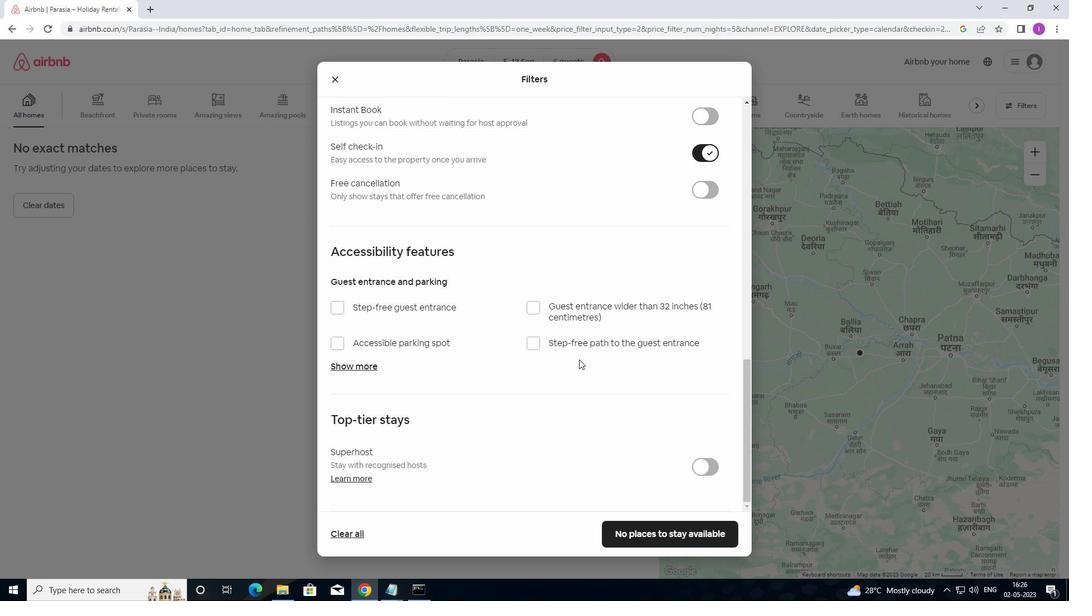 
Action: Mouse scrolled (578, 365) with delta (0, 0)
Screenshot: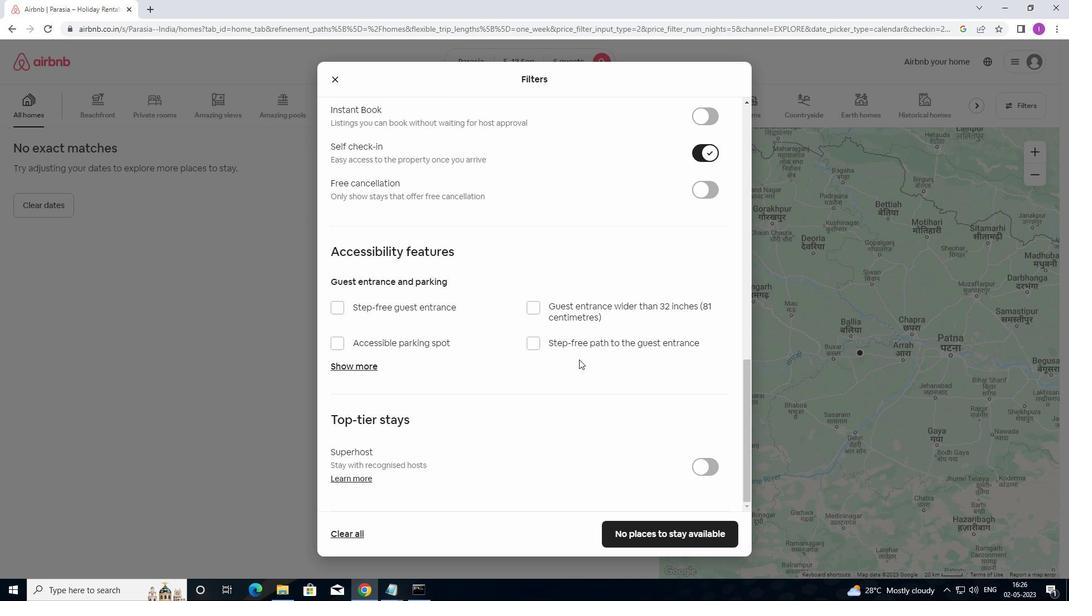 
Action: Mouse moved to (573, 379)
Screenshot: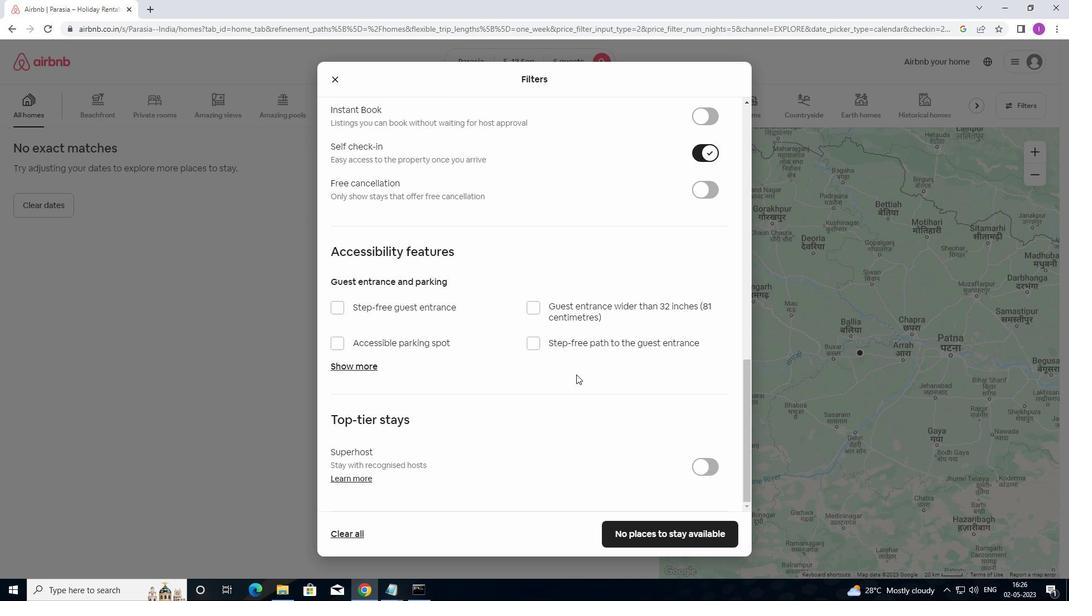 
Action: Mouse scrolled (573, 379) with delta (0, 0)
Screenshot: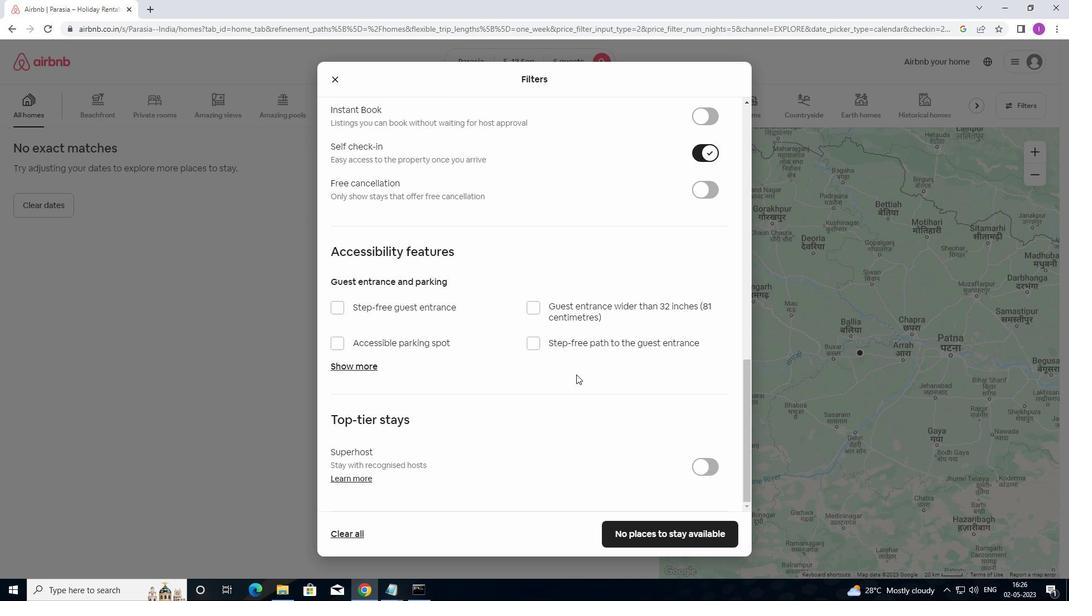 
Action: Mouse moved to (571, 384)
Screenshot: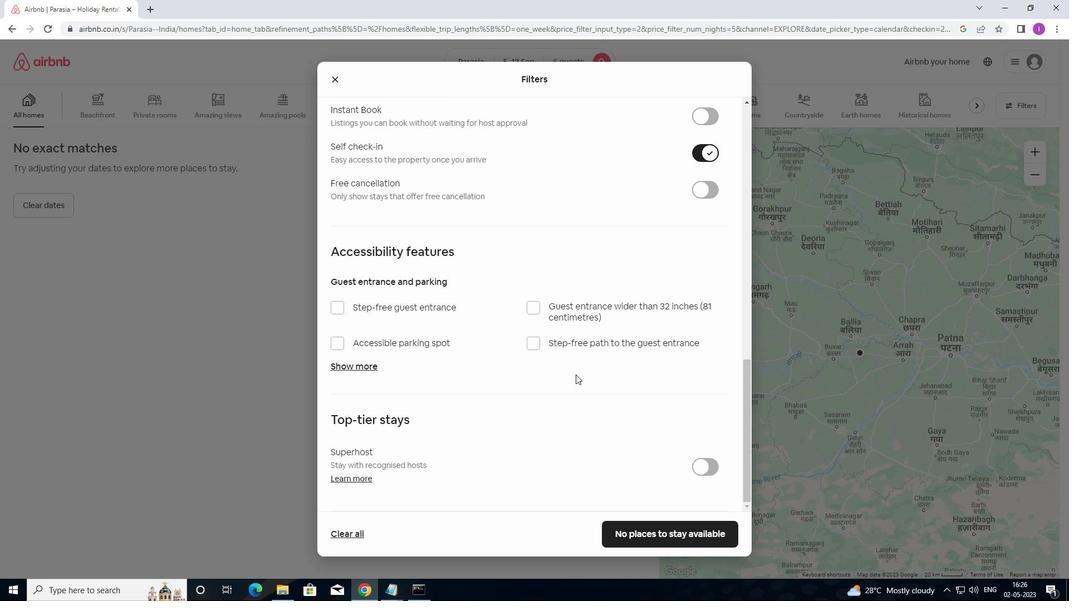 
Action: Mouse scrolled (571, 383) with delta (0, 0)
Screenshot: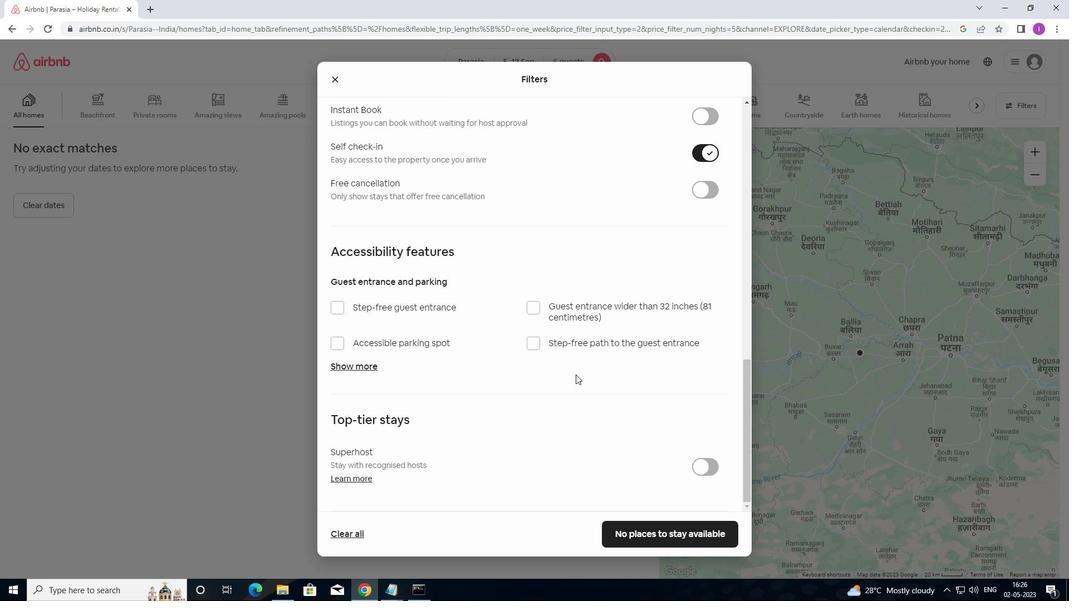 
Action: Mouse moved to (571, 389)
Screenshot: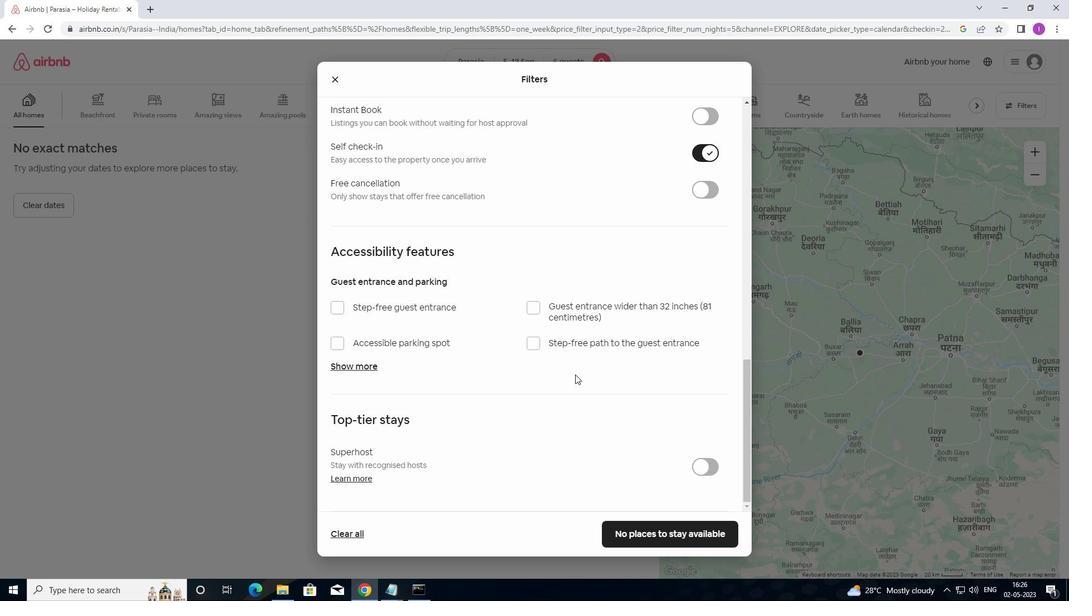 
Action: Mouse scrolled (571, 389) with delta (0, 0)
Screenshot: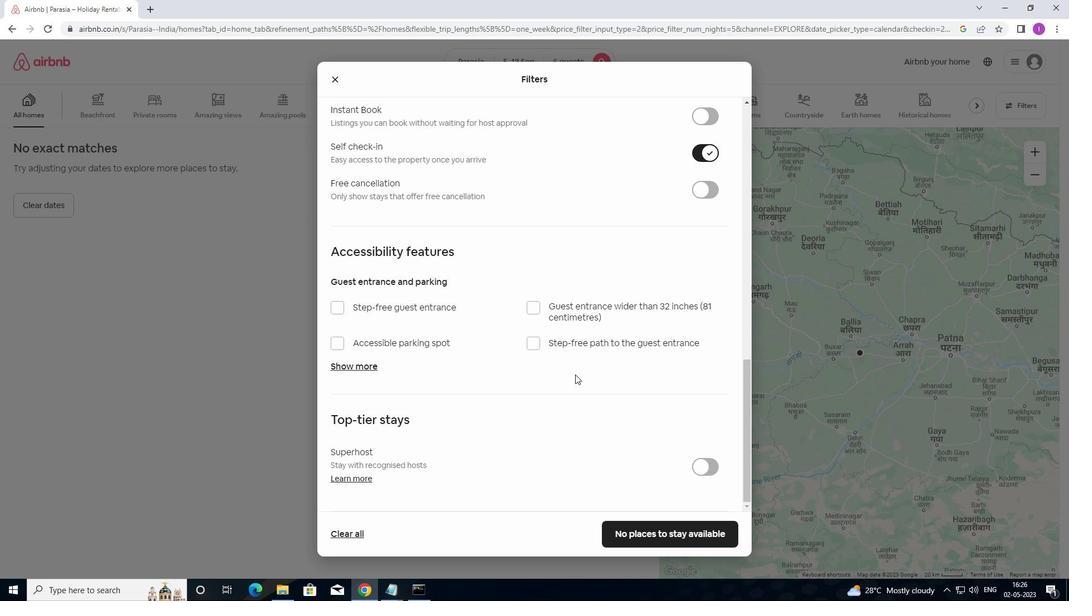 
Action: Mouse moved to (569, 393)
Screenshot: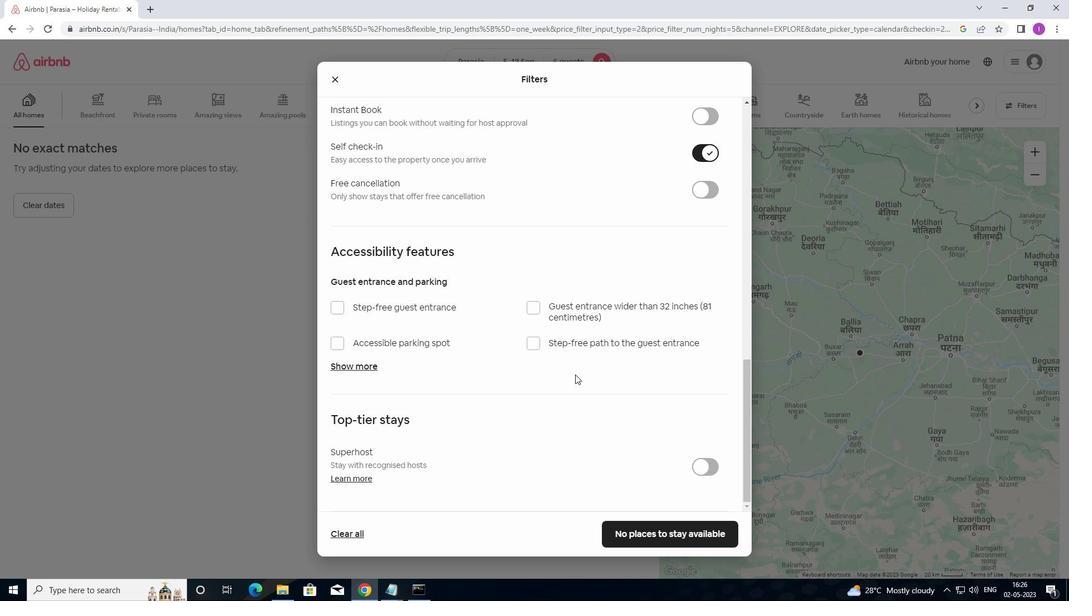 
Action: Mouse scrolled (569, 393) with delta (0, 0)
Screenshot: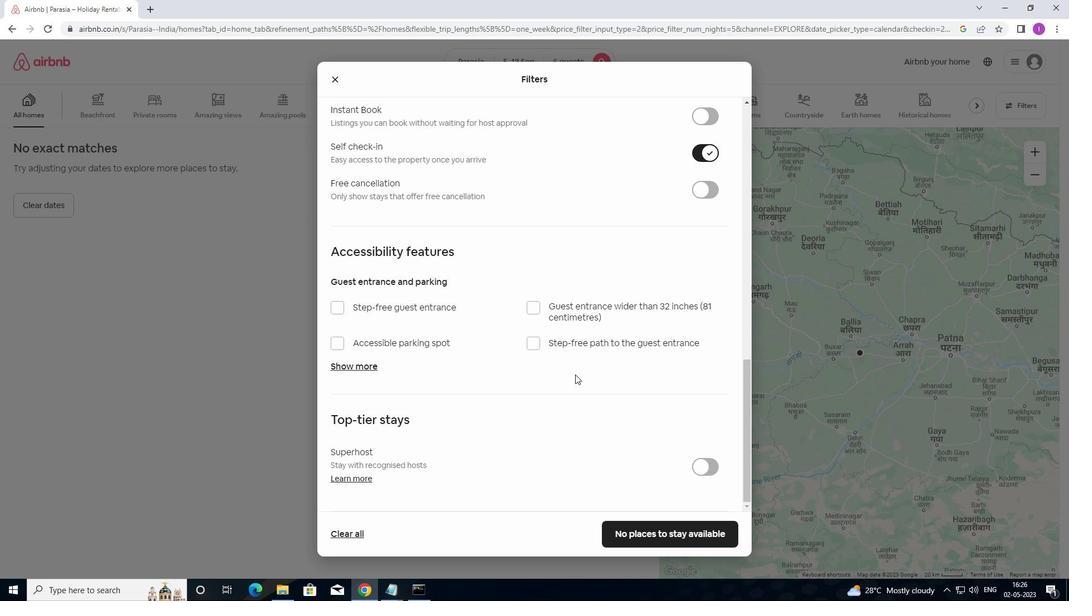 
Action: Mouse moved to (450, 518)
Screenshot: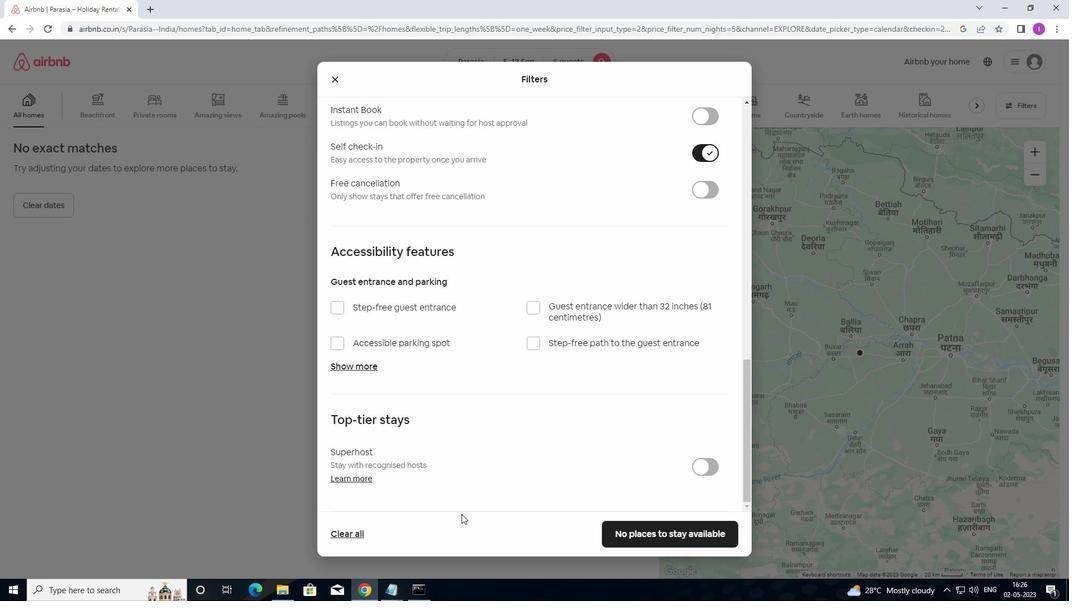 
Action: Mouse scrolled (450, 517) with delta (0, 0)
Screenshot: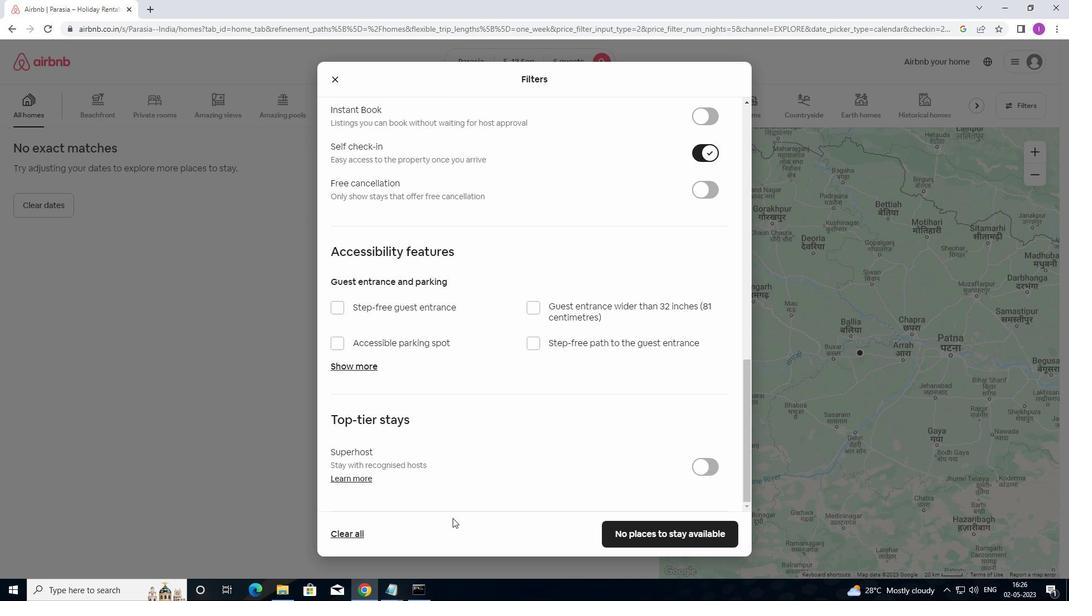 
Action: Mouse scrolled (450, 517) with delta (0, 0)
Screenshot: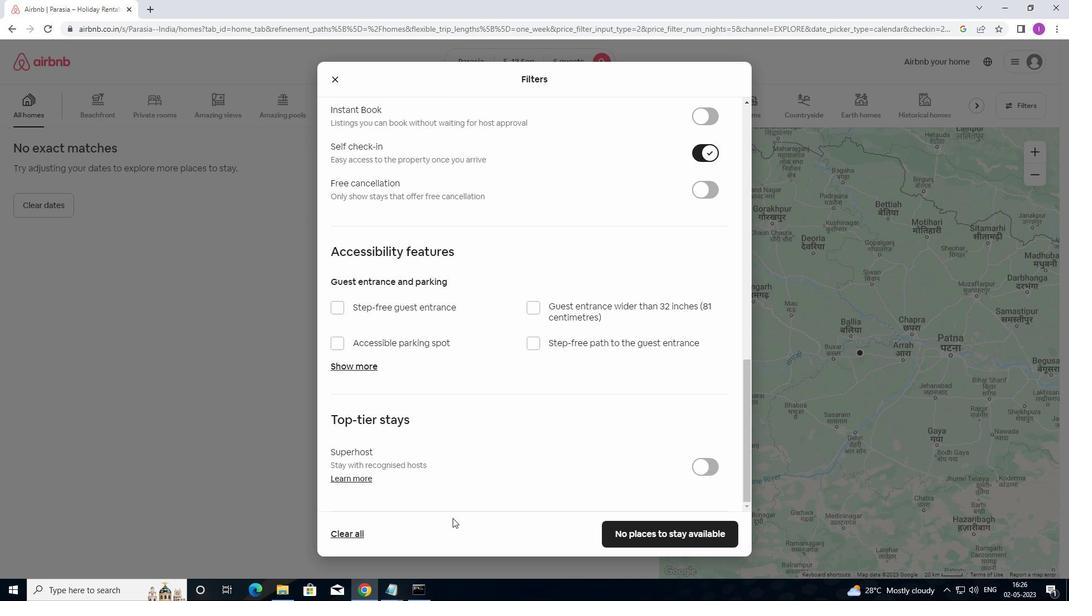 
Action: Mouse scrolled (450, 517) with delta (0, 0)
Screenshot: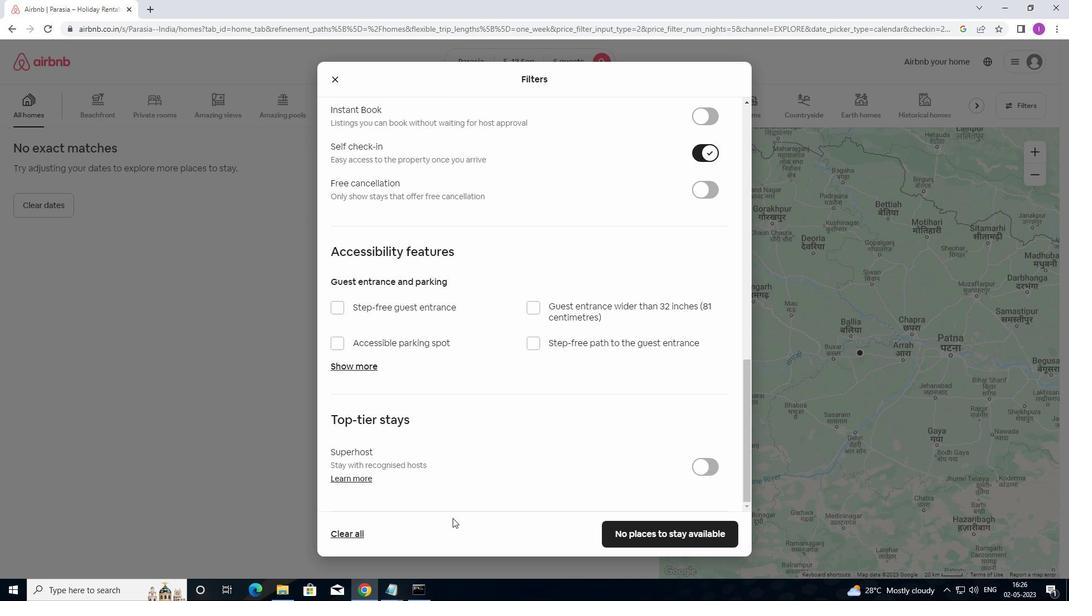 
Action: Mouse scrolled (450, 517) with delta (0, 0)
Screenshot: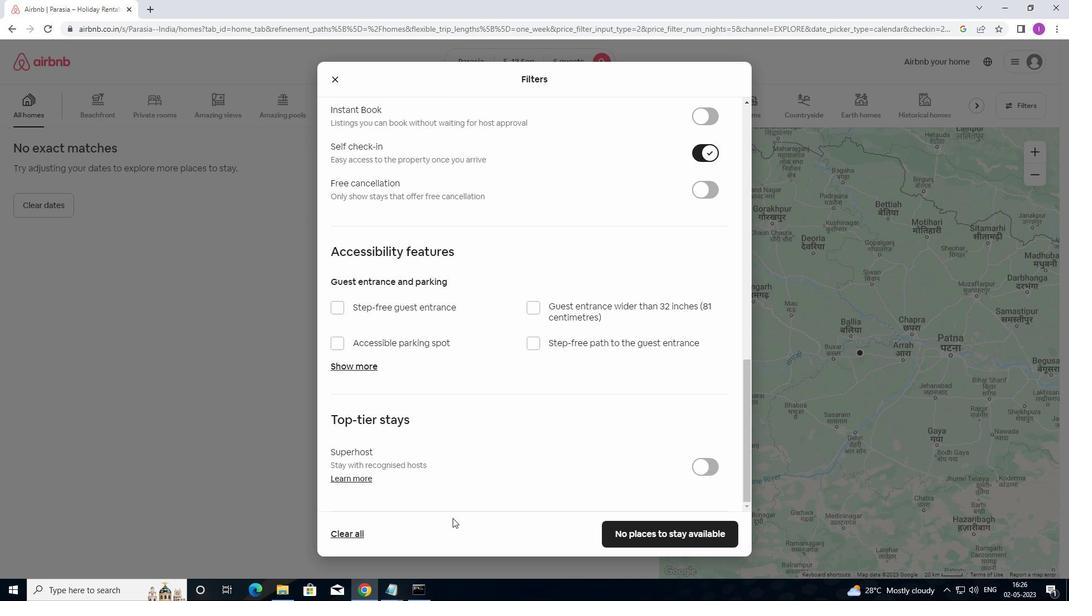 
Action: Mouse scrolled (450, 517) with delta (0, 0)
Screenshot: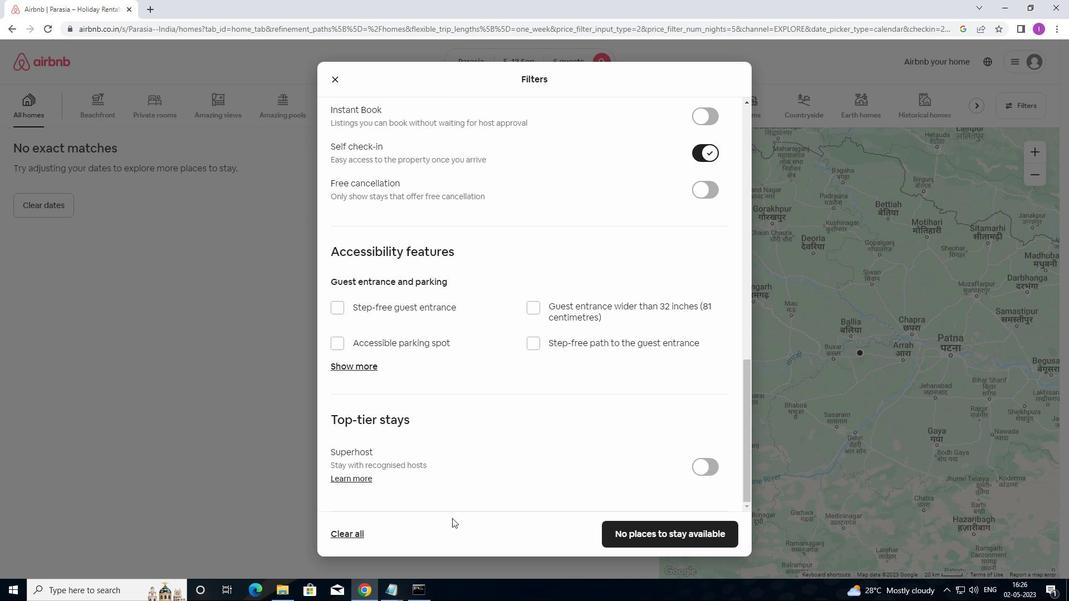 
Action: Mouse moved to (662, 534)
Screenshot: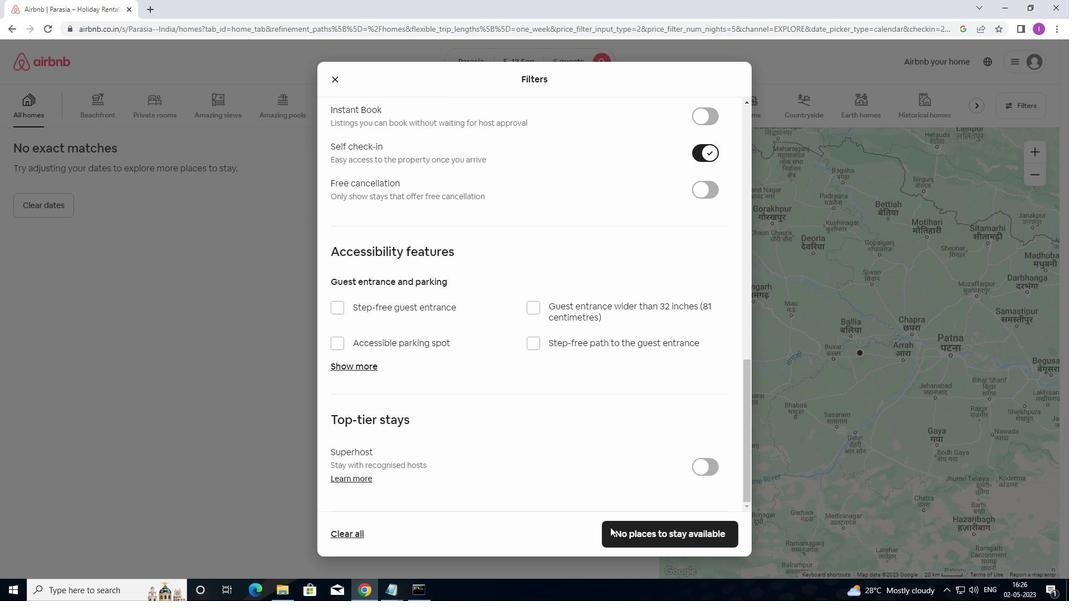 
Action: Mouse pressed left at (662, 534)
Screenshot: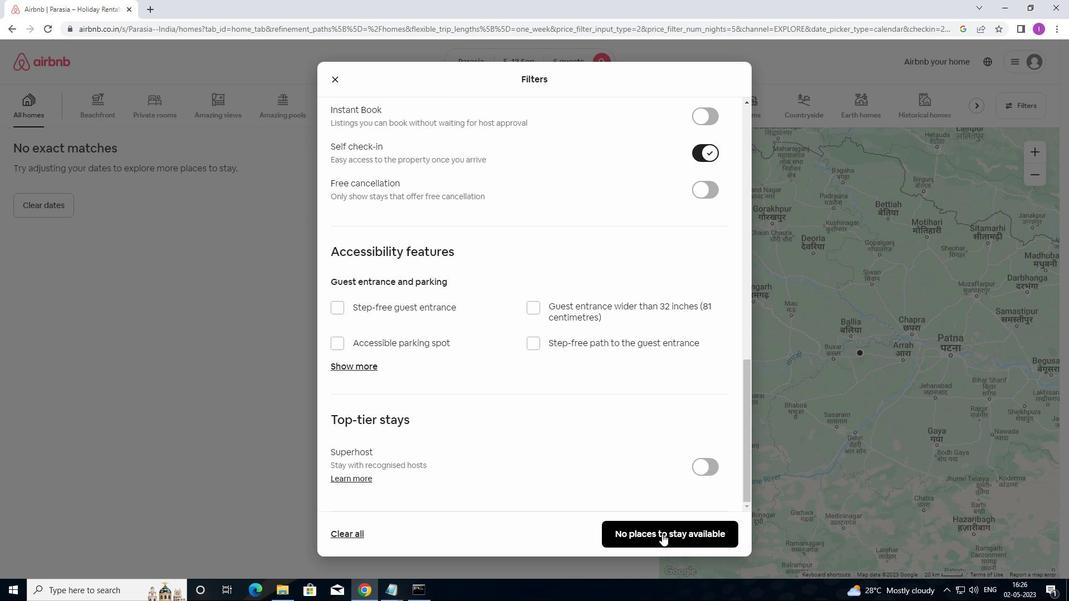 
Action: Mouse moved to (661, 525)
Screenshot: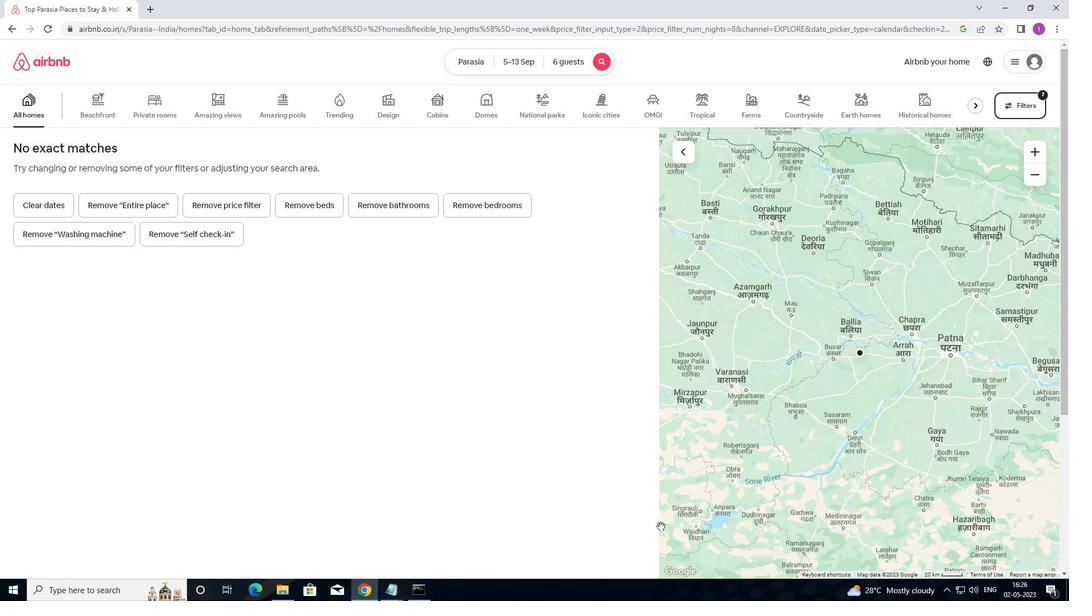
